 Task: Find connections with filter location Alcalá la Real with filter topic #healthy with filter profile language Spanish with filter current company Atkins with filter school Arya College of Engineering and IT with filter industry Chiropractors with filter service category Immigration Law with filter keywords title Restaurant Chain Executive
Action: Mouse moved to (527, 72)
Screenshot: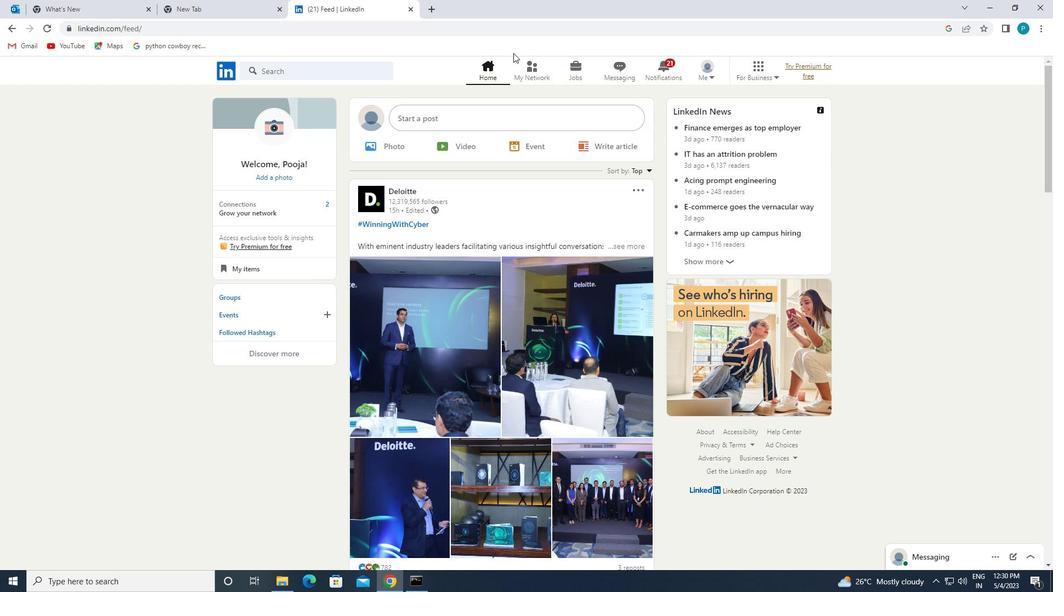 
Action: Mouse pressed left at (527, 72)
Screenshot: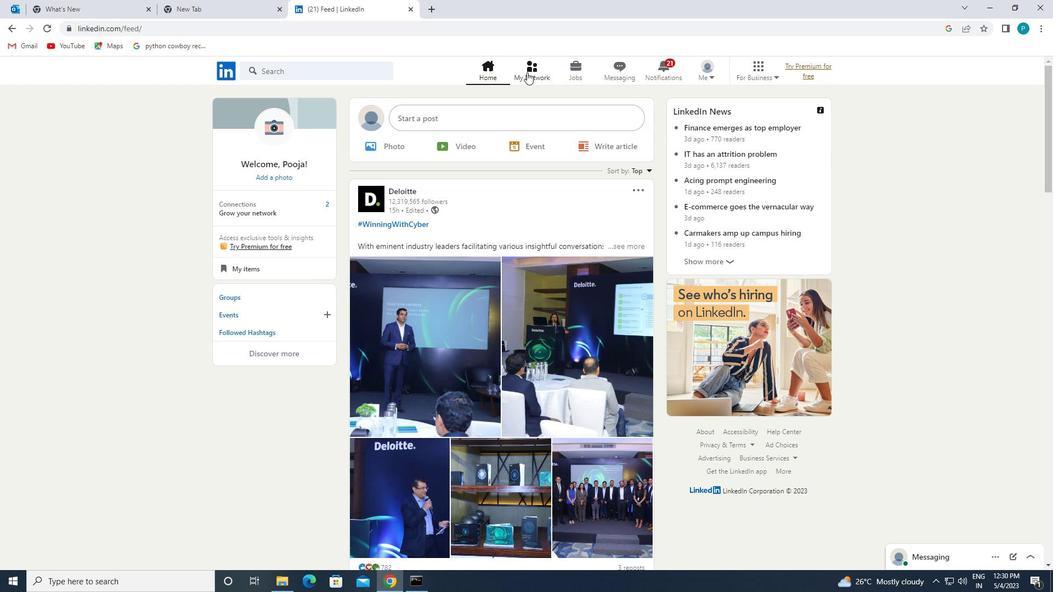 
Action: Mouse moved to (290, 125)
Screenshot: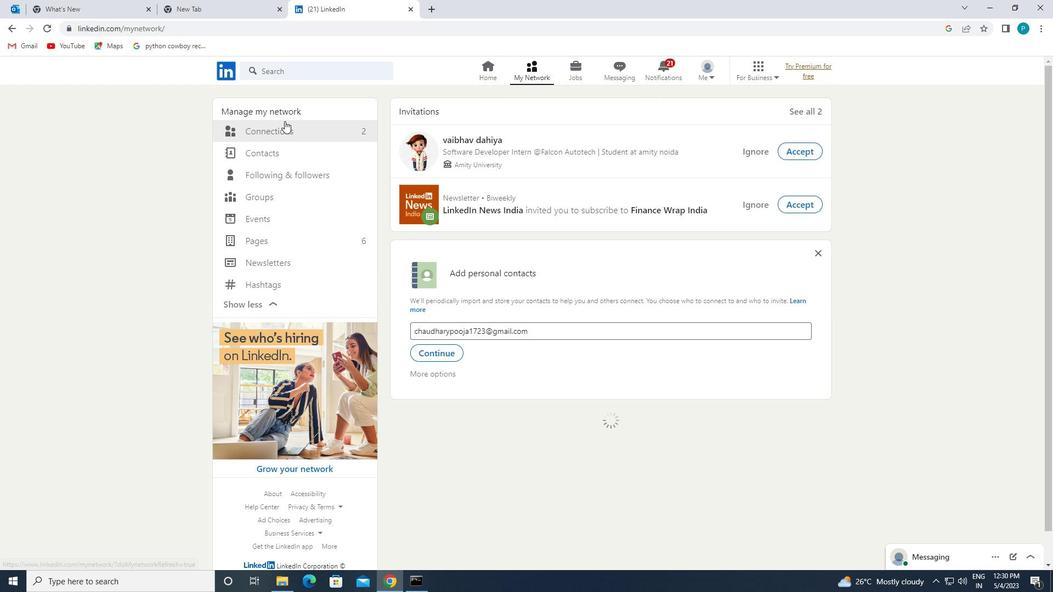 
Action: Mouse pressed left at (290, 125)
Screenshot: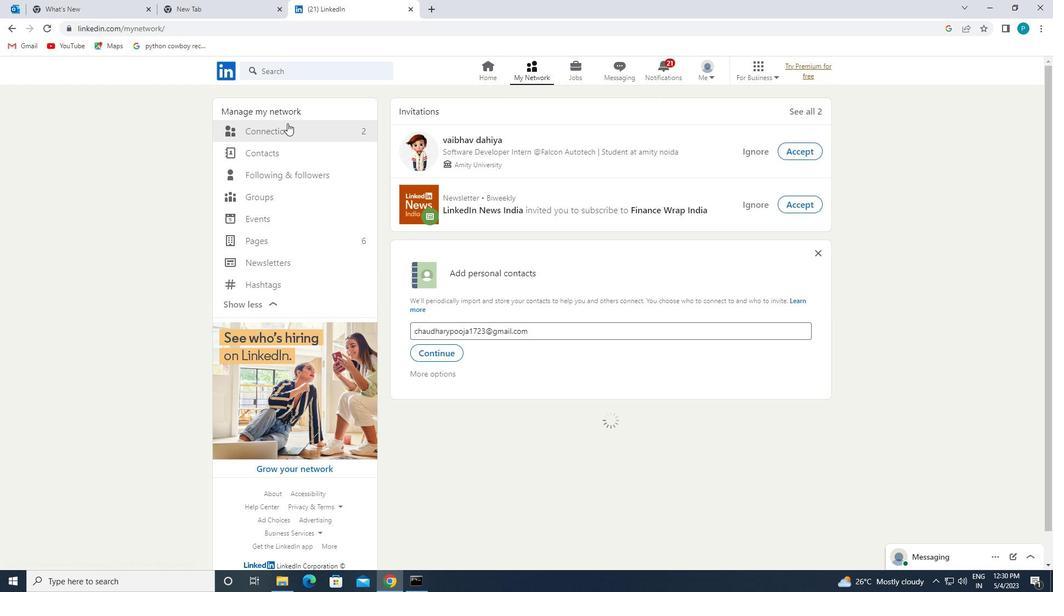 
Action: Mouse moved to (610, 130)
Screenshot: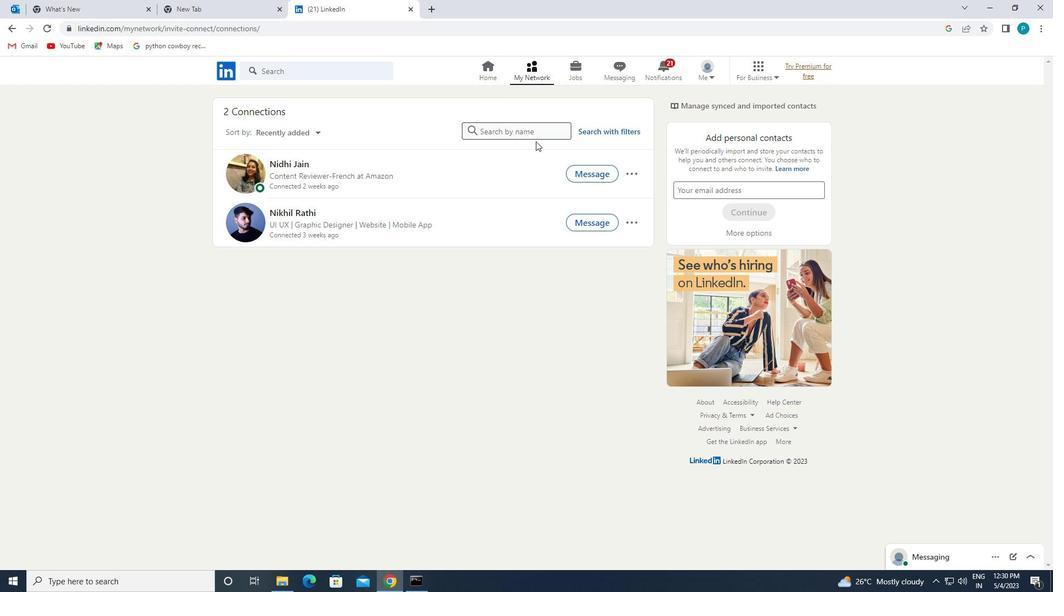 
Action: Mouse pressed left at (610, 130)
Screenshot: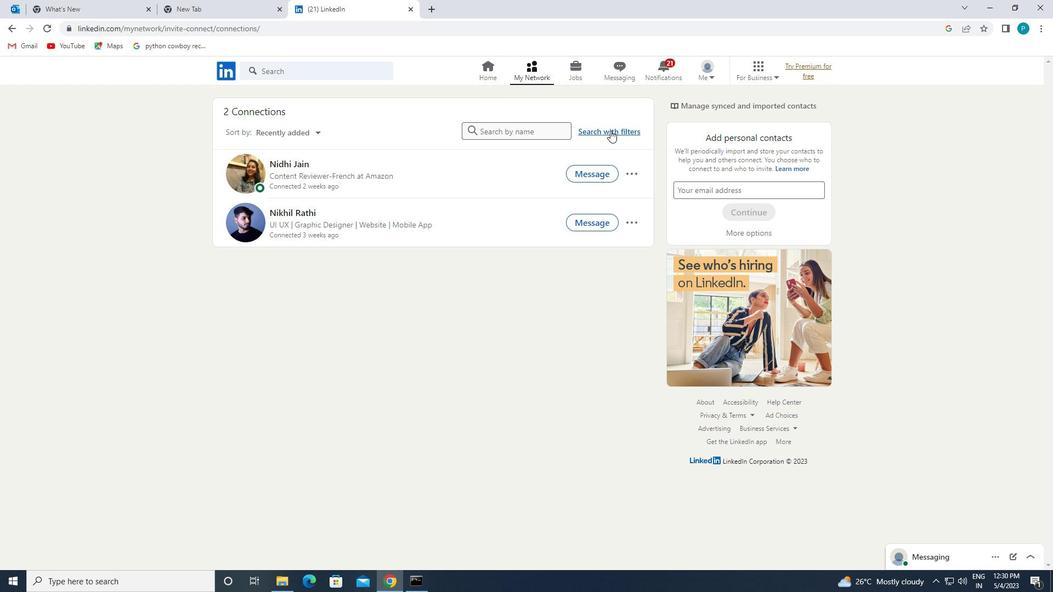 
Action: Mouse moved to (561, 93)
Screenshot: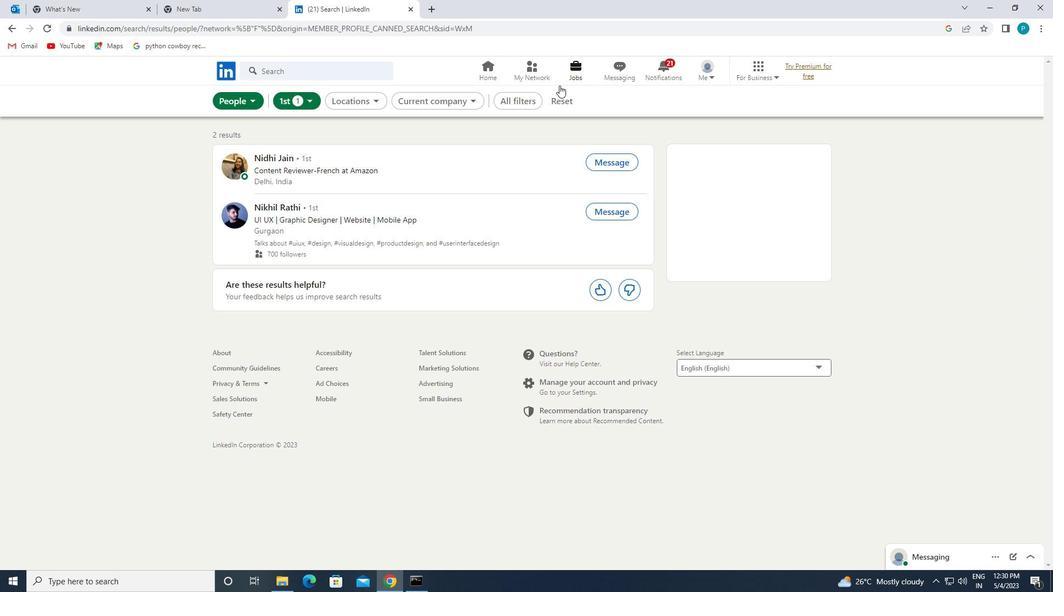 
Action: Mouse pressed left at (561, 93)
Screenshot: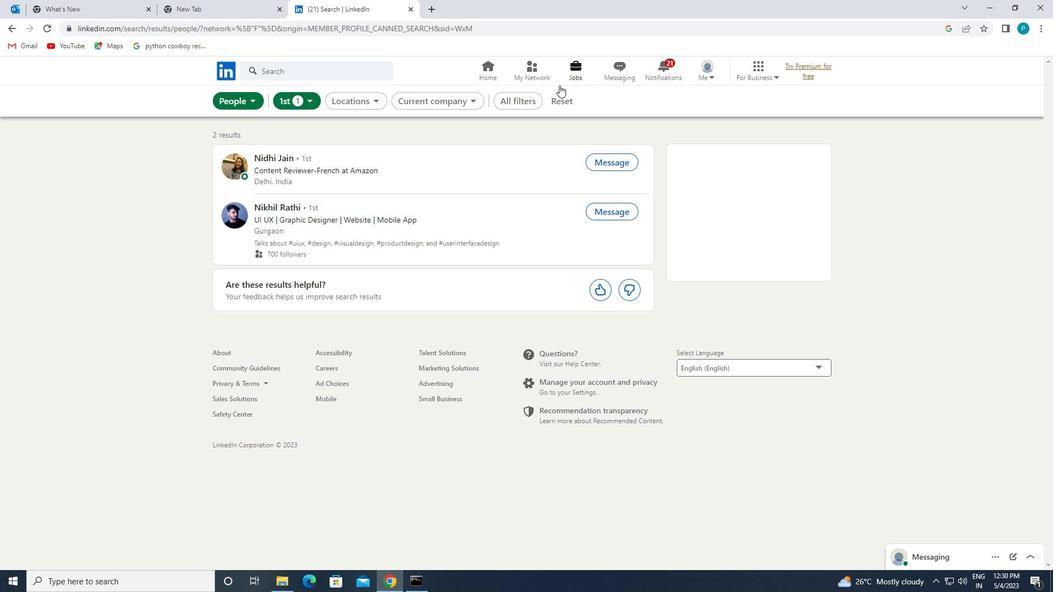 
Action: Mouse moved to (563, 98)
Screenshot: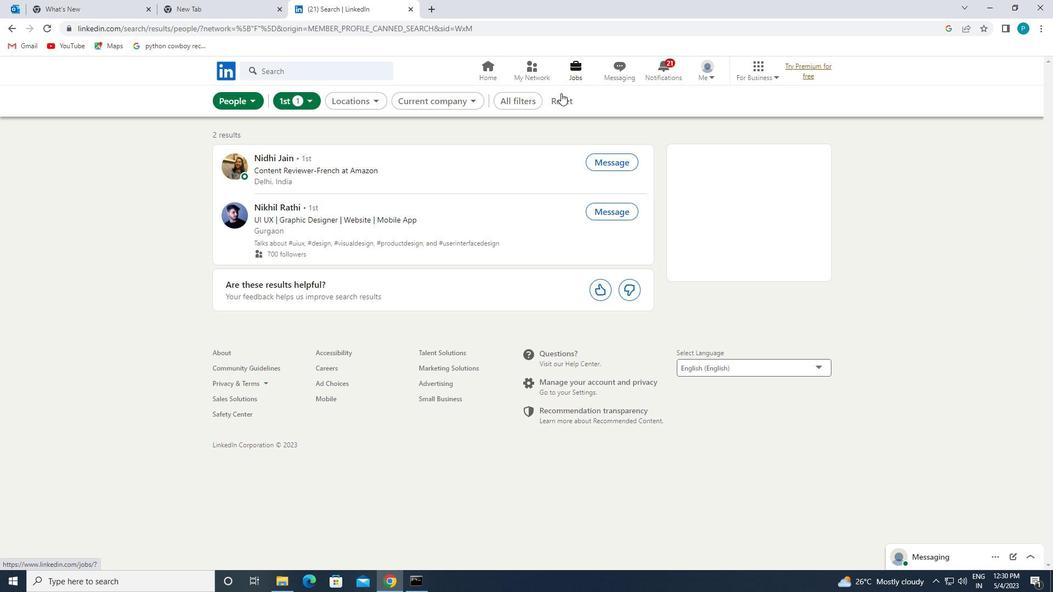 
Action: Mouse pressed left at (563, 98)
Screenshot: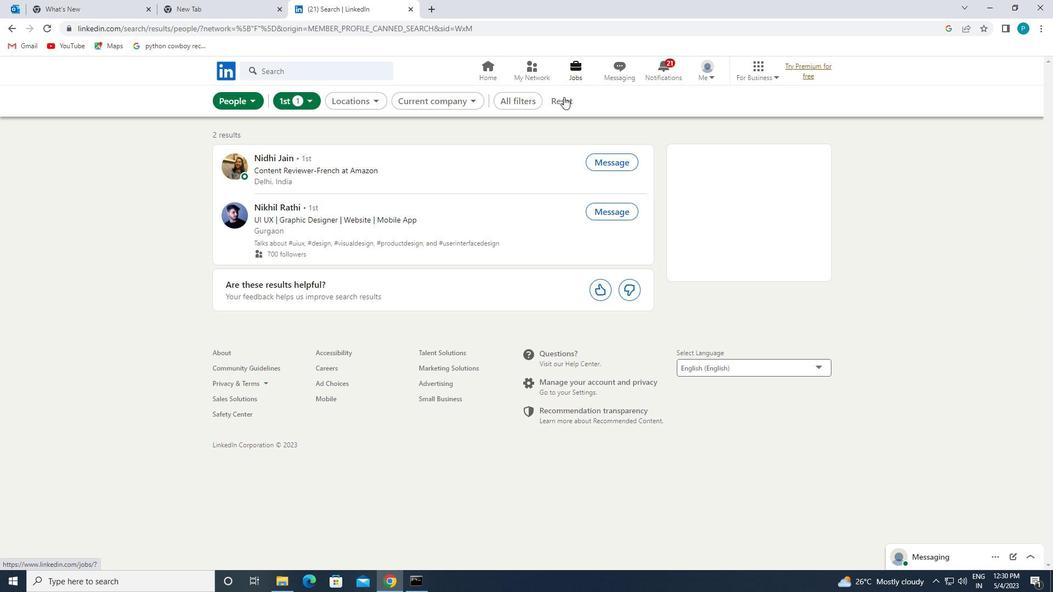
Action: Mouse moved to (552, 102)
Screenshot: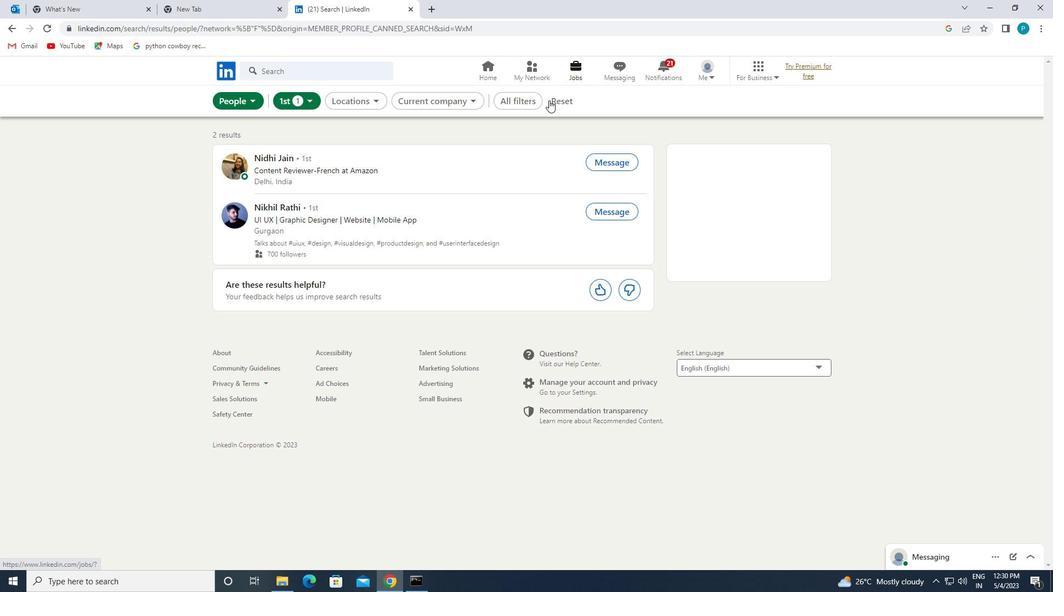 
Action: Mouse pressed left at (552, 102)
Screenshot: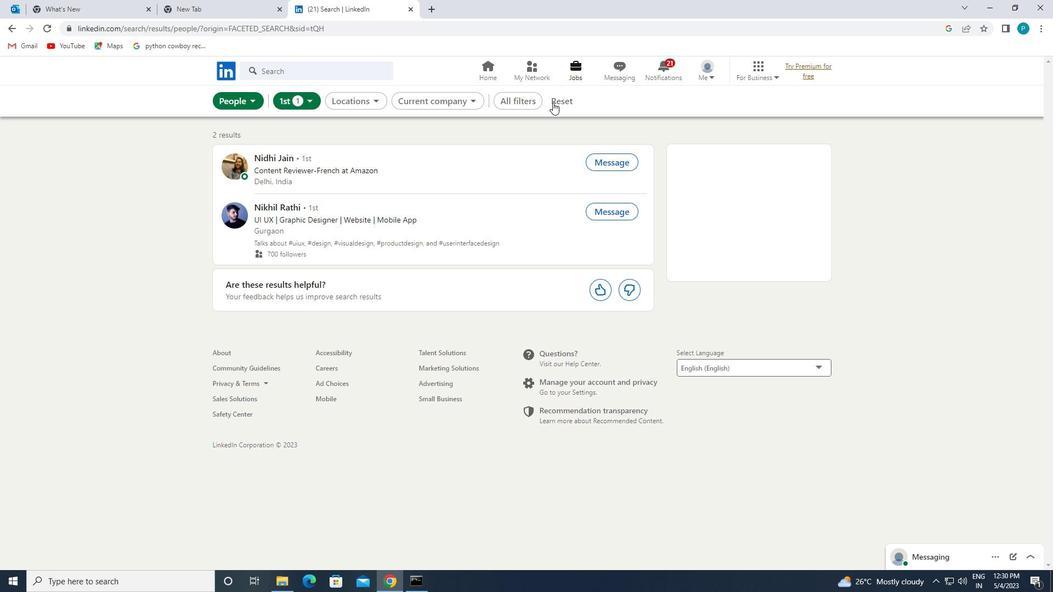 
Action: Mouse pressed left at (552, 102)
Screenshot: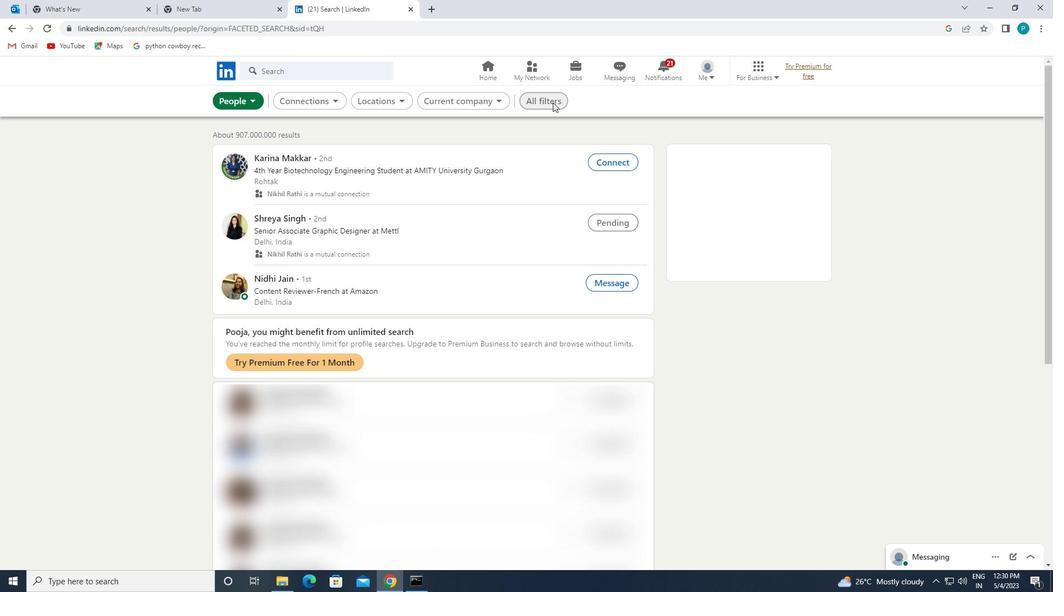 
Action: Mouse moved to (892, 238)
Screenshot: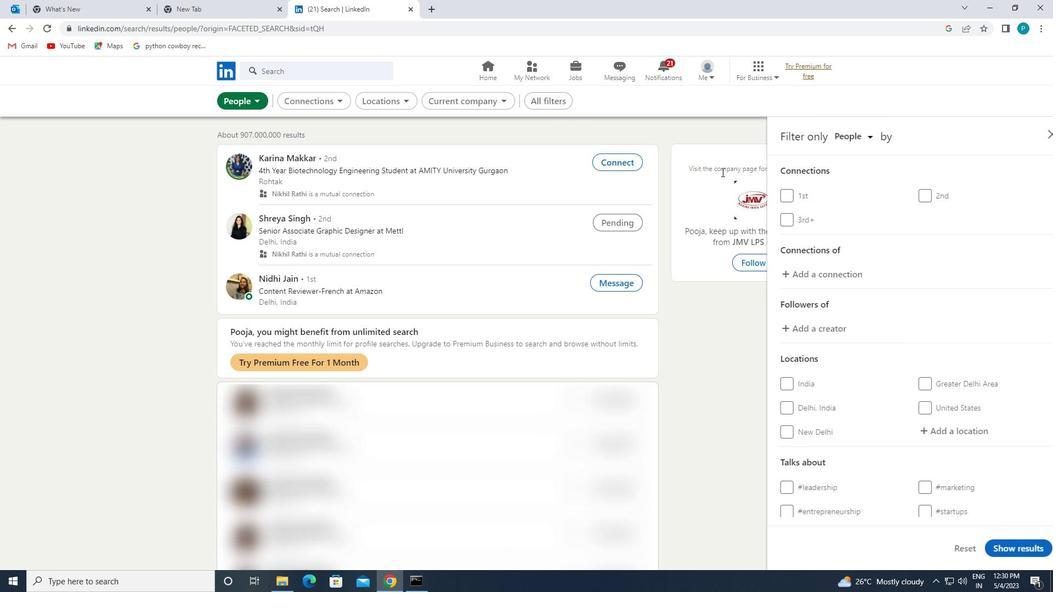 
Action: Mouse scrolled (892, 237) with delta (0, 0)
Screenshot: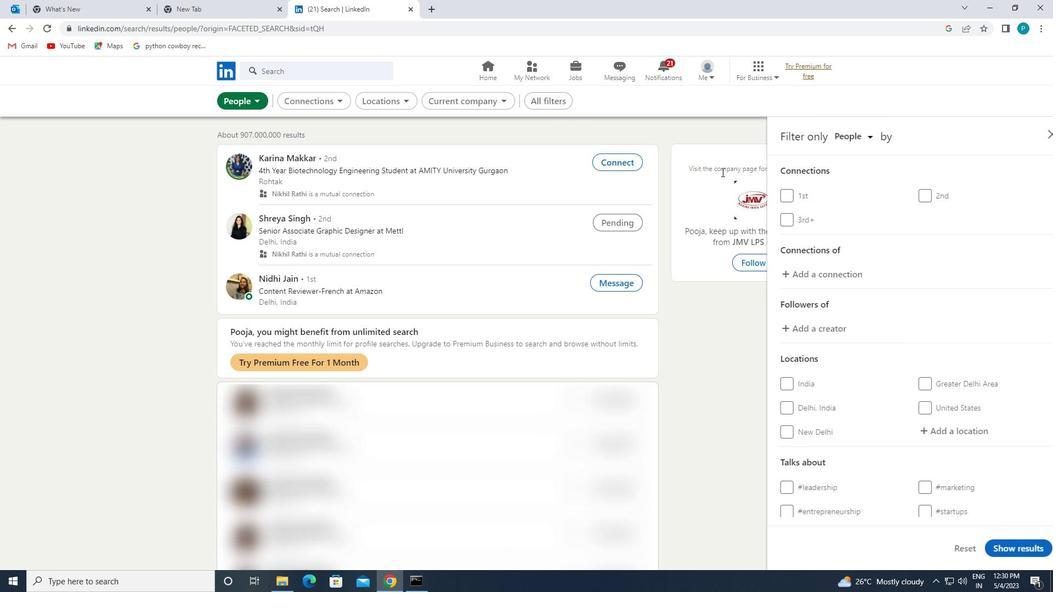 
Action: Mouse moved to (895, 240)
Screenshot: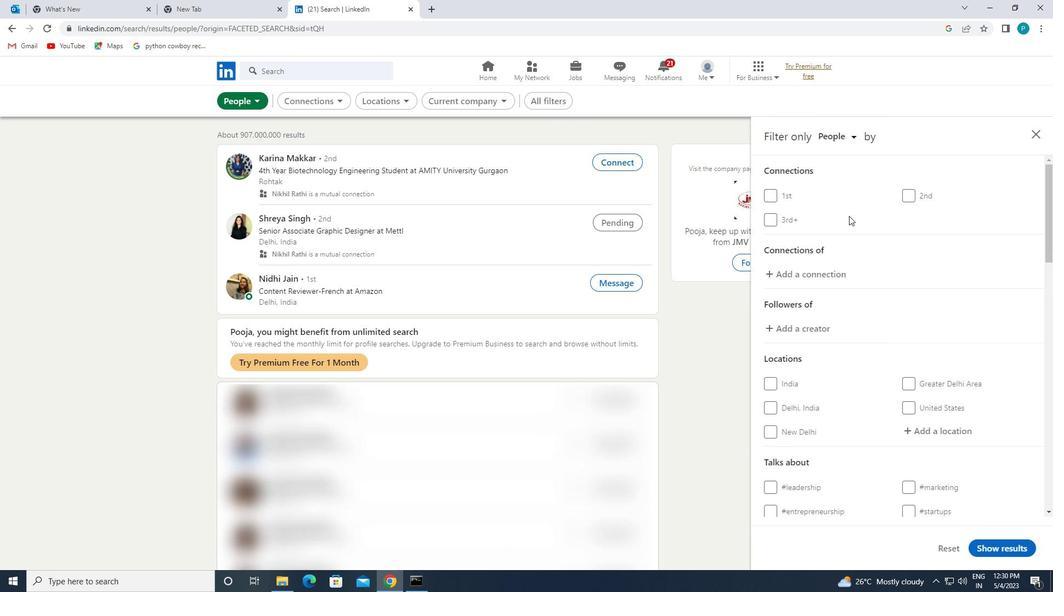 
Action: Mouse scrolled (895, 239) with delta (0, 0)
Screenshot: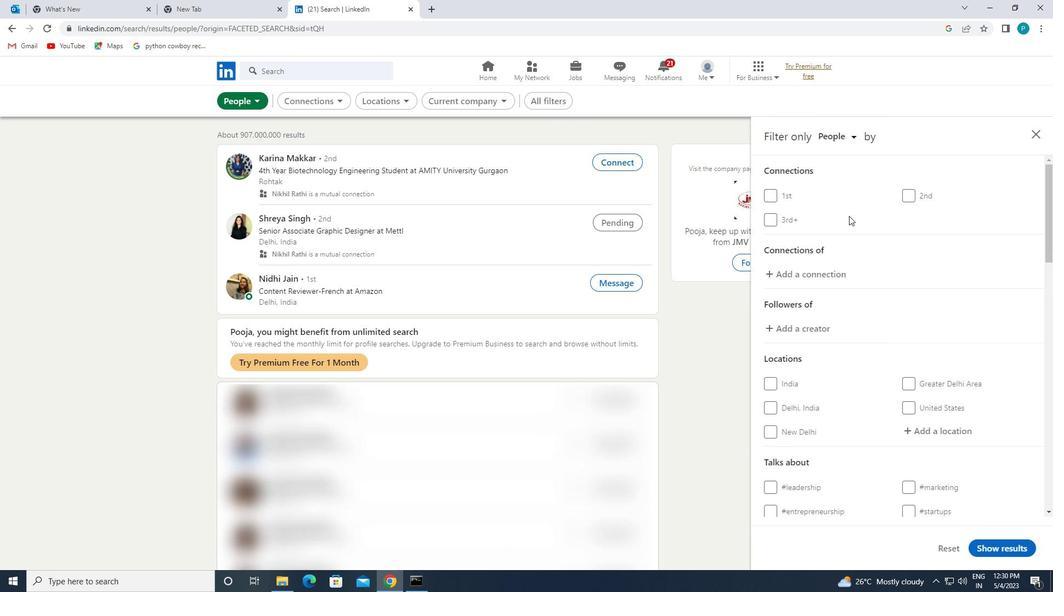 
Action: Mouse moved to (941, 325)
Screenshot: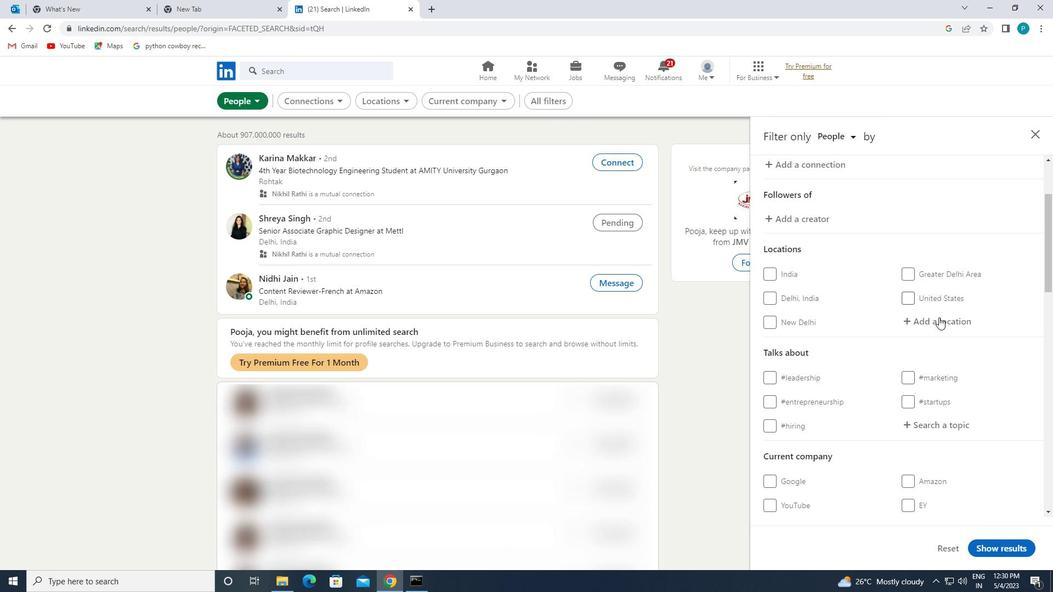 
Action: Mouse pressed left at (941, 325)
Screenshot: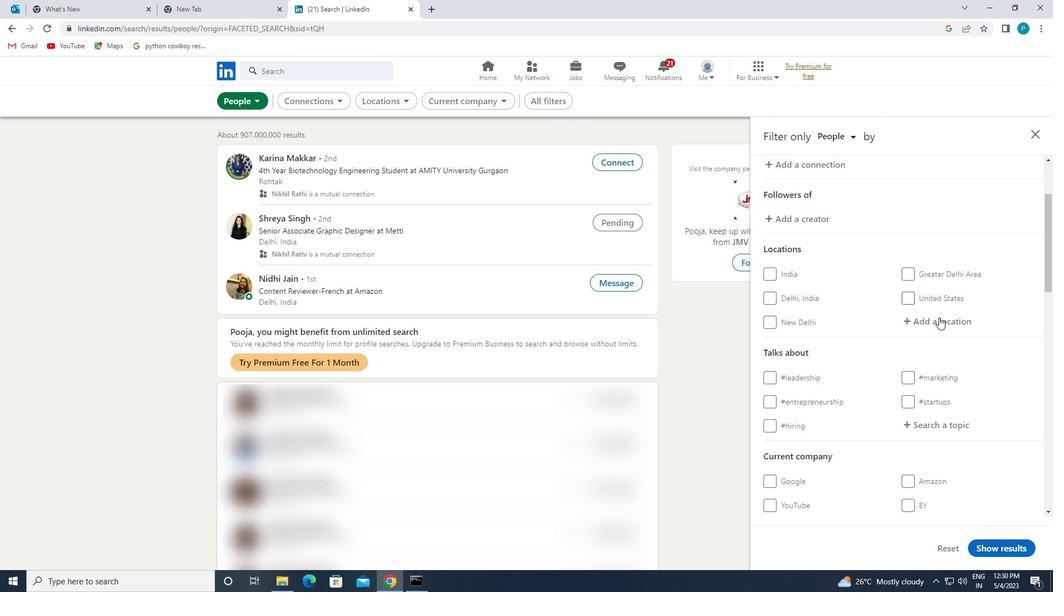 
Action: Key pressed <Key.caps_lock>a<Key.caps_lock>lcala
Screenshot: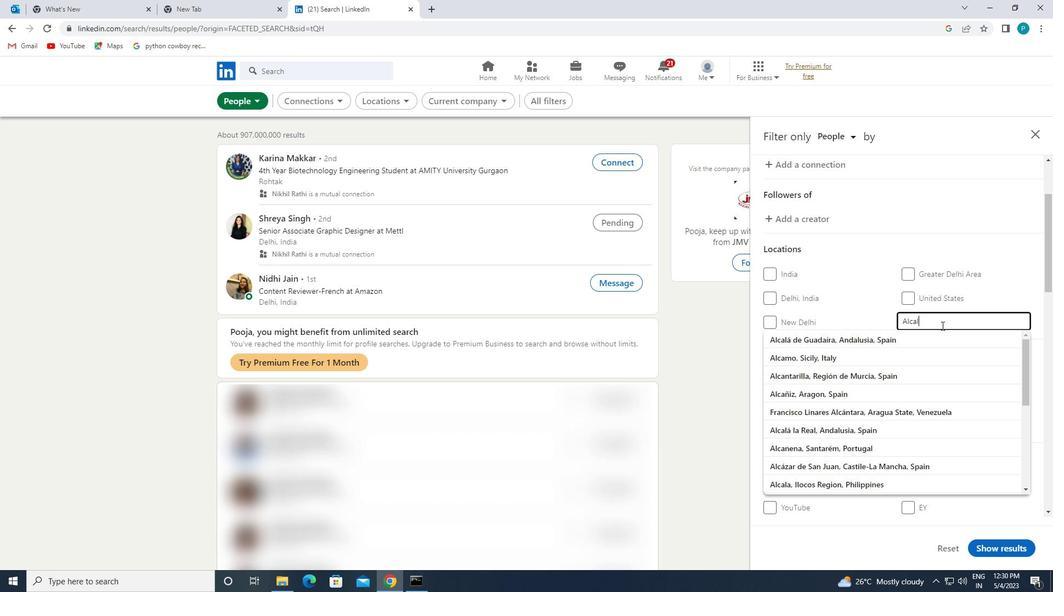 
Action: Mouse moved to (878, 392)
Screenshot: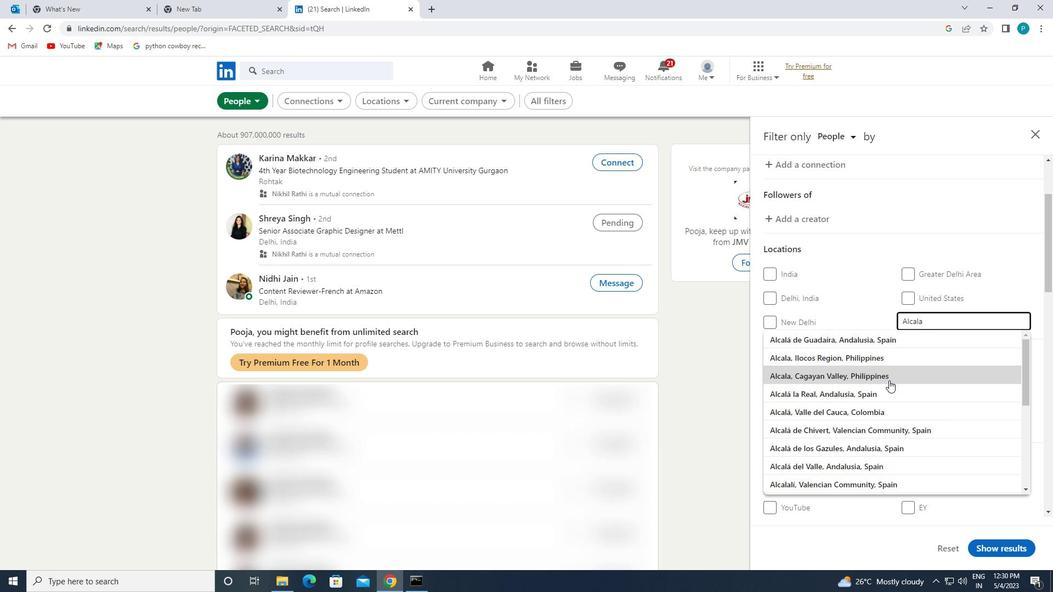 
Action: Mouse pressed left at (878, 392)
Screenshot: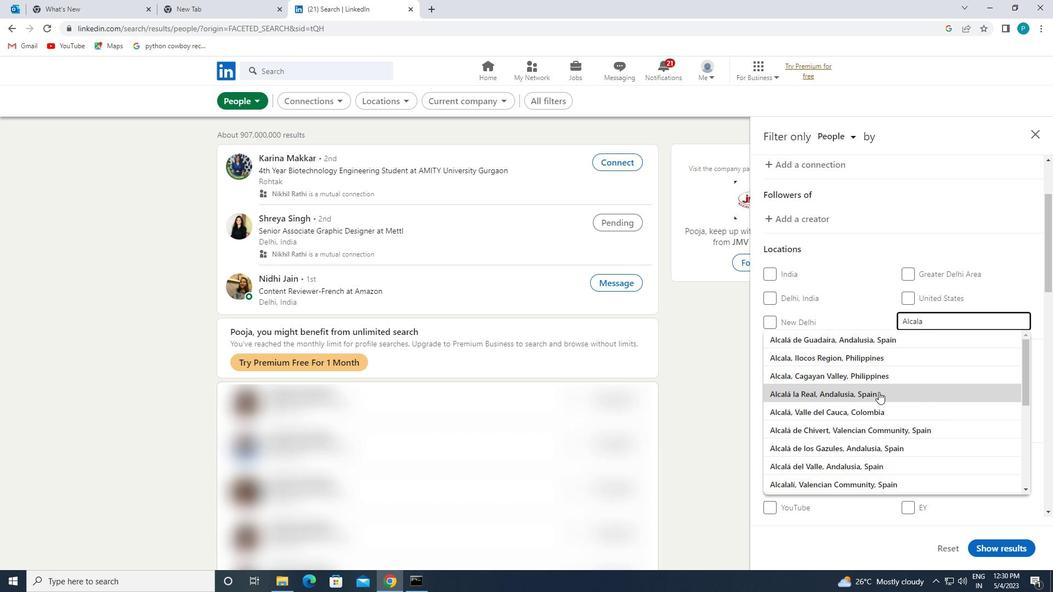 
Action: Mouse moved to (889, 388)
Screenshot: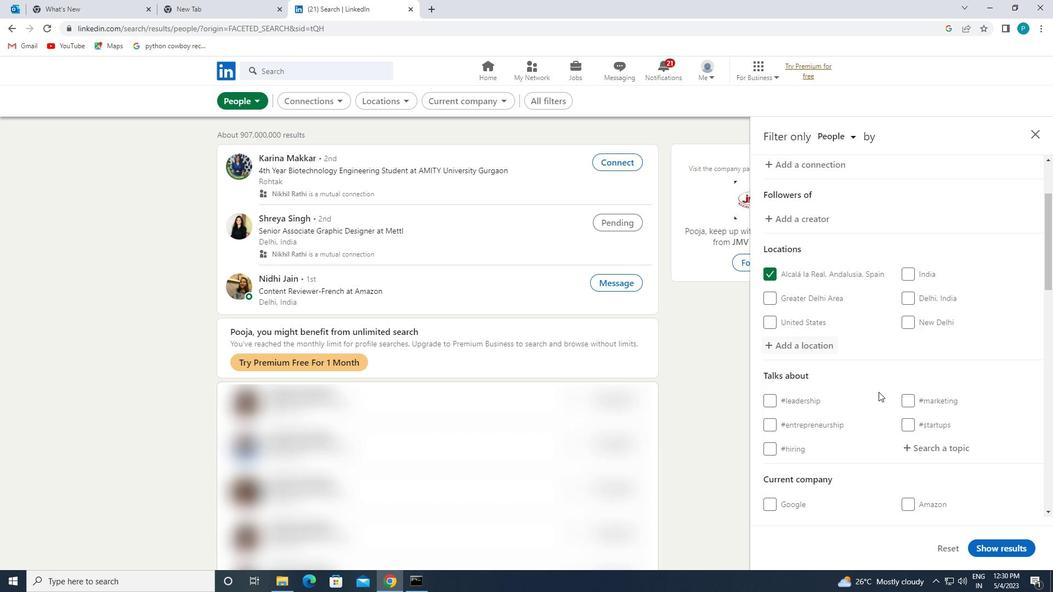 
Action: Mouse scrolled (889, 387) with delta (0, 0)
Screenshot: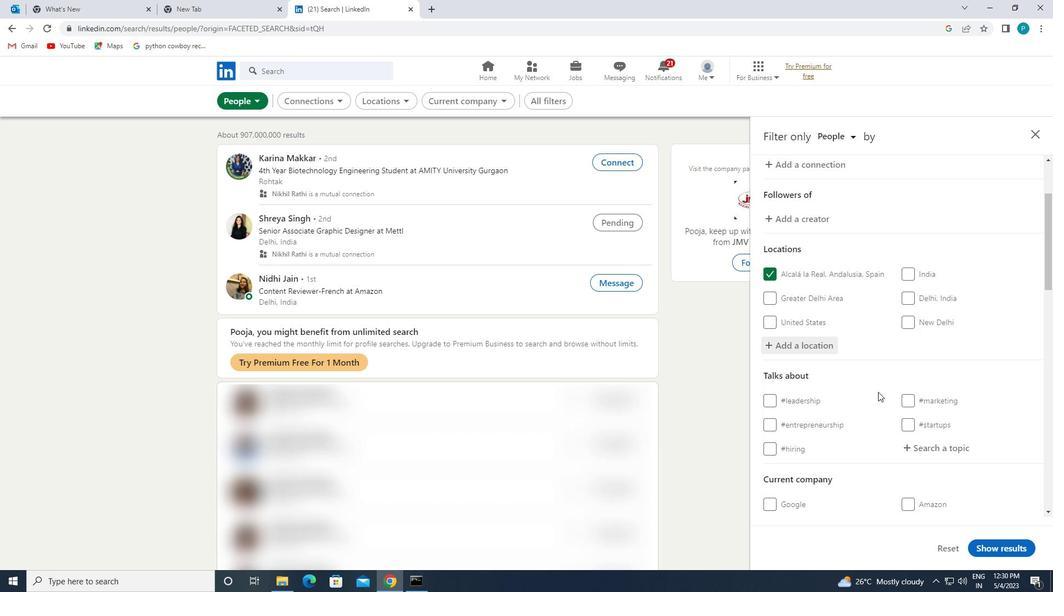 
Action: Mouse scrolled (889, 387) with delta (0, 0)
Screenshot: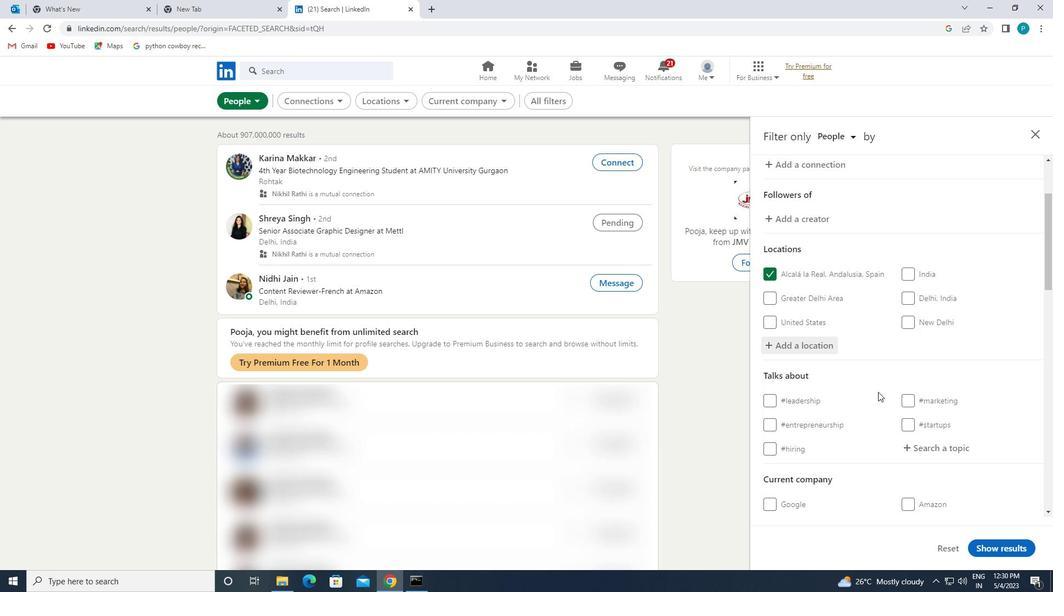 
Action: Mouse moved to (889, 388)
Screenshot: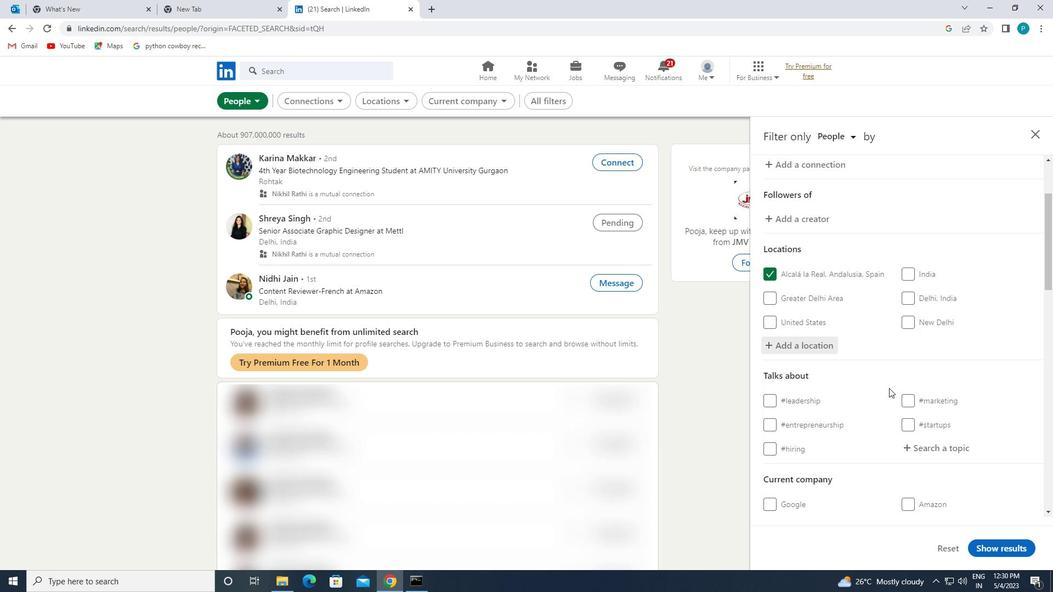 
Action: Mouse scrolled (889, 387) with delta (0, 0)
Screenshot: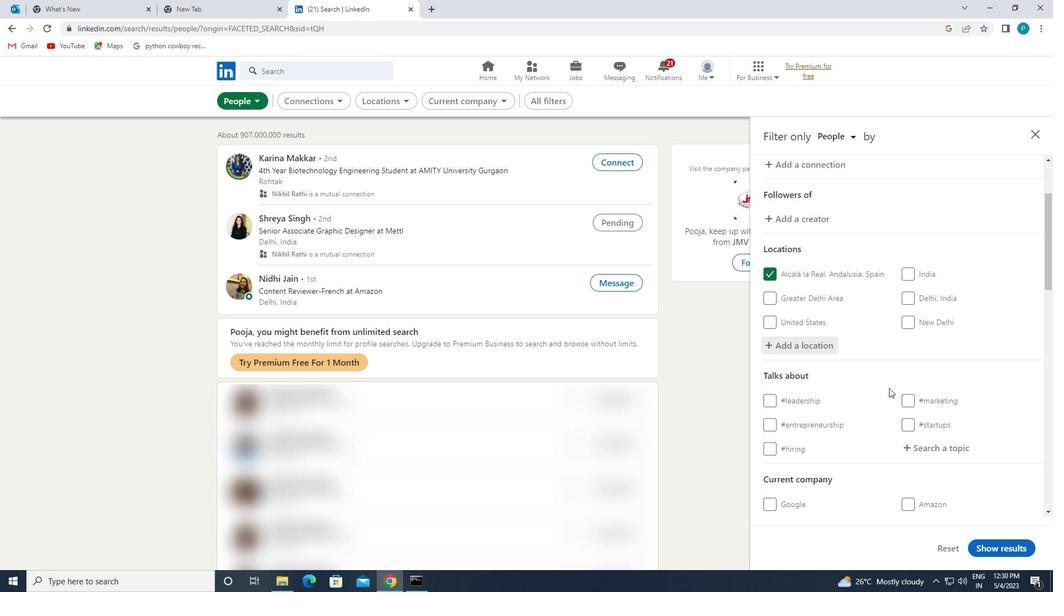 
Action: Mouse moved to (932, 274)
Screenshot: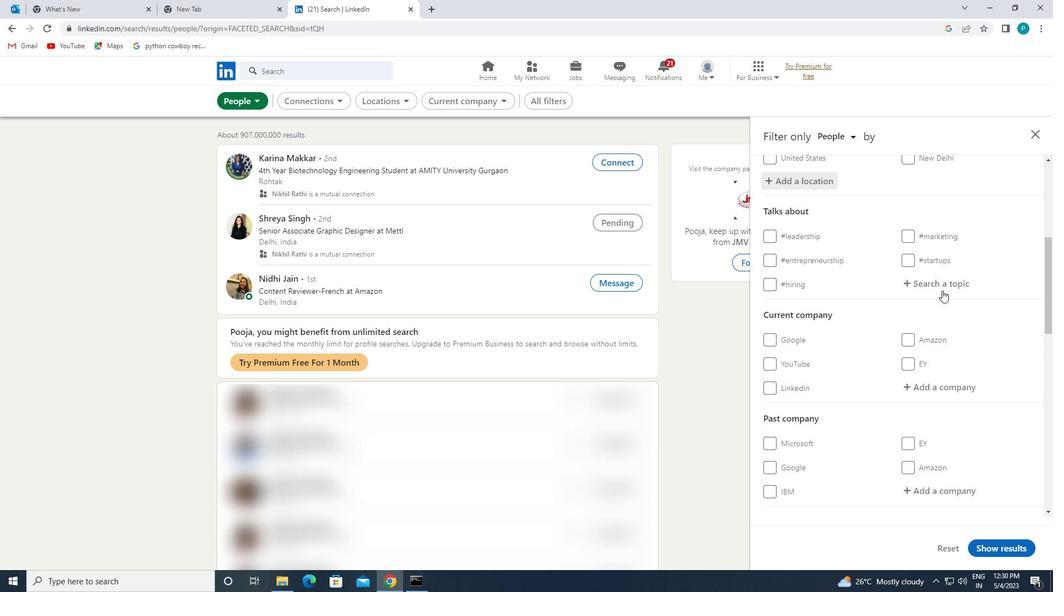 
Action: Mouse pressed left at (932, 274)
Screenshot: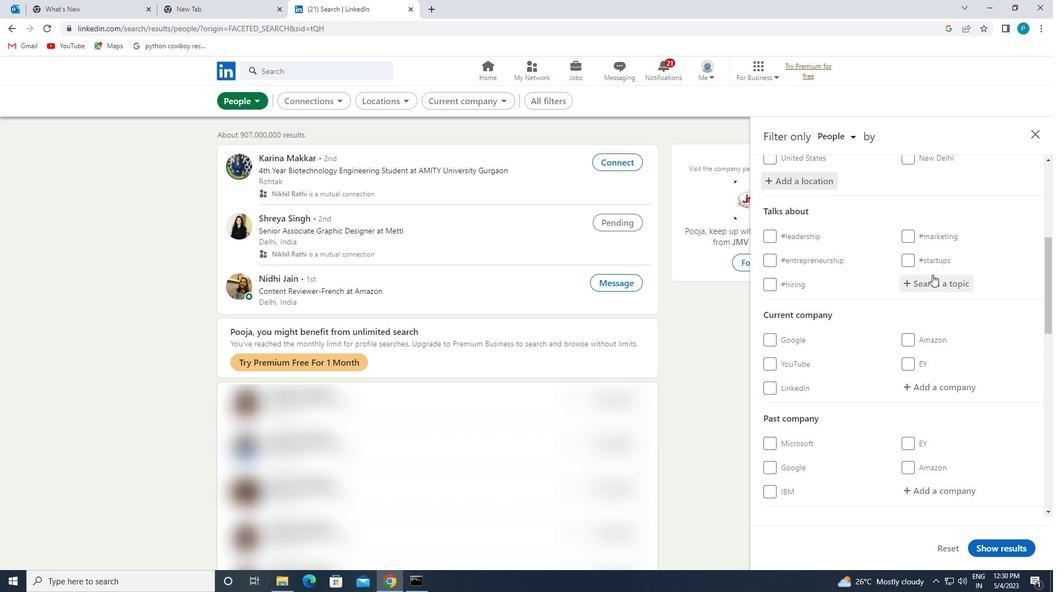 
Action: Mouse moved to (946, 290)
Screenshot: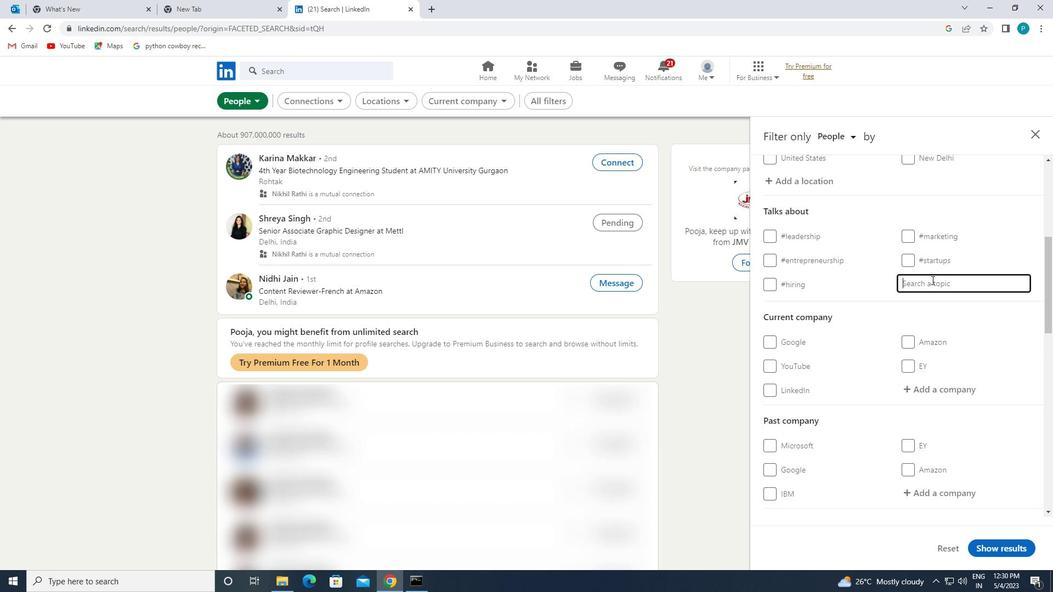 
Action: Key pressed <Key.shift>#HEALTHY
Screenshot: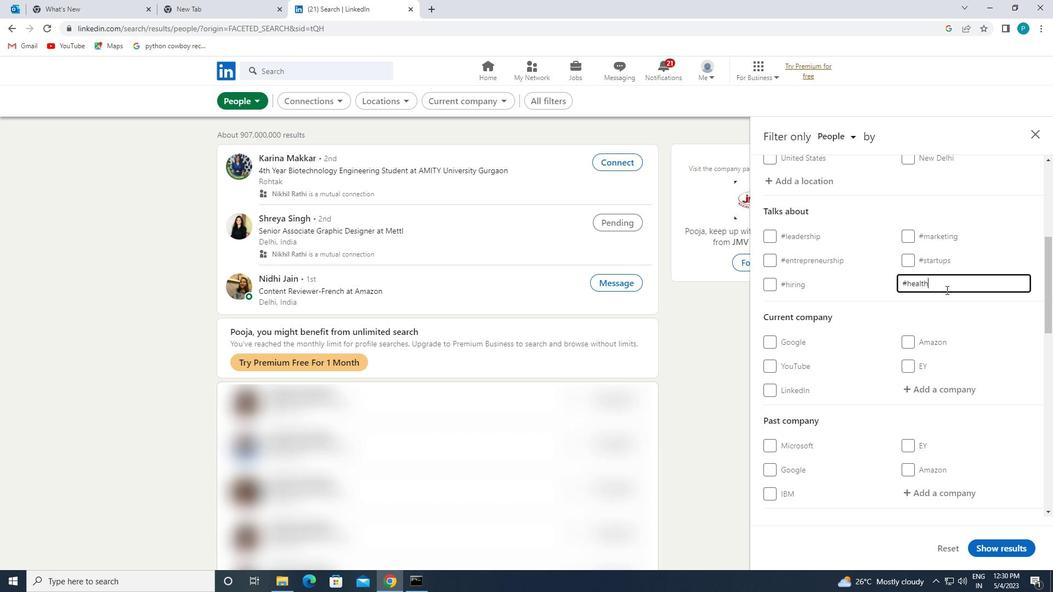 
Action: Mouse moved to (923, 303)
Screenshot: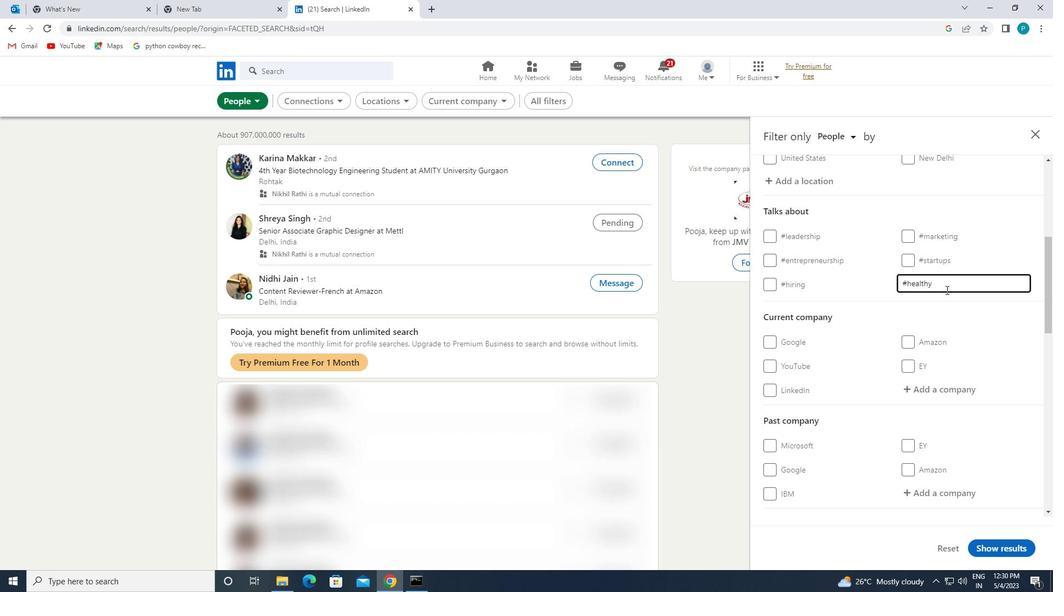 
Action: Mouse scrolled (923, 303) with delta (0, 0)
Screenshot: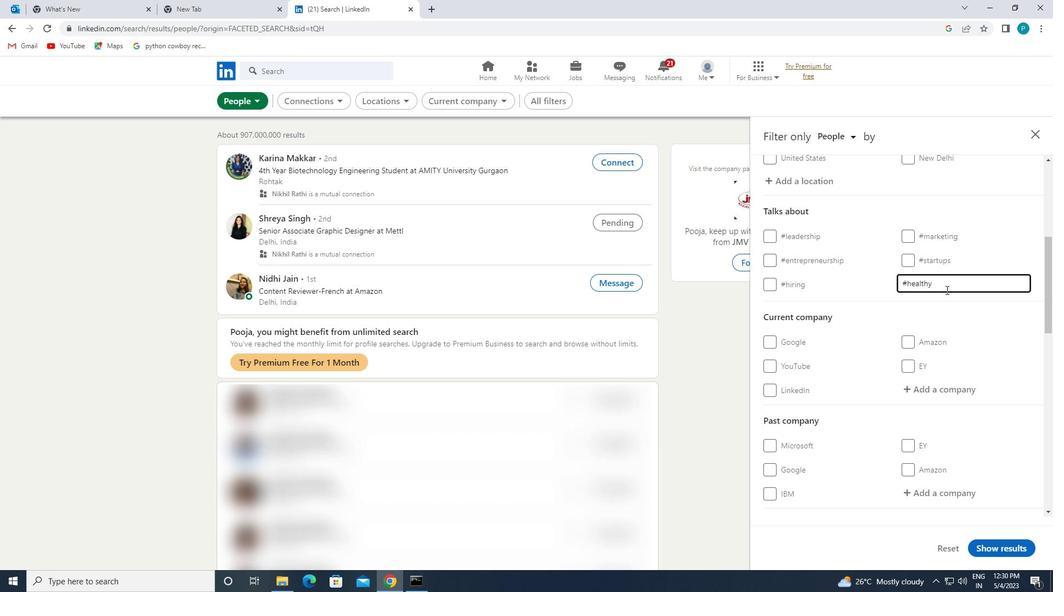 
Action: Mouse moved to (923, 306)
Screenshot: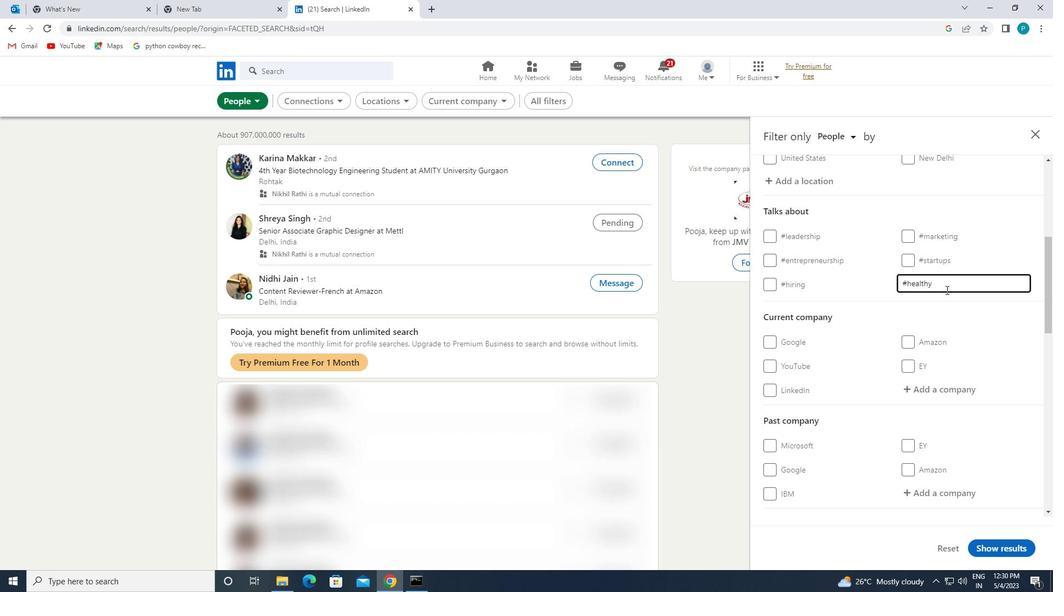 
Action: Mouse scrolled (923, 305) with delta (0, 0)
Screenshot: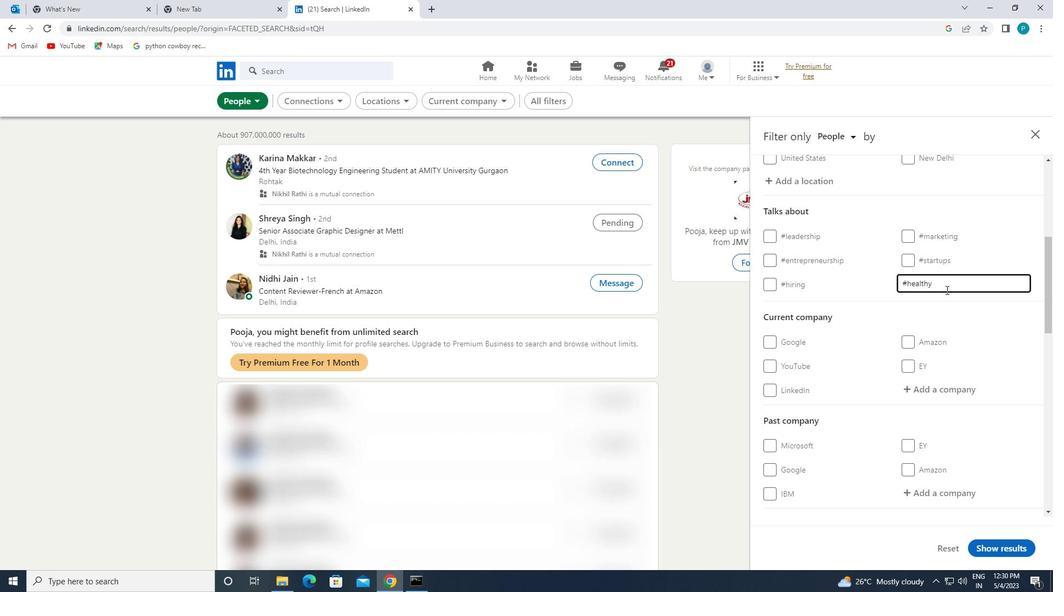
Action: Mouse moved to (923, 306)
Screenshot: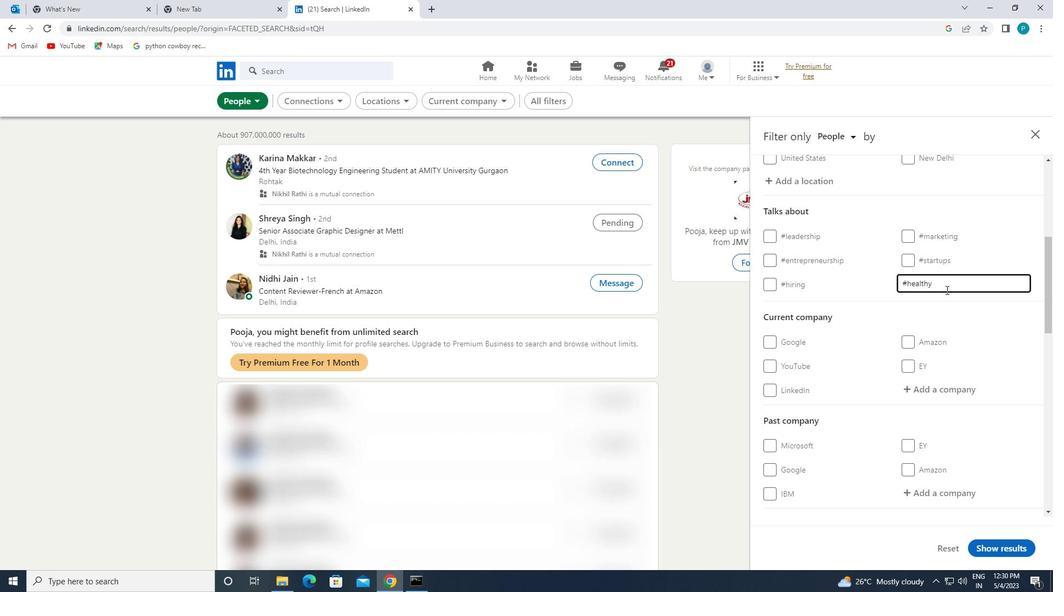 
Action: Mouse scrolled (923, 306) with delta (0, 0)
Screenshot: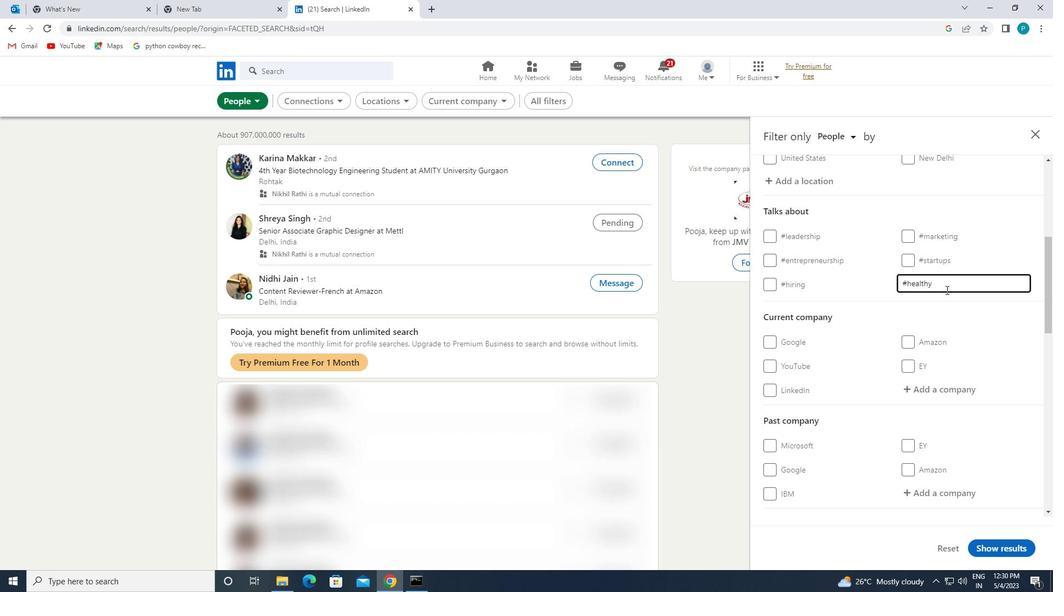 
Action: Mouse moved to (923, 307)
Screenshot: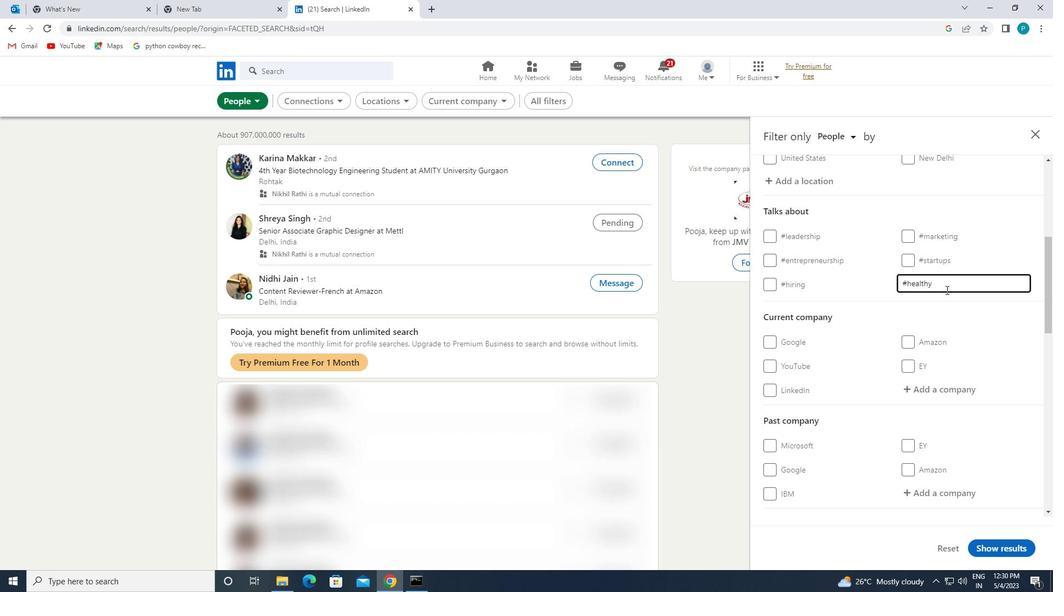 
Action: Mouse scrolled (923, 307) with delta (0, 0)
Screenshot: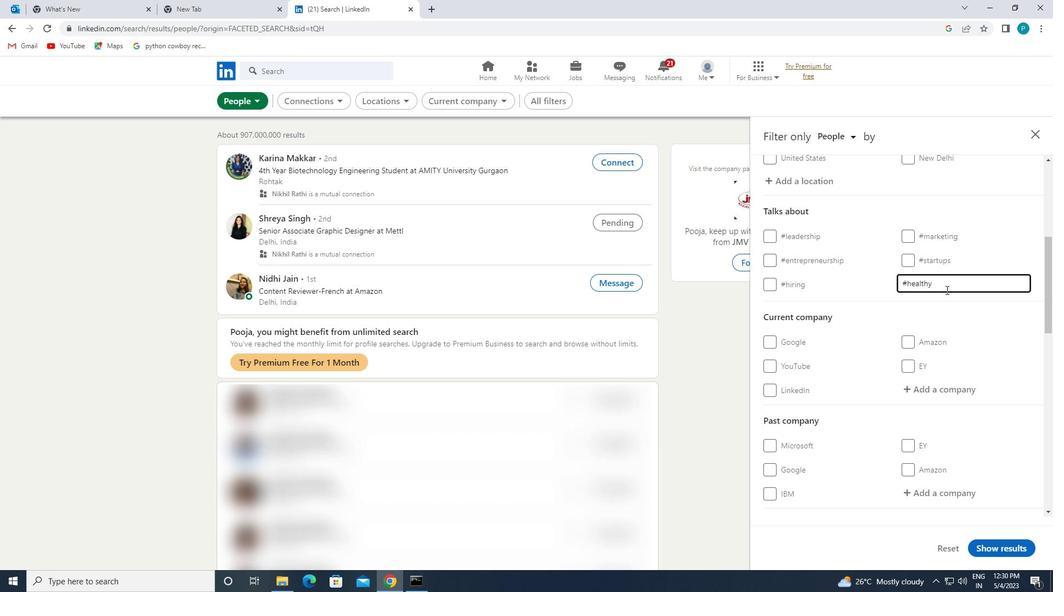 
Action: Mouse moved to (914, 309)
Screenshot: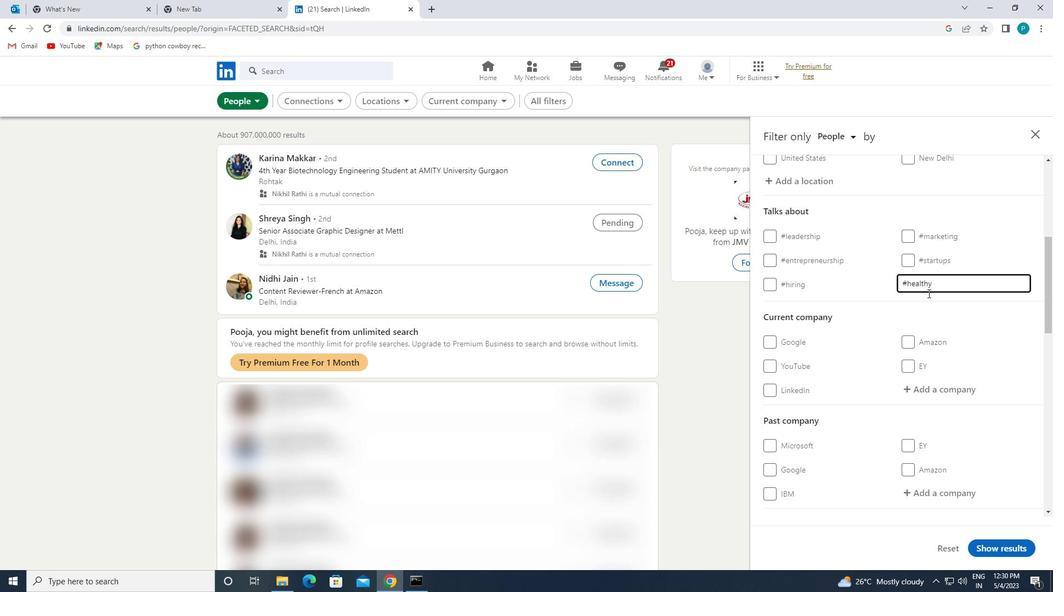 
Action: Mouse scrolled (914, 308) with delta (0, 0)
Screenshot: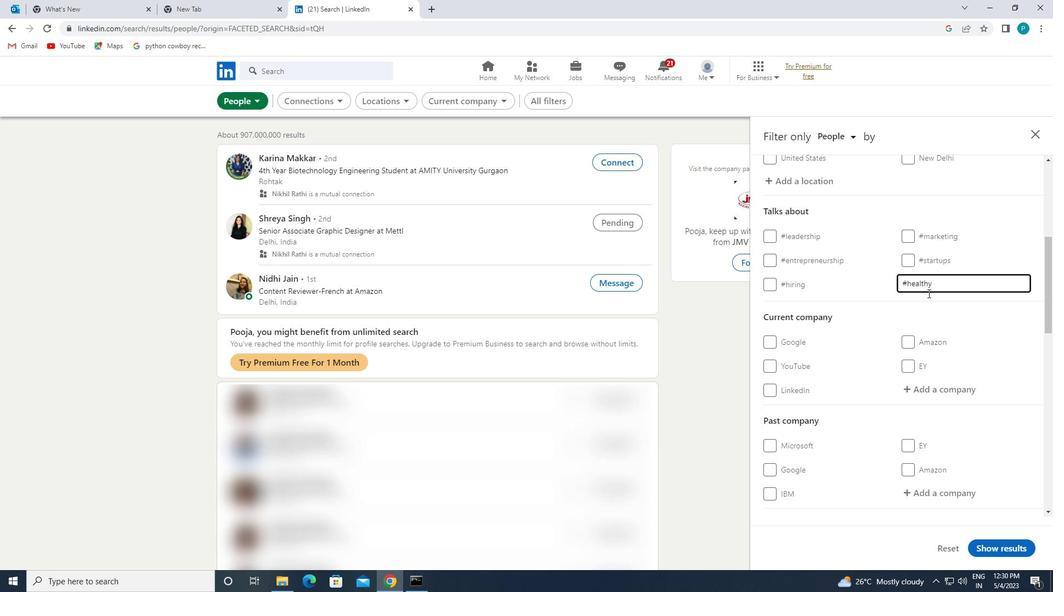 
Action: Mouse moved to (851, 320)
Screenshot: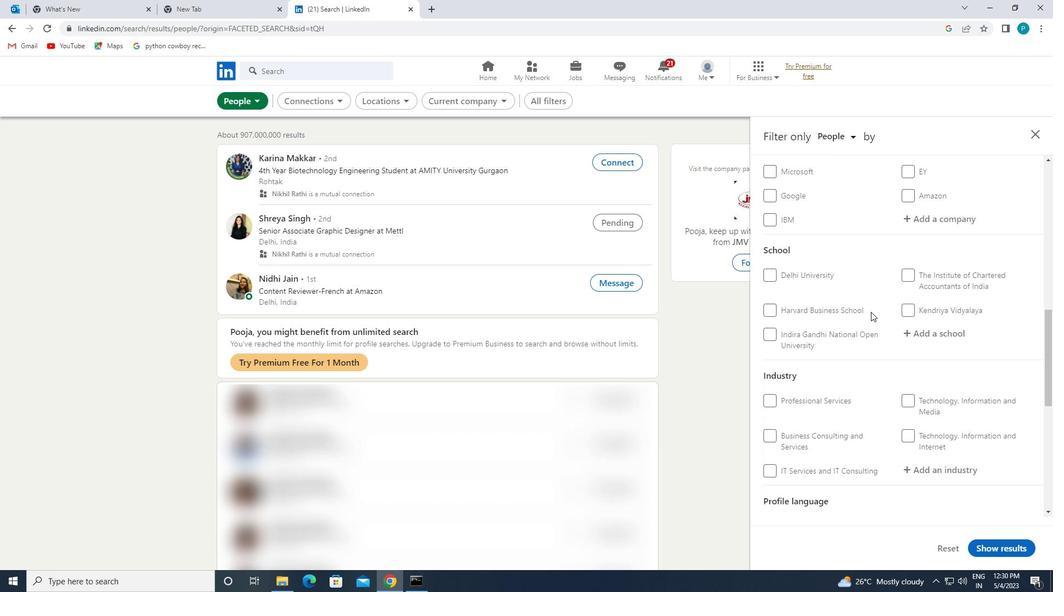 
Action: Mouse scrolled (851, 319) with delta (0, 0)
Screenshot: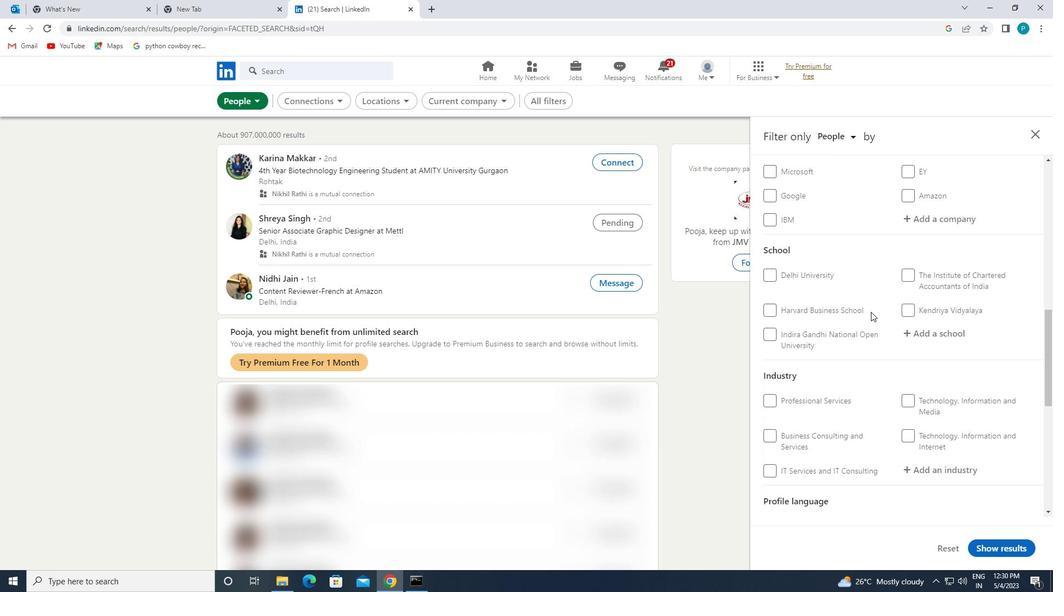 
Action: Mouse moved to (830, 333)
Screenshot: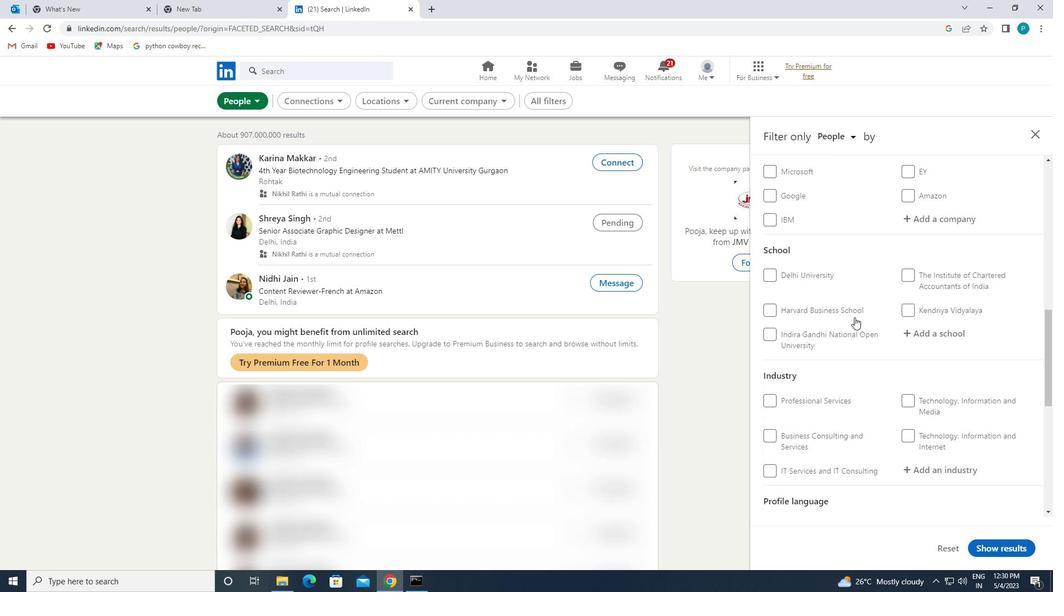 
Action: Mouse scrolled (830, 332) with delta (0, 0)
Screenshot: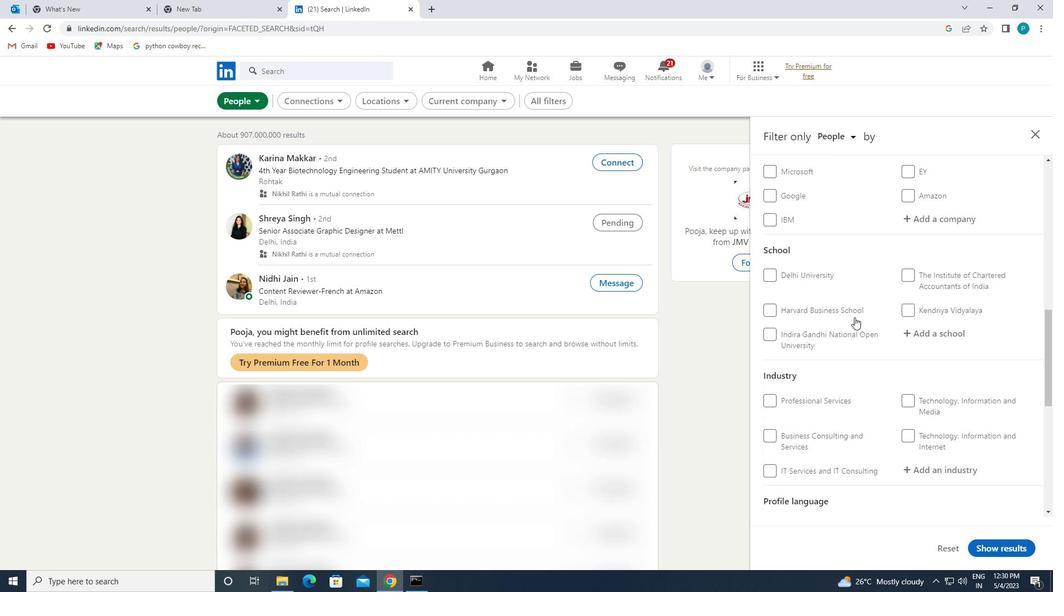 
Action: Mouse moved to (820, 368)
Screenshot: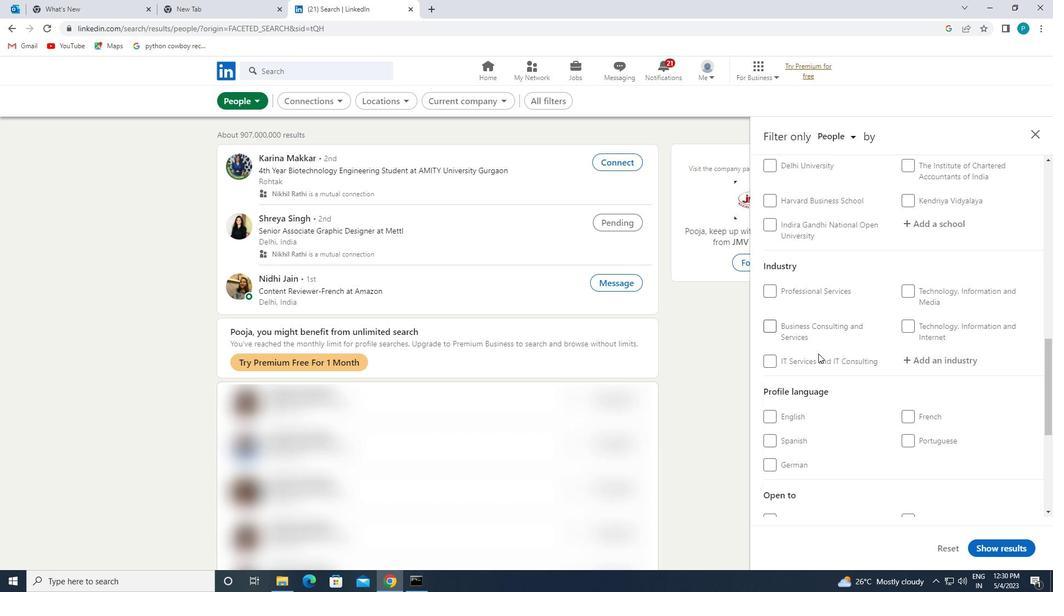 
Action: Mouse scrolled (820, 368) with delta (0, 0)
Screenshot: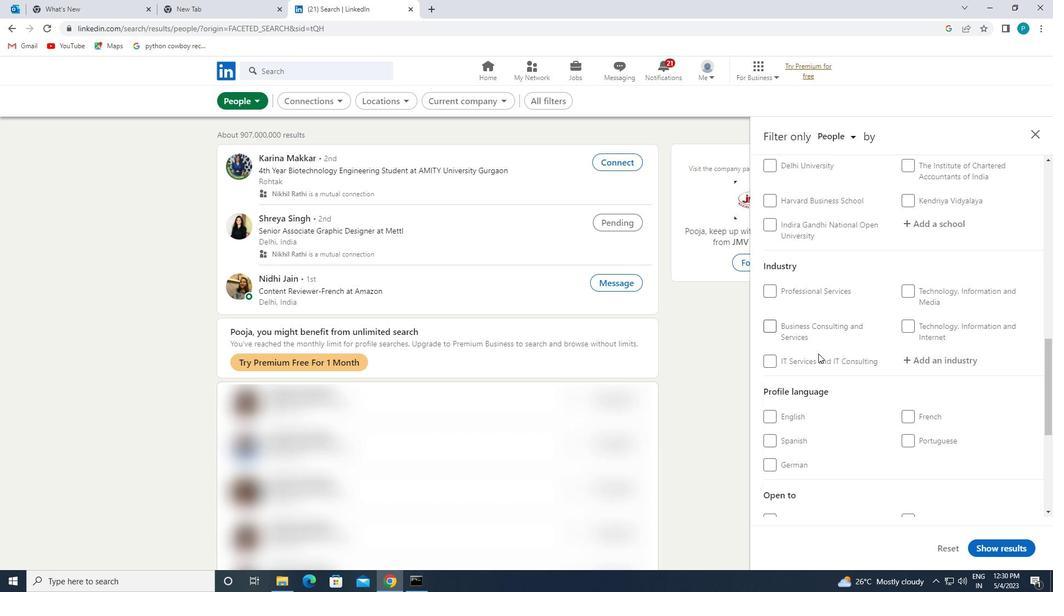
Action: Mouse moved to (777, 391)
Screenshot: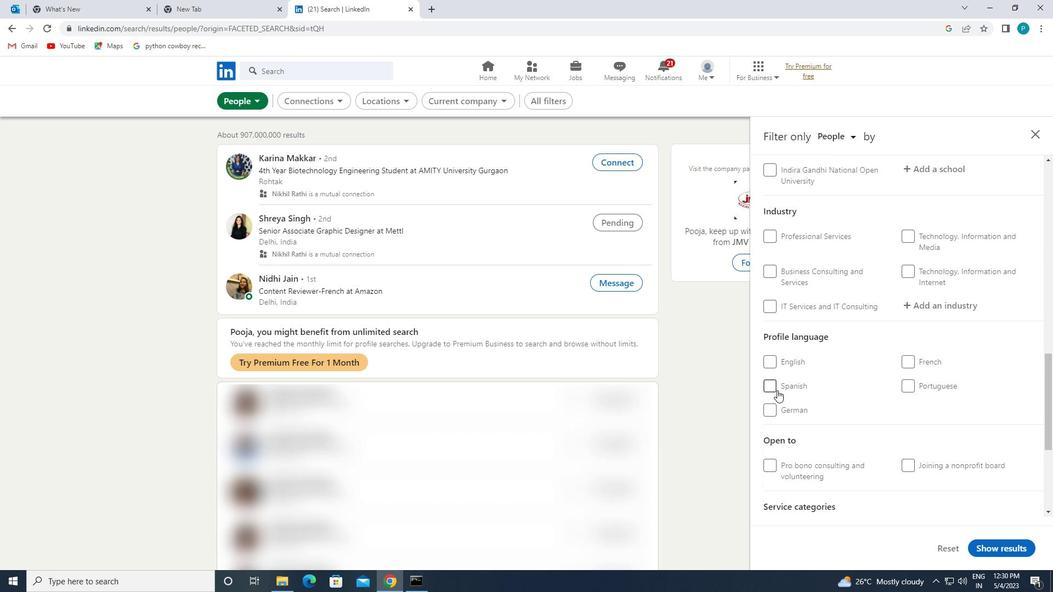 
Action: Mouse pressed left at (777, 391)
Screenshot: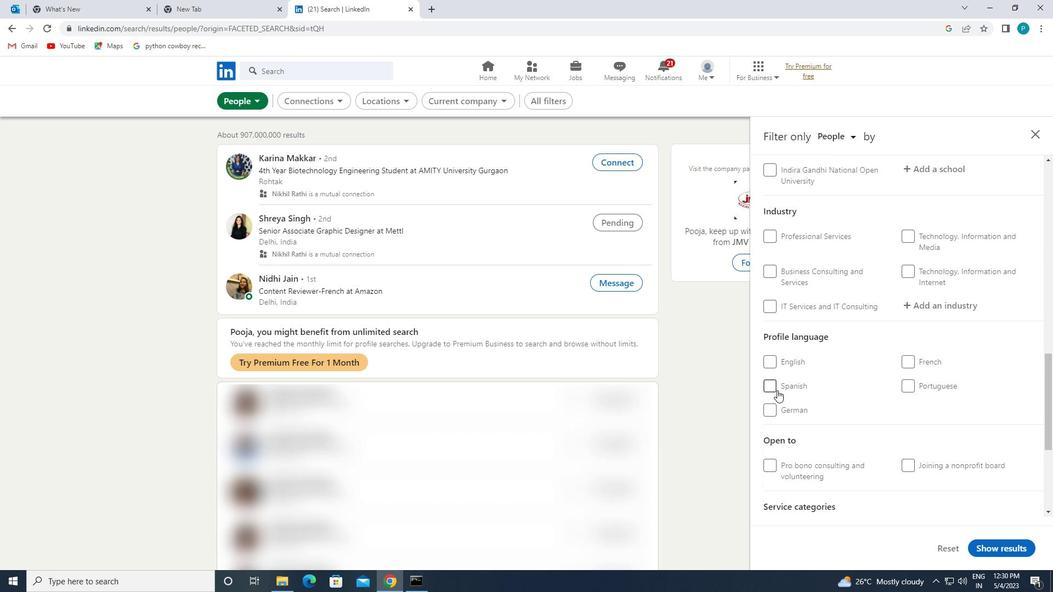 
Action: Mouse moved to (847, 368)
Screenshot: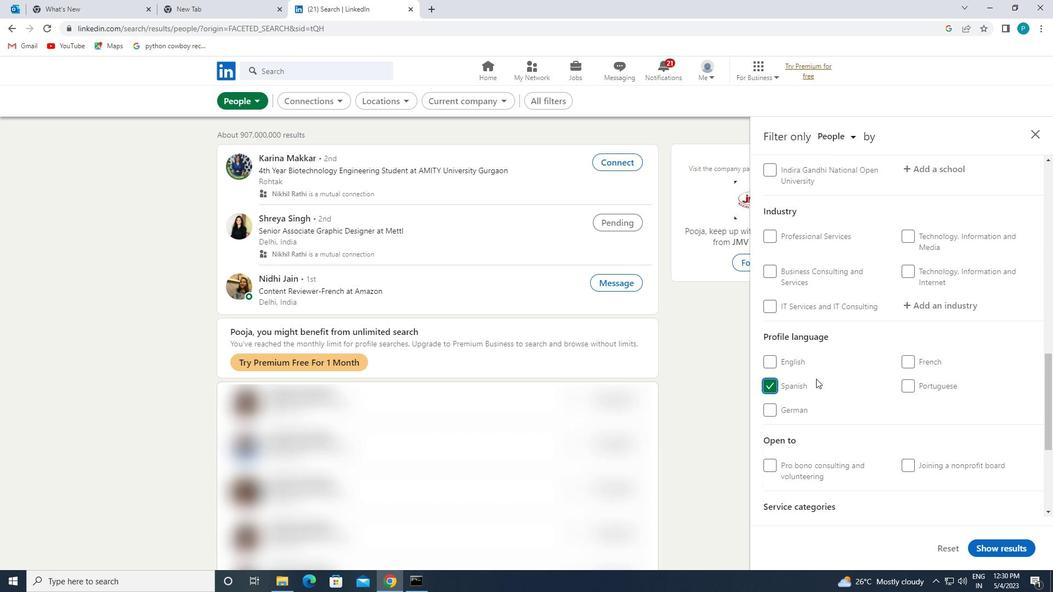 
Action: Mouse scrolled (847, 368) with delta (0, 0)
Screenshot: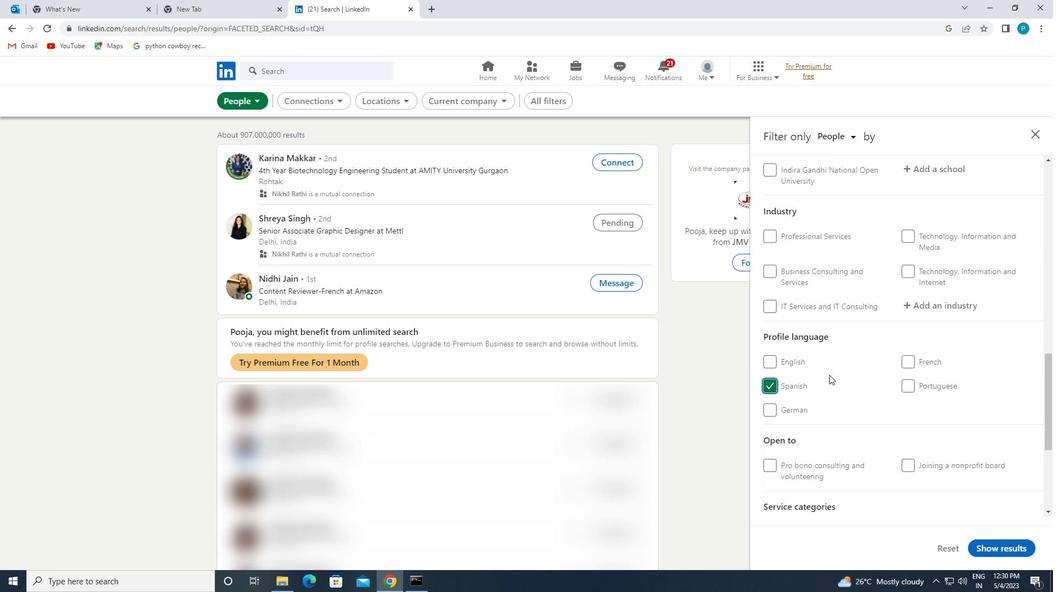 
Action: Mouse scrolled (847, 368) with delta (0, 0)
Screenshot: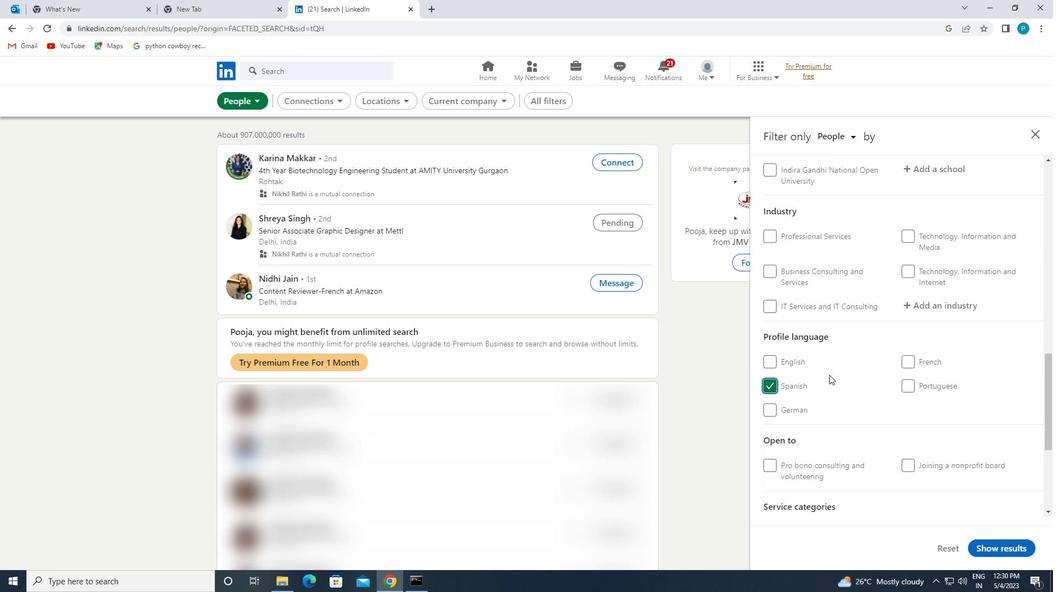 
Action: Mouse scrolled (847, 368) with delta (0, 0)
Screenshot: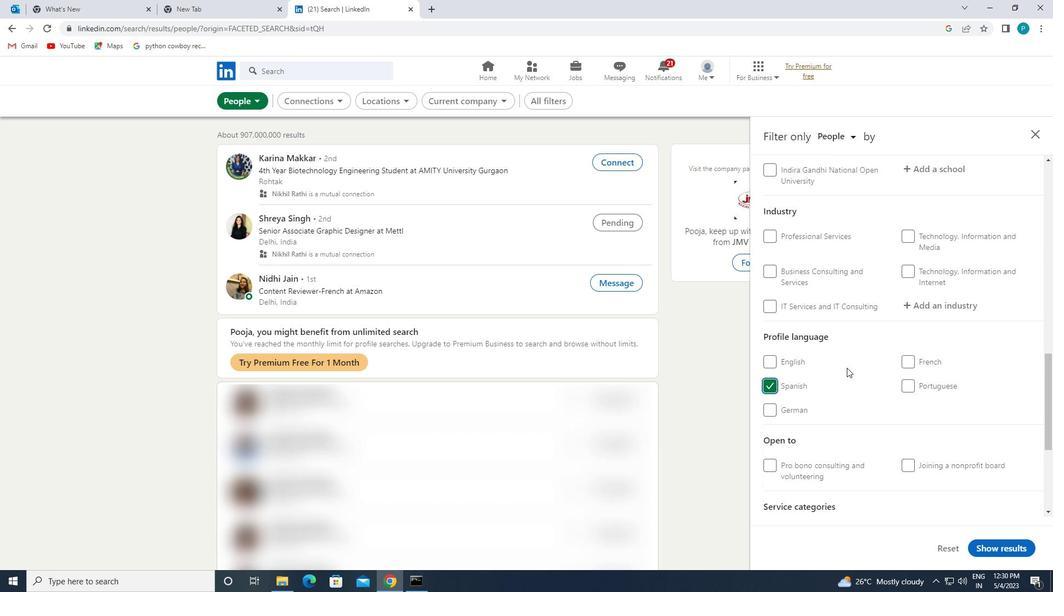 
Action: Mouse scrolled (847, 368) with delta (0, 0)
Screenshot: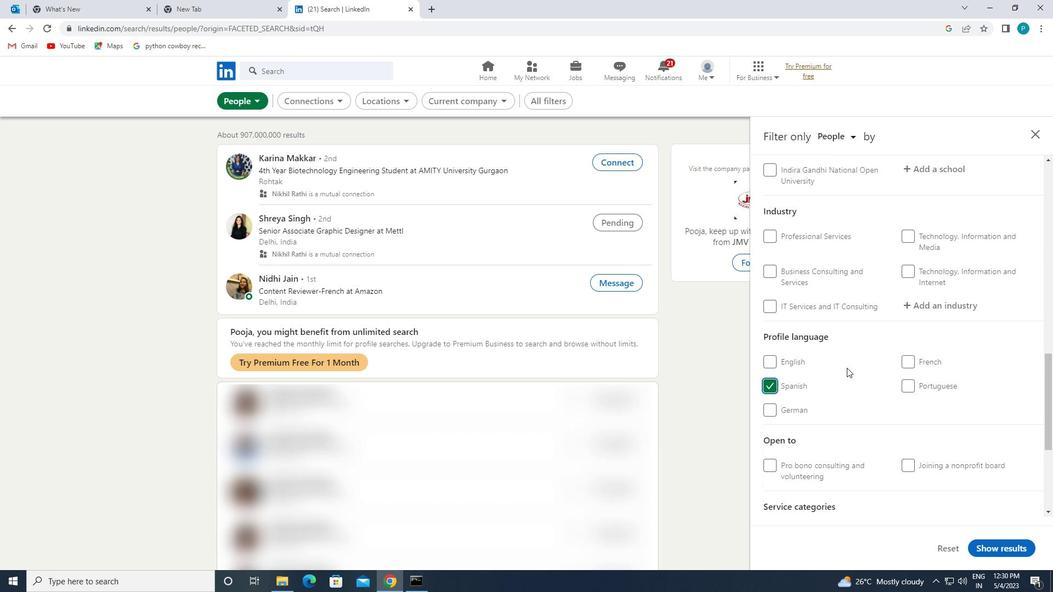 
Action: Mouse moved to (897, 337)
Screenshot: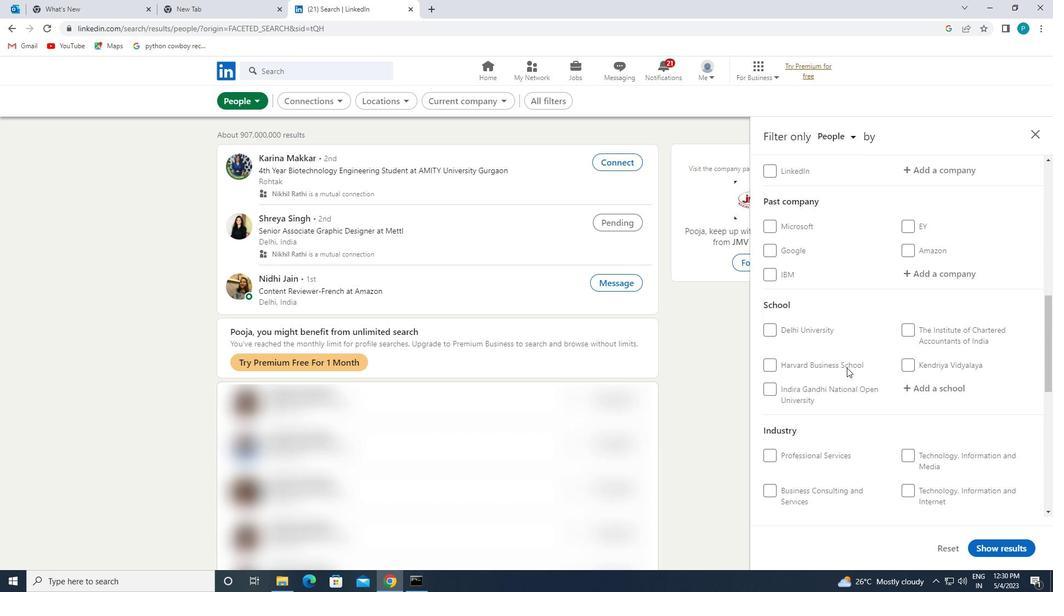 
Action: Mouse scrolled (897, 337) with delta (0, 0)
Screenshot: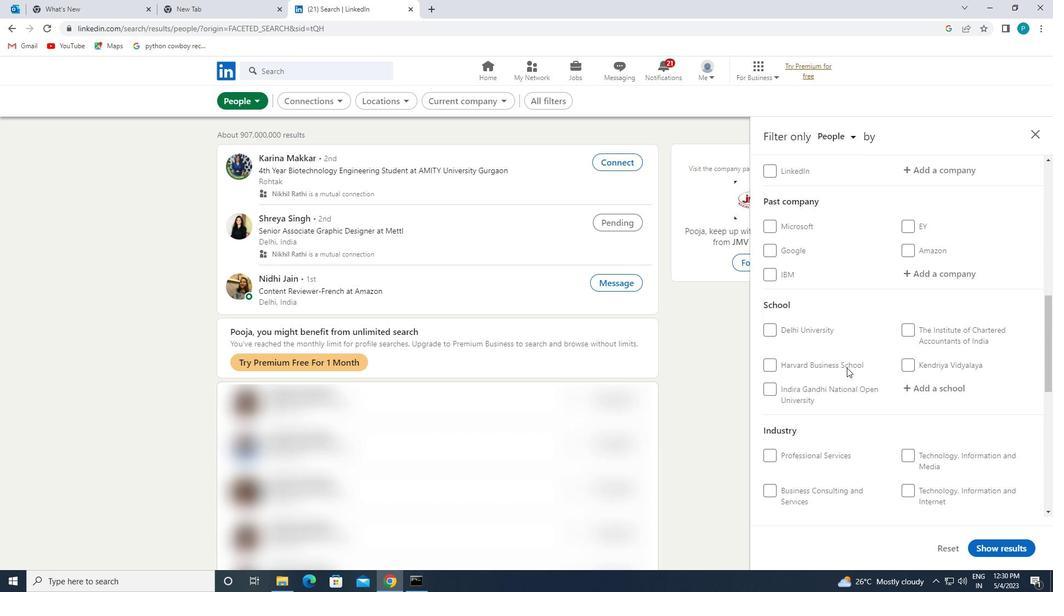 
Action: Mouse scrolled (897, 337) with delta (0, 0)
Screenshot: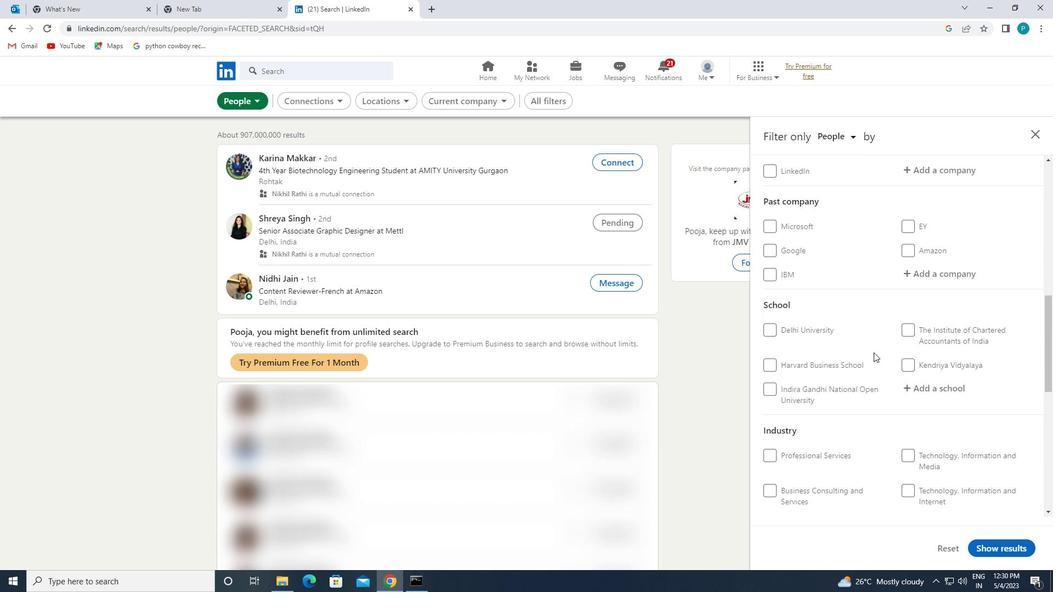 
Action: Mouse moved to (933, 307)
Screenshot: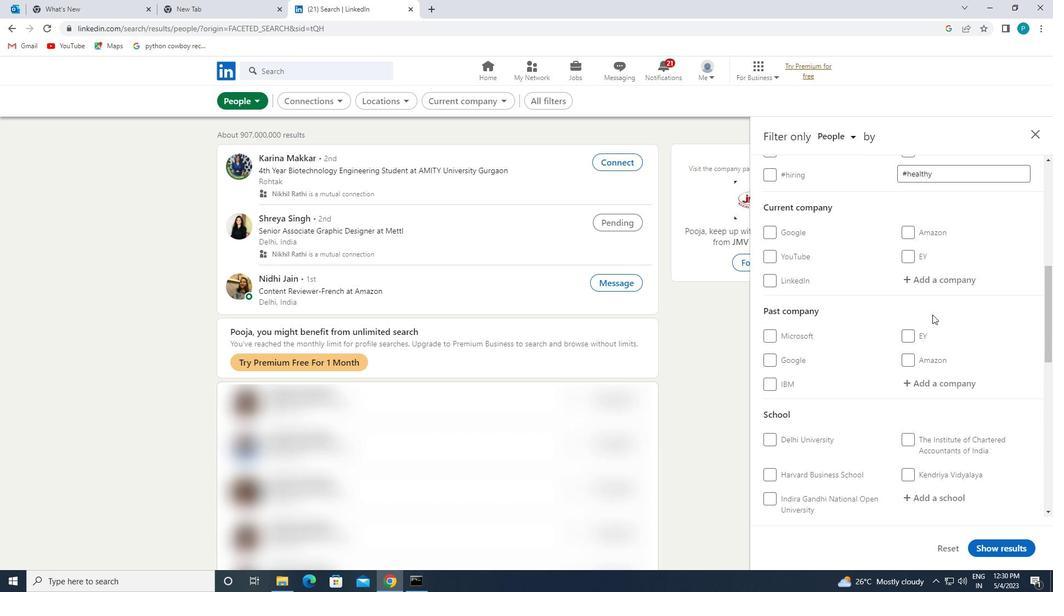 
Action: Mouse scrolled (933, 307) with delta (0, 0)
Screenshot: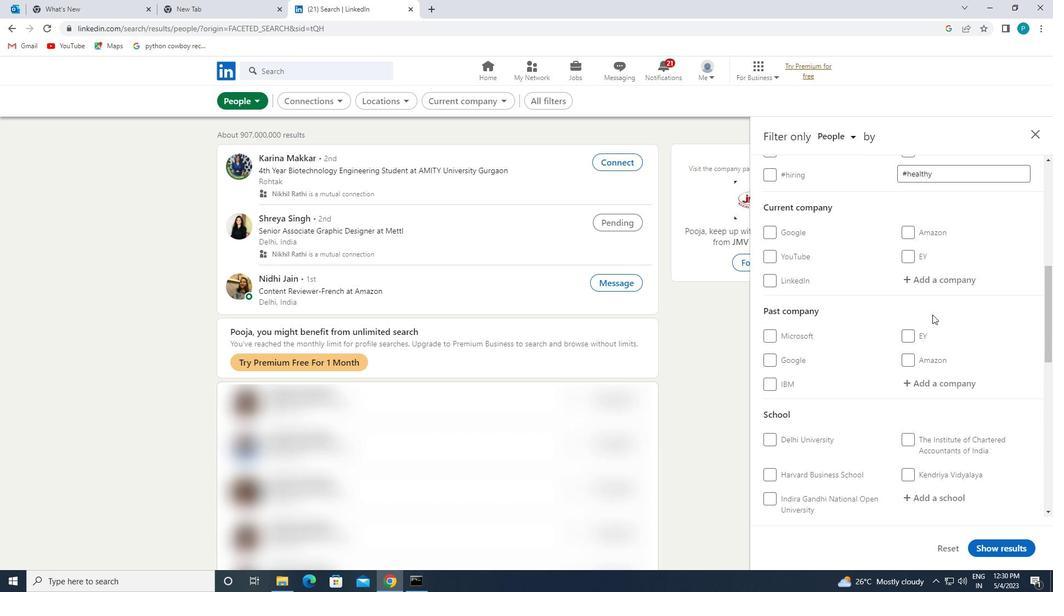 
Action: Mouse moved to (933, 326)
Screenshot: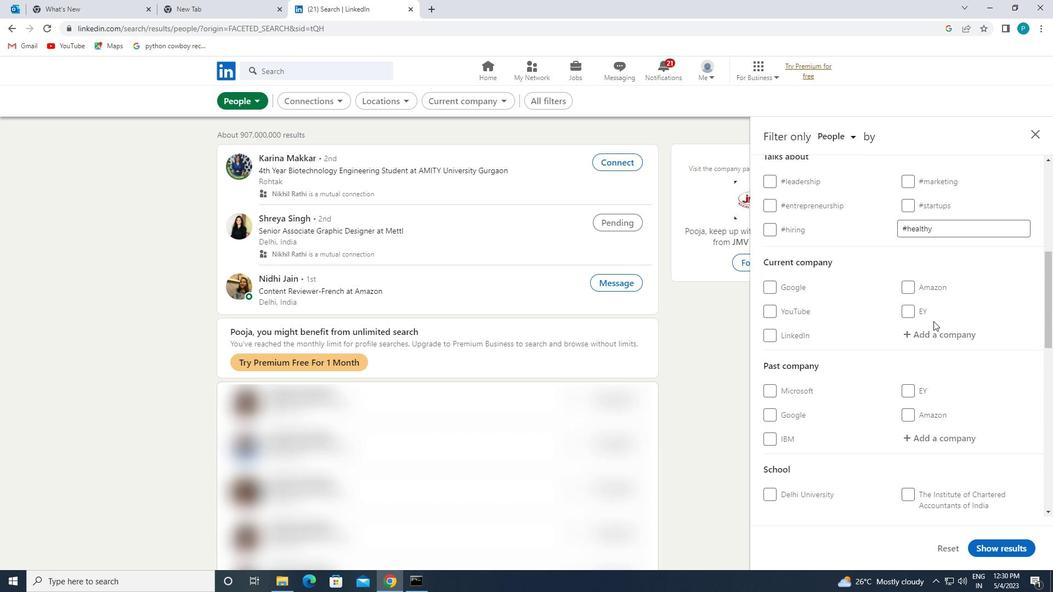 
Action: Mouse pressed left at (933, 326)
Screenshot: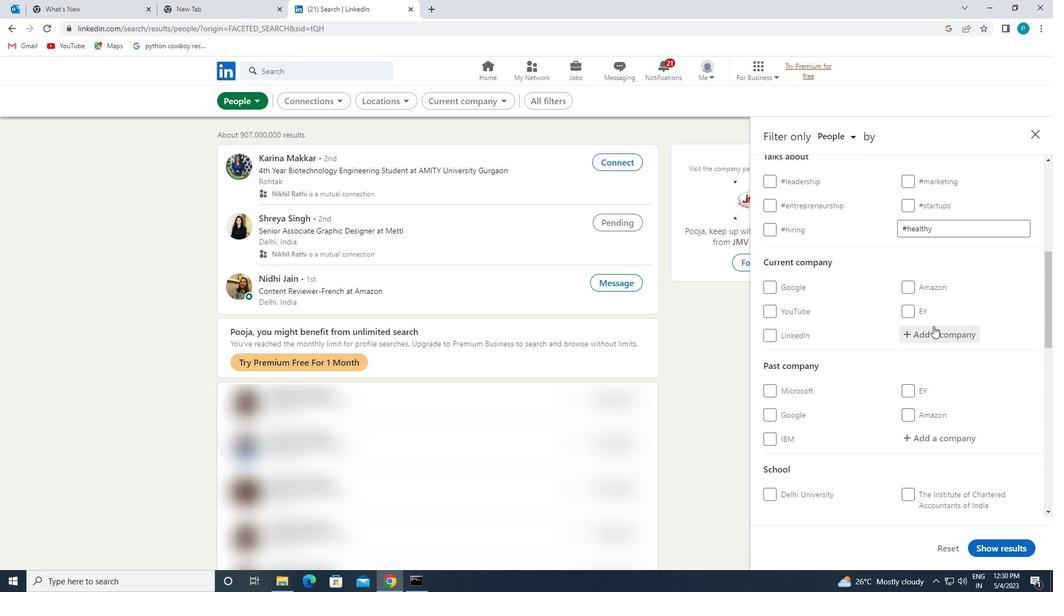 
Action: Key pressed <Key.caps_lock>A<Key.caps_lock>TKINS
Screenshot: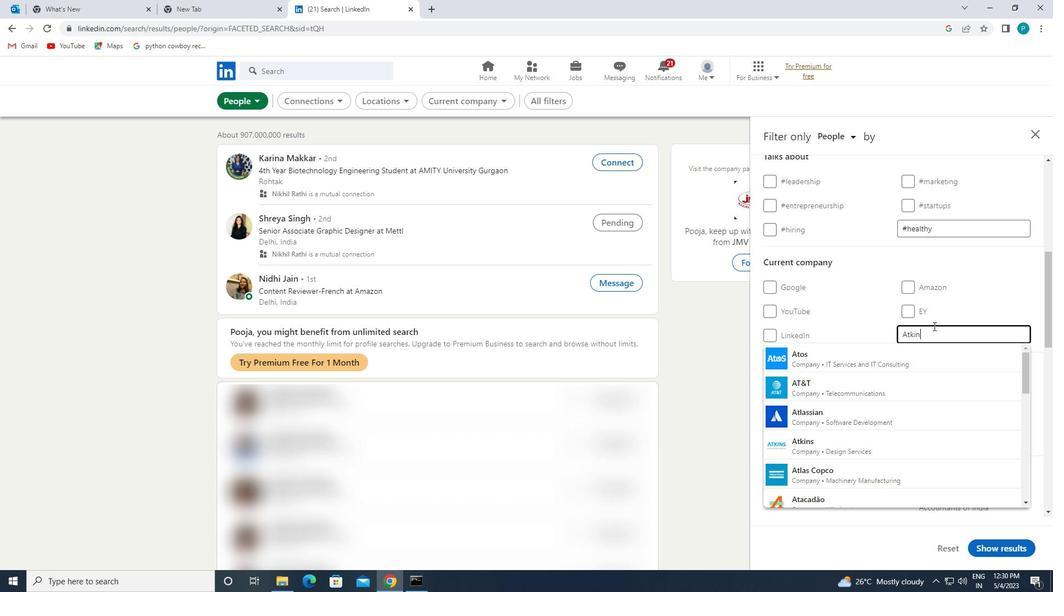 
Action: Mouse moved to (880, 353)
Screenshot: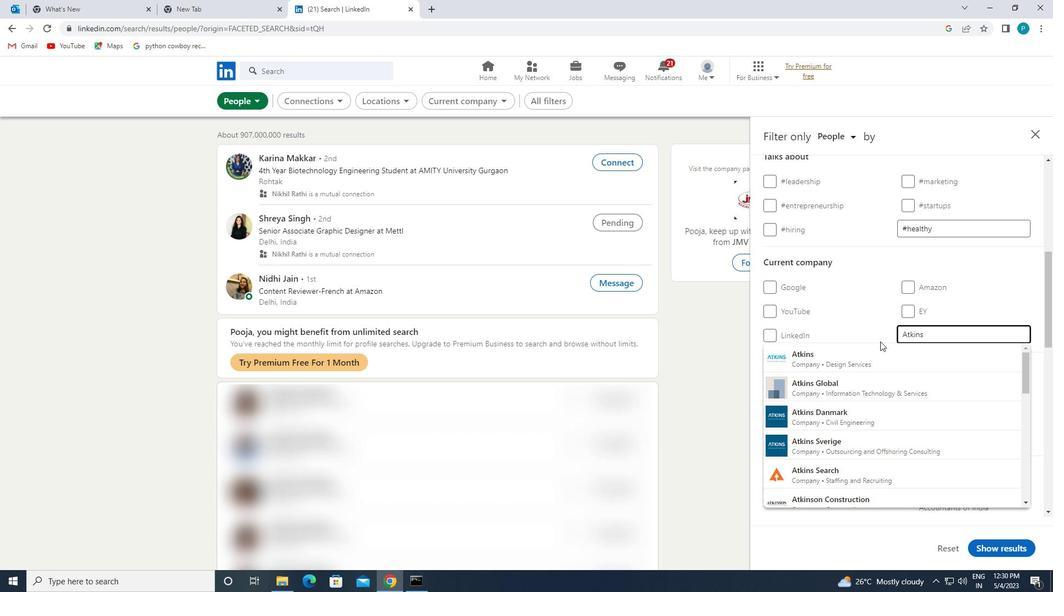
Action: Mouse pressed left at (880, 353)
Screenshot: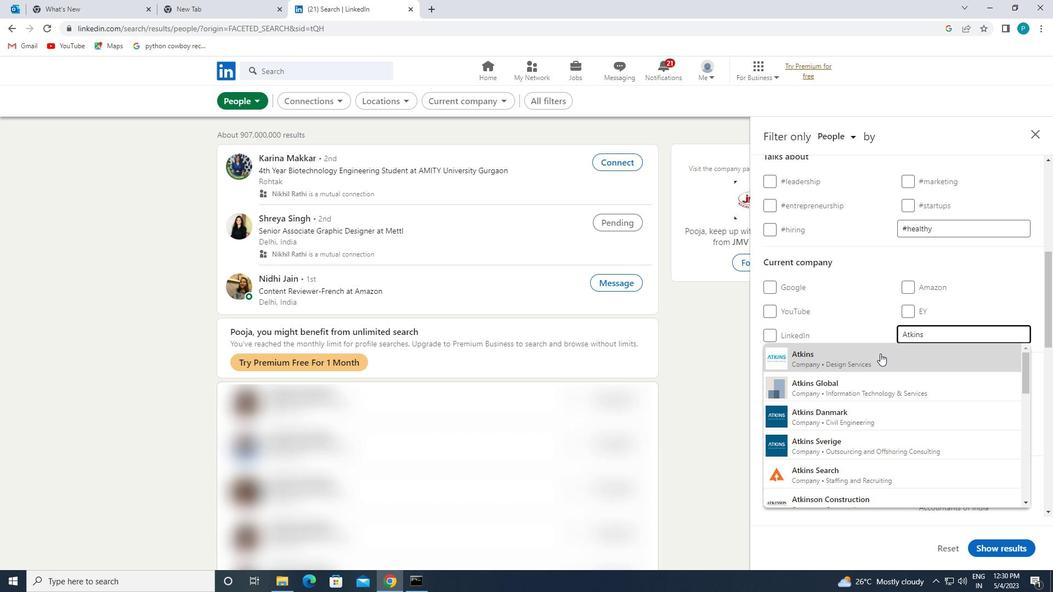 
Action: Mouse moved to (918, 373)
Screenshot: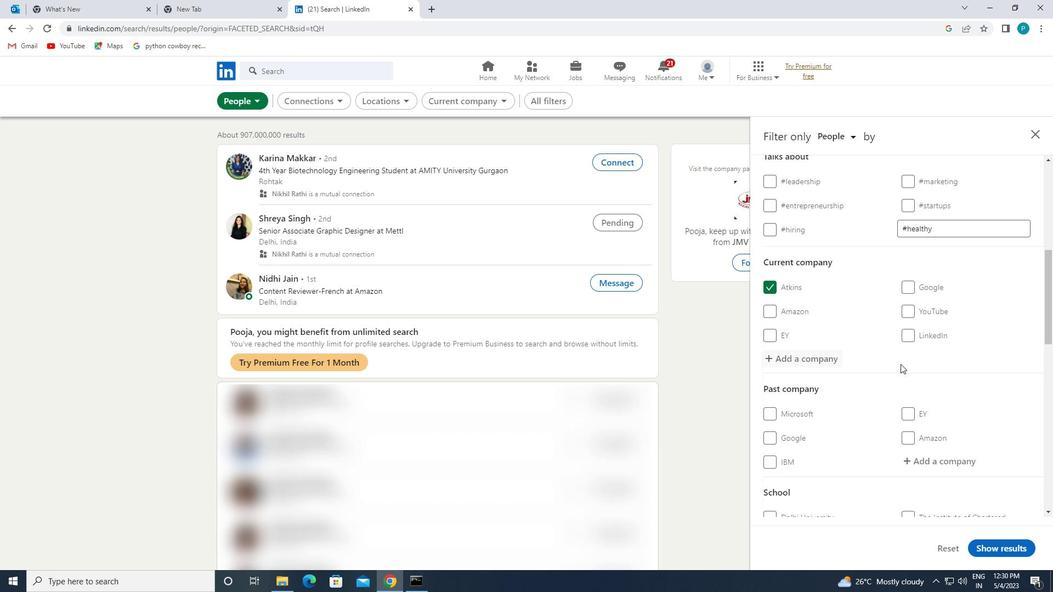 
Action: Mouse scrolled (918, 373) with delta (0, 0)
Screenshot: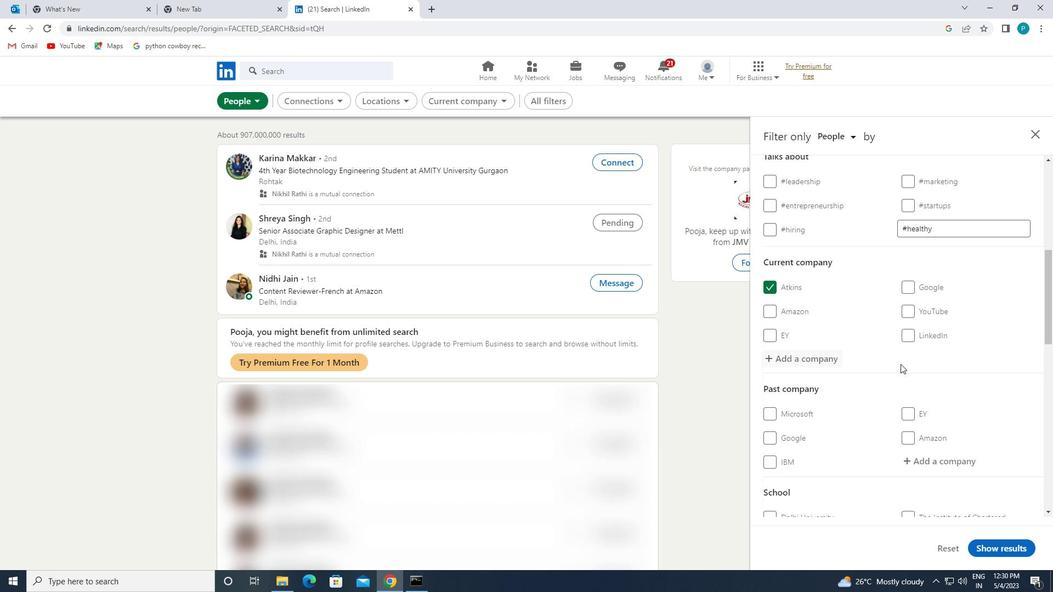 
Action: Mouse scrolled (918, 373) with delta (0, 0)
Screenshot: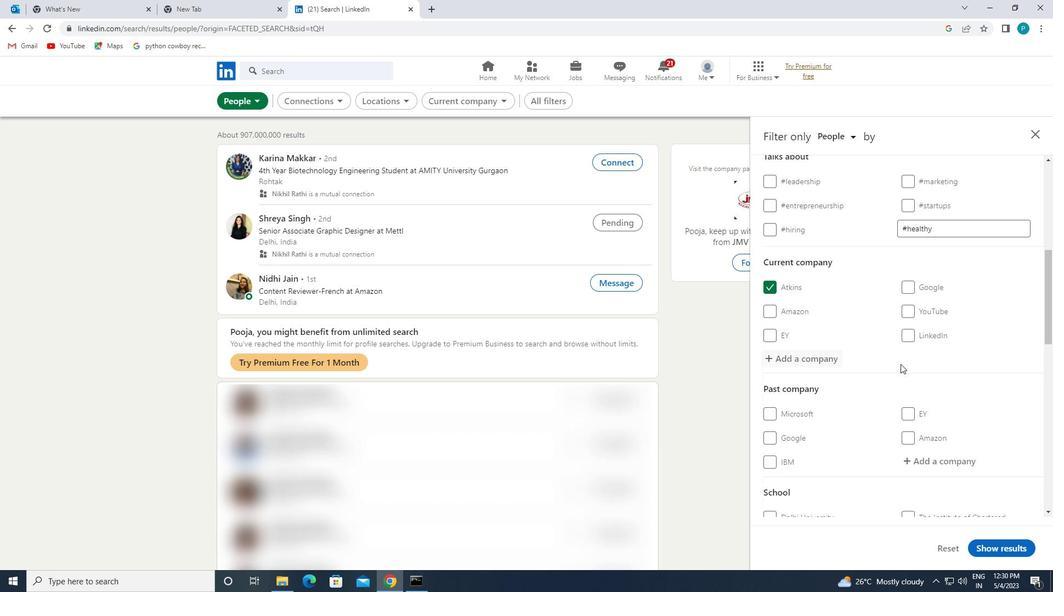 
Action: Mouse scrolled (918, 373) with delta (0, 0)
Screenshot: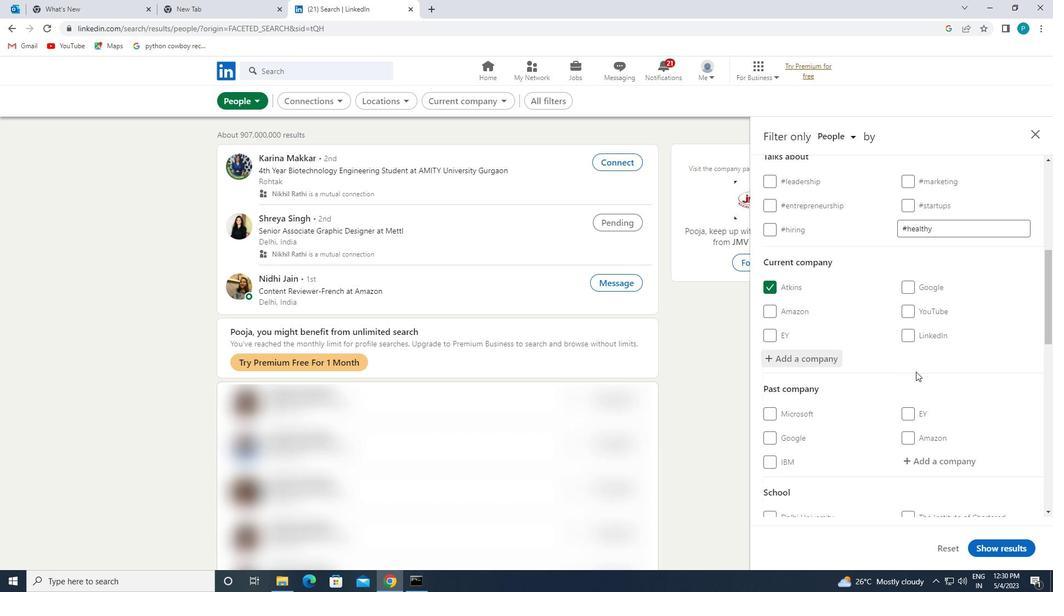
Action: Mouse moved to (930, 411)
Screenshot: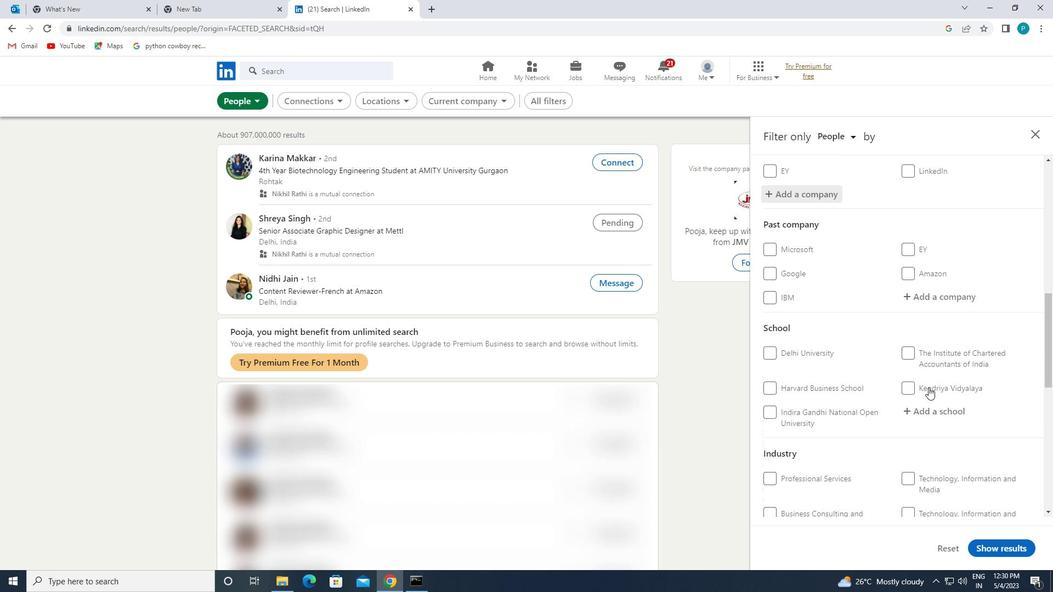
Action: Mouse pressed left at (930, 411)
Screenshot: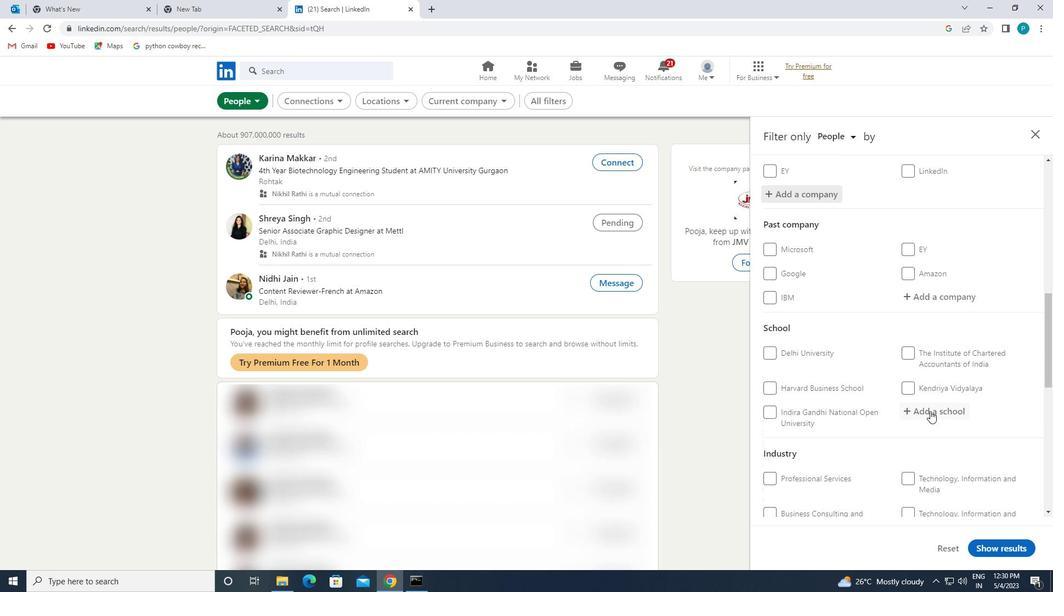 
Action: Key pressed <Key.caps_lock>A<Key.caps_lock>RYA<Key.space><Key.caps_lock>C<Key.caps_lock>OLLEGW<Key.backspace>E
Screenshot: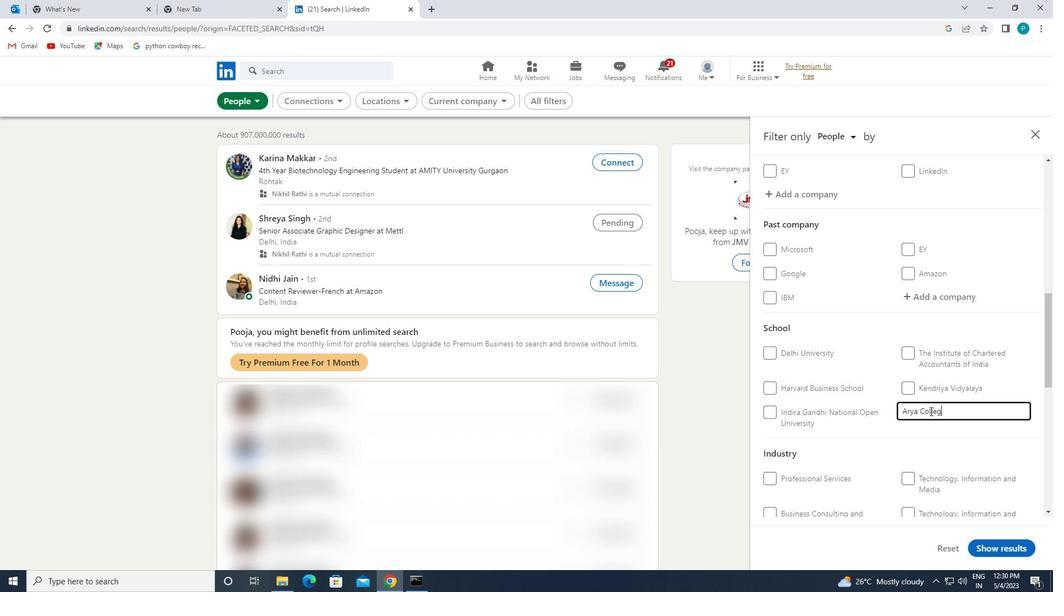
Action: Mouse moved to (917, 438)
Screenshot: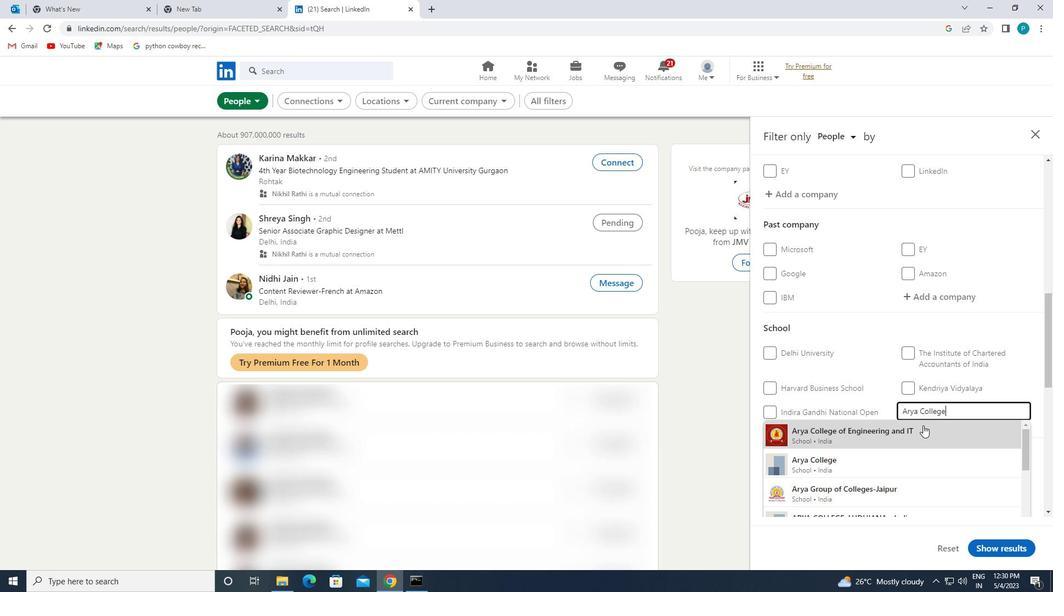 
Action: Mouse pressed left at (917, 438)
Screenshot: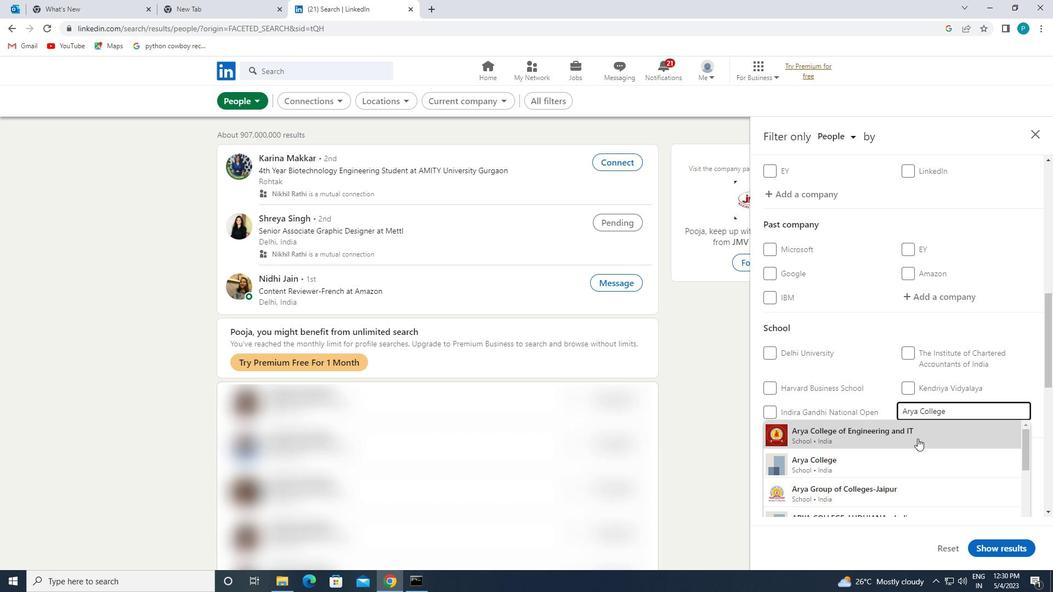 
Action: Mouse moved to (921, 442)
Screenshot: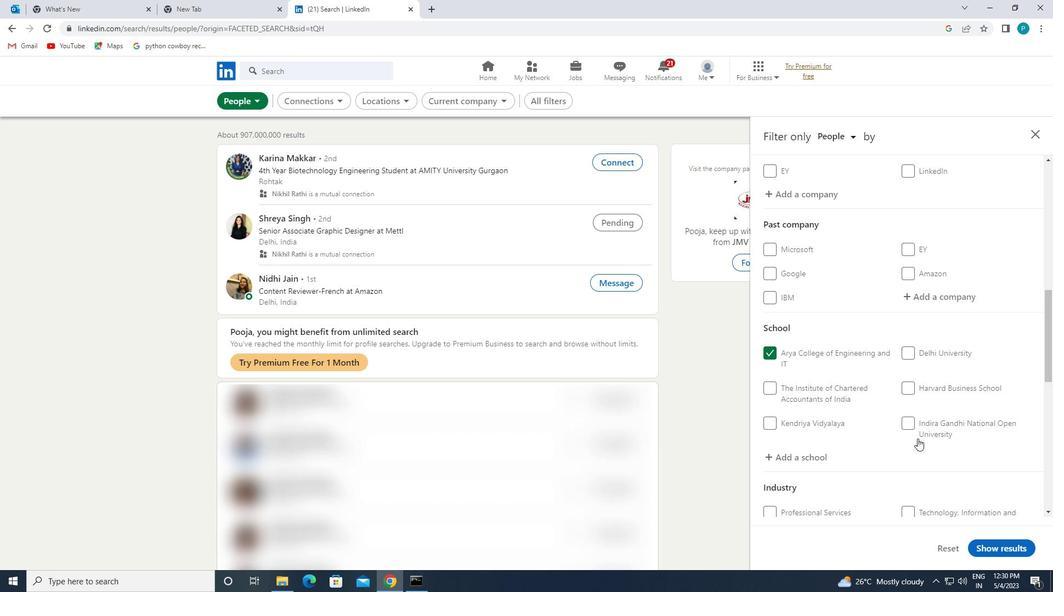 
Action: Mouse scrolled (921, 441) with delta (0, 0)
Screenshot: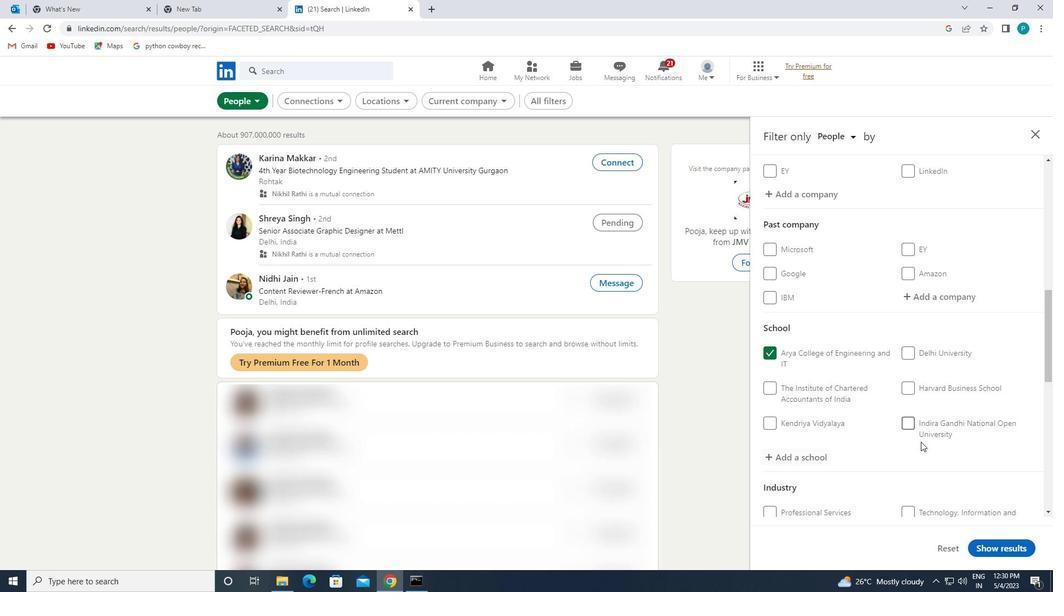 
Action: Mouse scrolled (921, 441) with delta (0, 0)
Screenshot: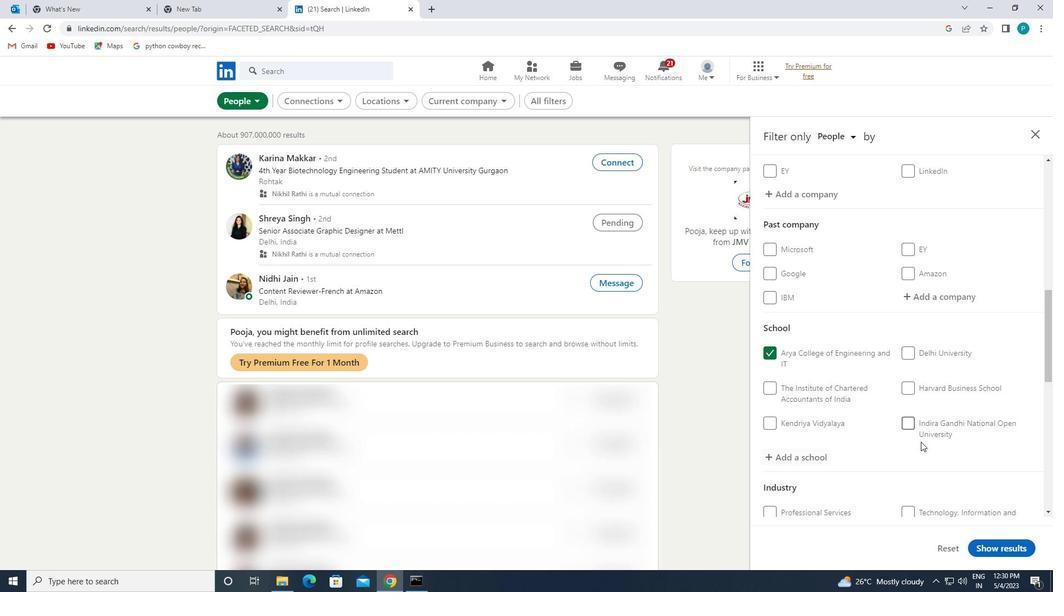 
Action: Mouse scrolled (921, 441) with delta (0, 0)
Screenshot: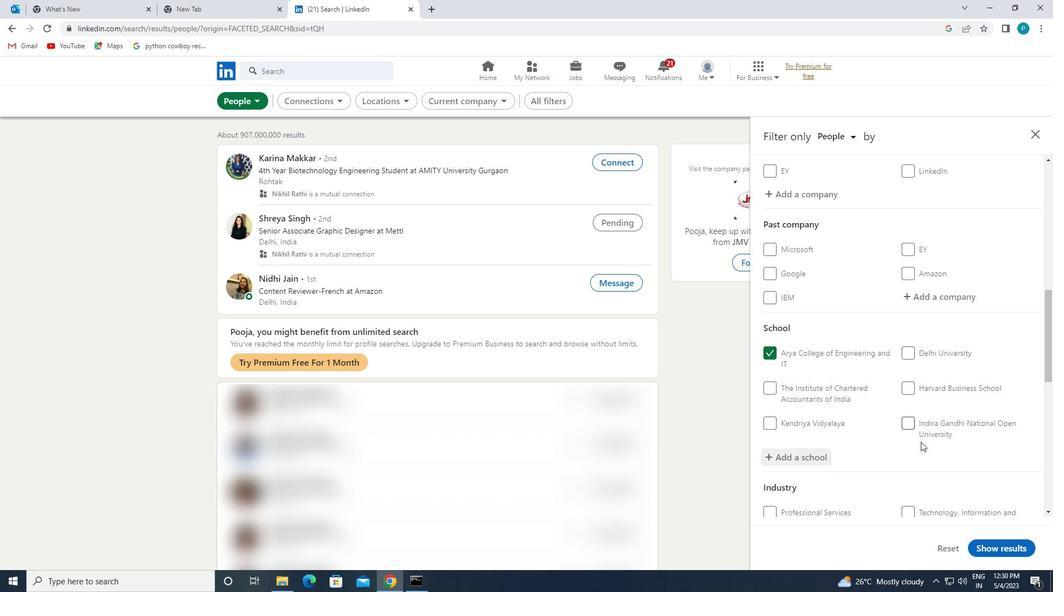 
Action: Mouse scrolled (921, 441) with delta (0, 0)
Screenshot: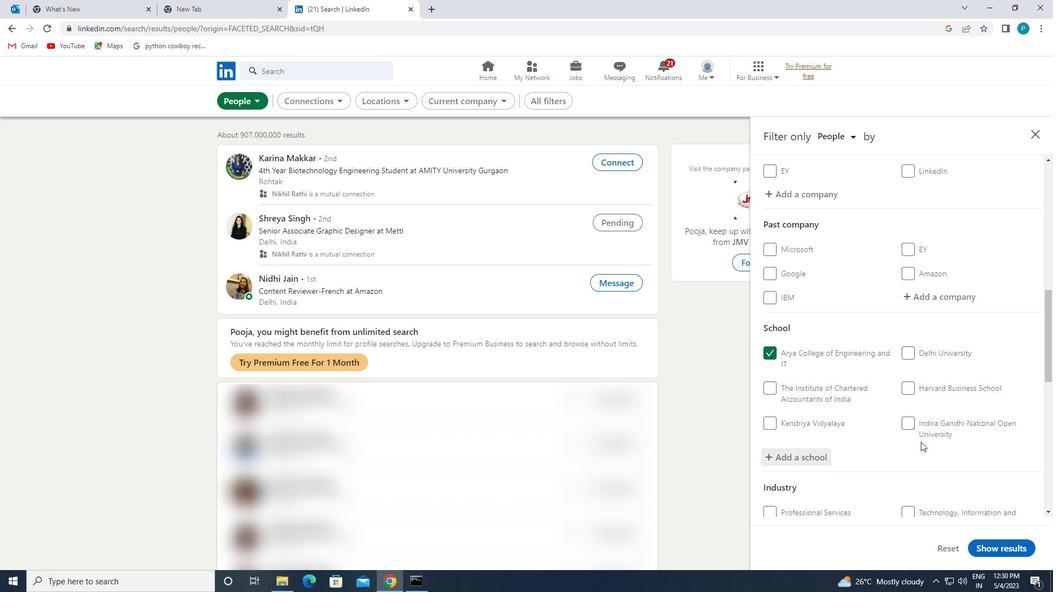 
Action: Mouse moved to (904, 369)
Screenshot: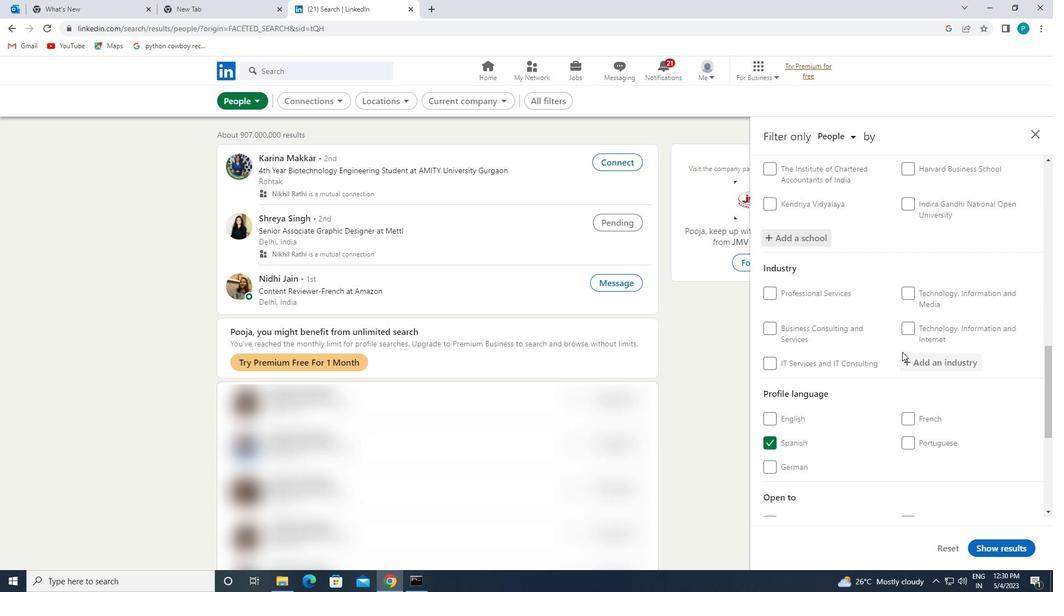 
Action: Mouse pressed left at (904, 369)
Screenshot: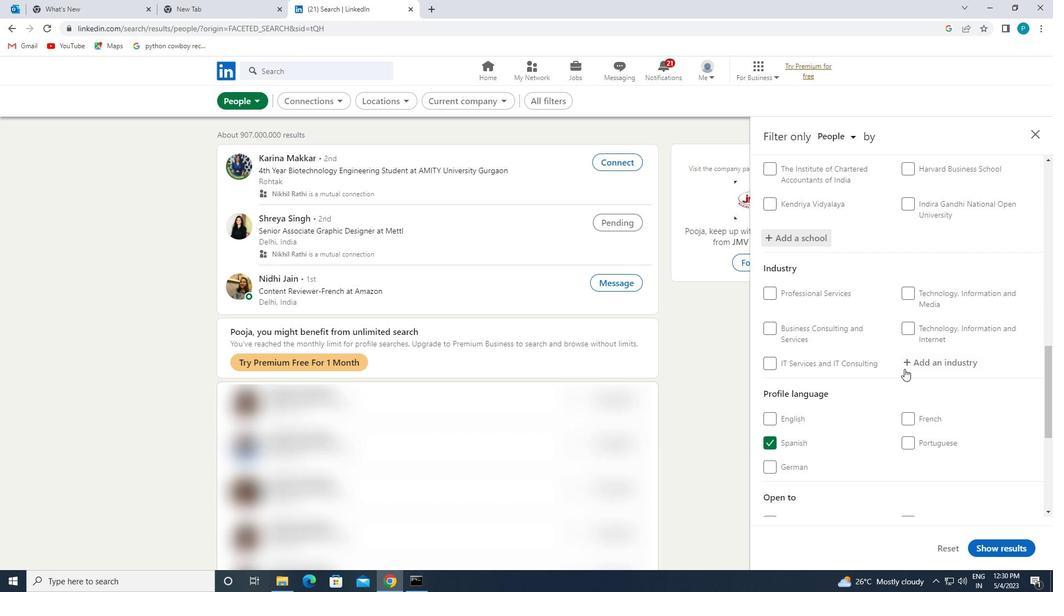 
Action: Mouse moved to (918, 380)
Screenshot: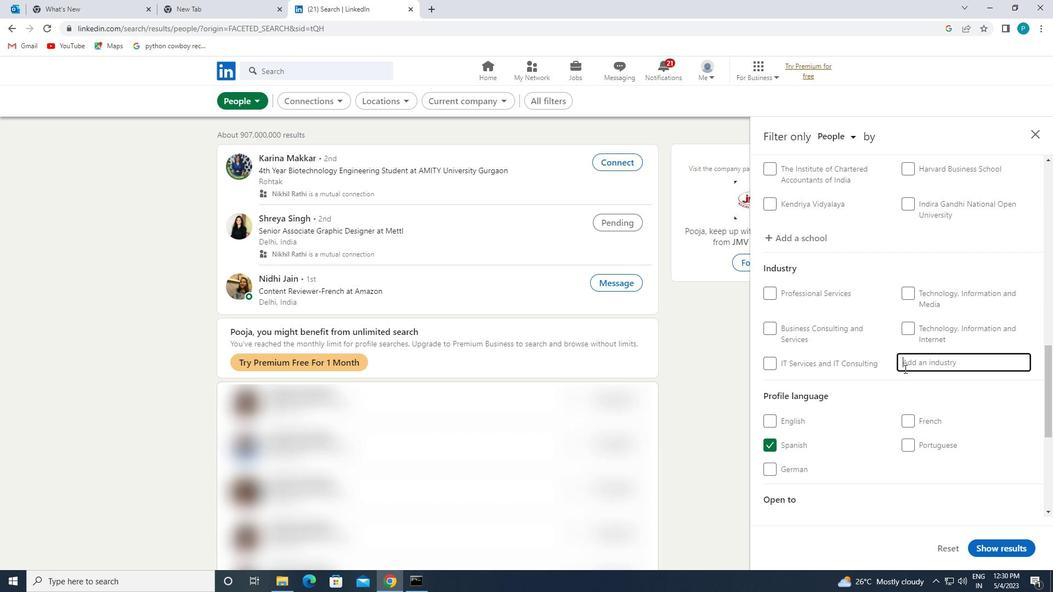 
Action: Key pressed <Key.caps_lock>C<Key.caps_lock>HIROPRAV<Key.backspace>CTORS
Screenshot: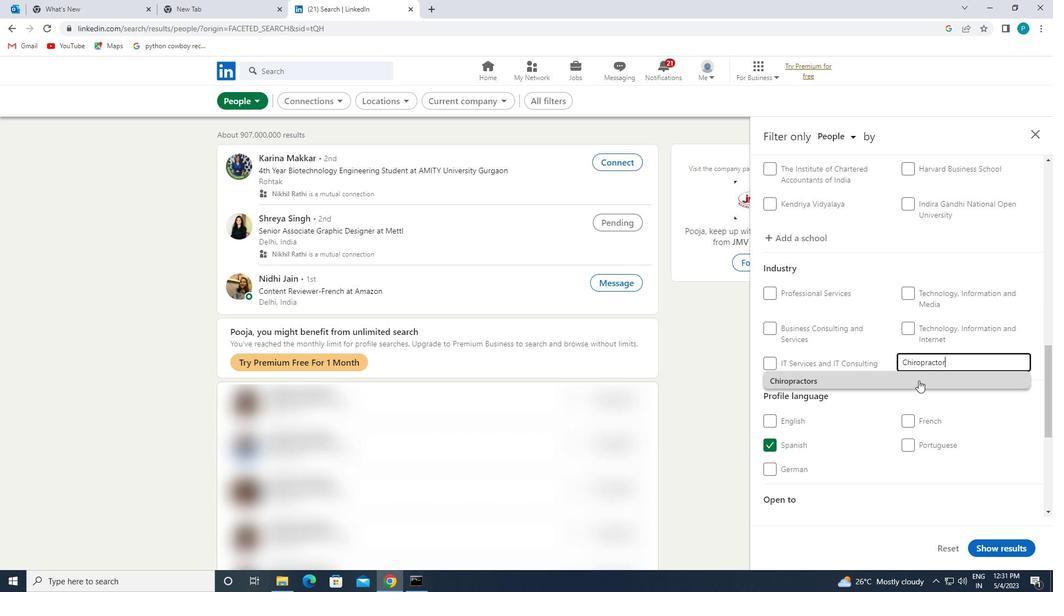 
Action: Mouse pressed left at (918, 380)
Screenshot: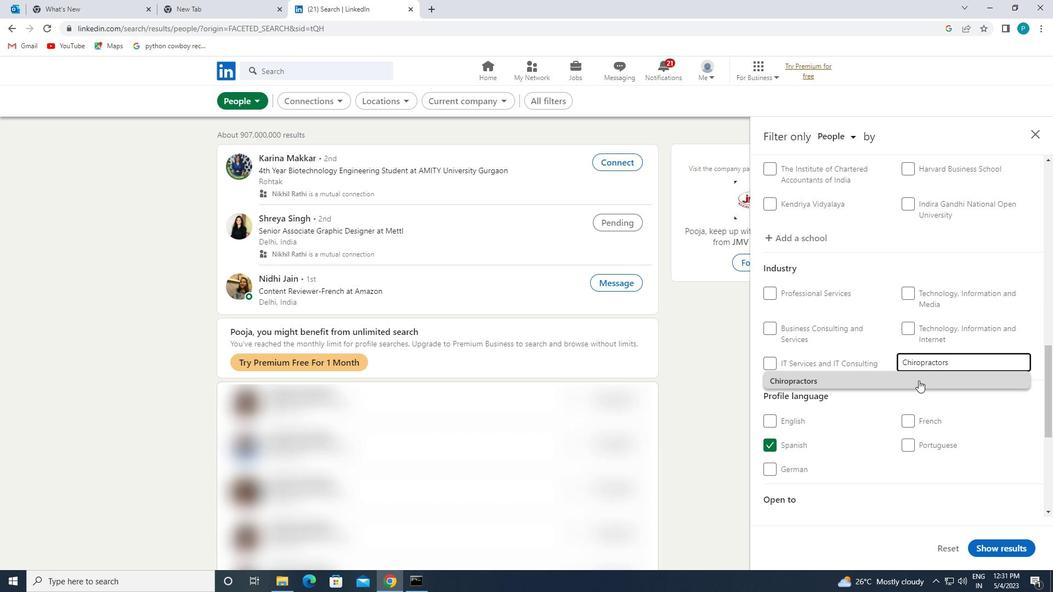 
Action: Mouse scrolled (918, 380) with delta (0, 0)
Screenshot: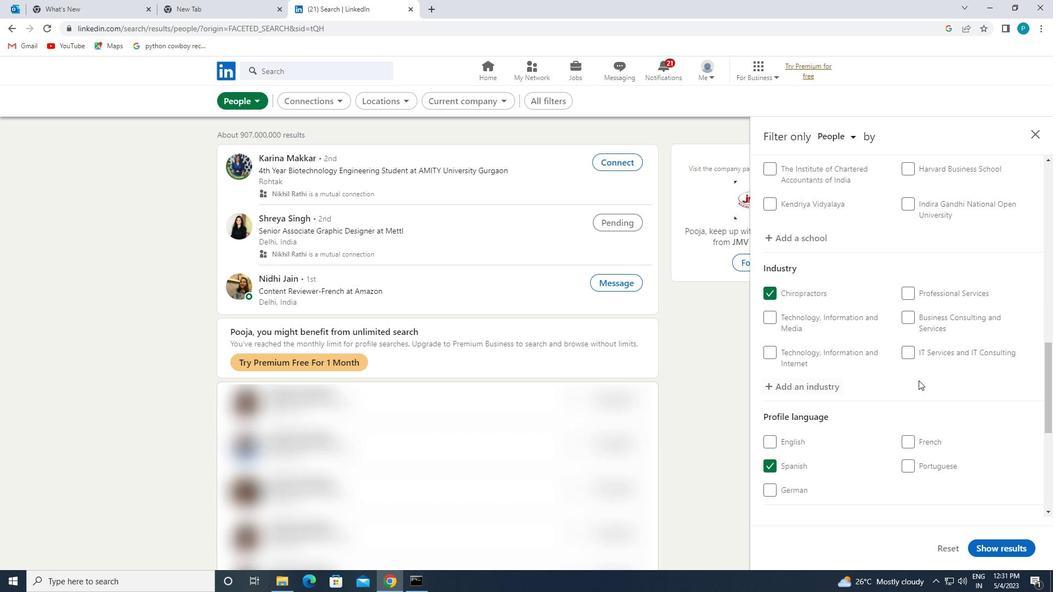 
Action: Mouse scrolled (918, 380) with delta (0, 0)
Screenshot: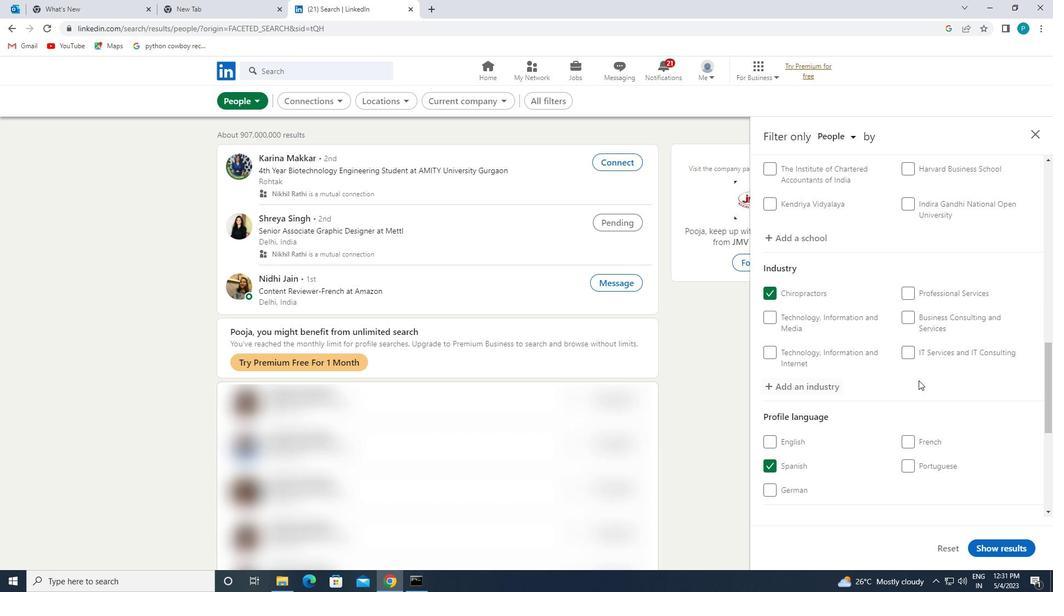 
Action: Mouse scrolled (918, 380) with delta (0, 0)
Screenshot: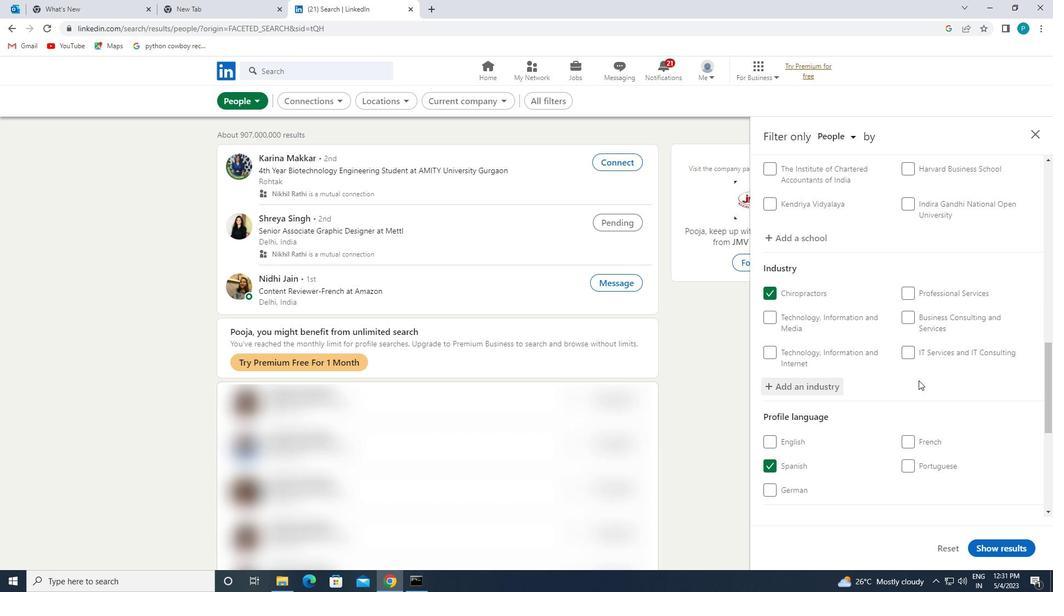 
Action: Mouse pressed left at (918, 380)
Screenshot: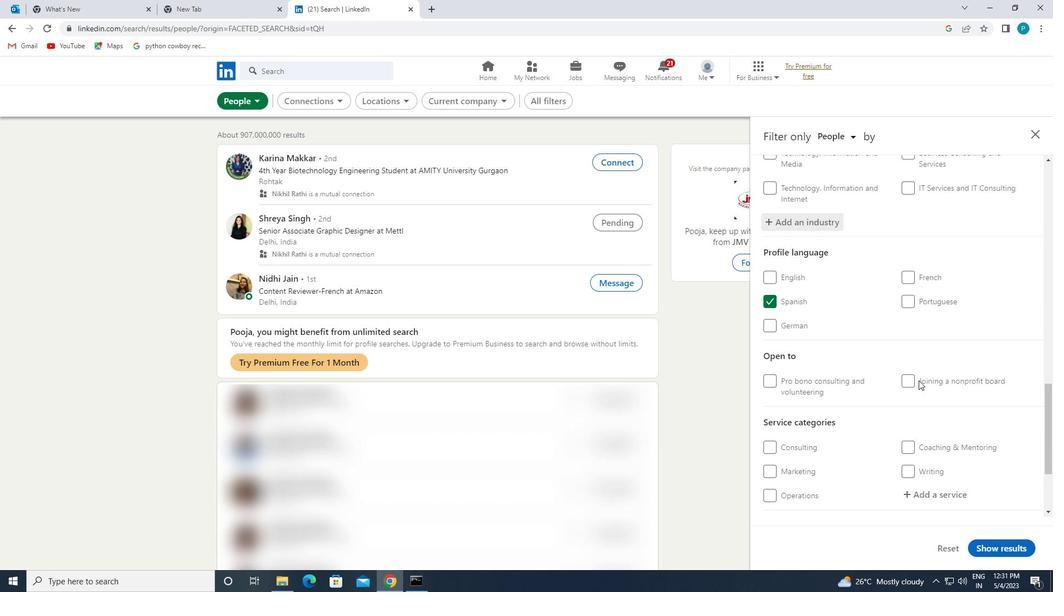 
Action: Mouse pressed left at (918, 380)
Screenshot: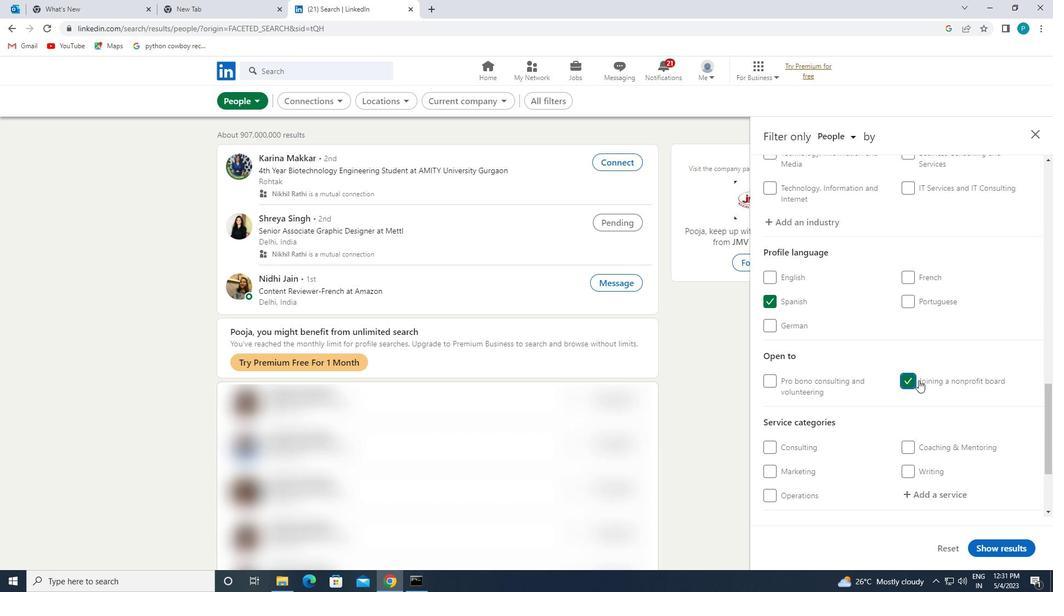 
Action: Mouse moved to (932, 410)
Screenshot: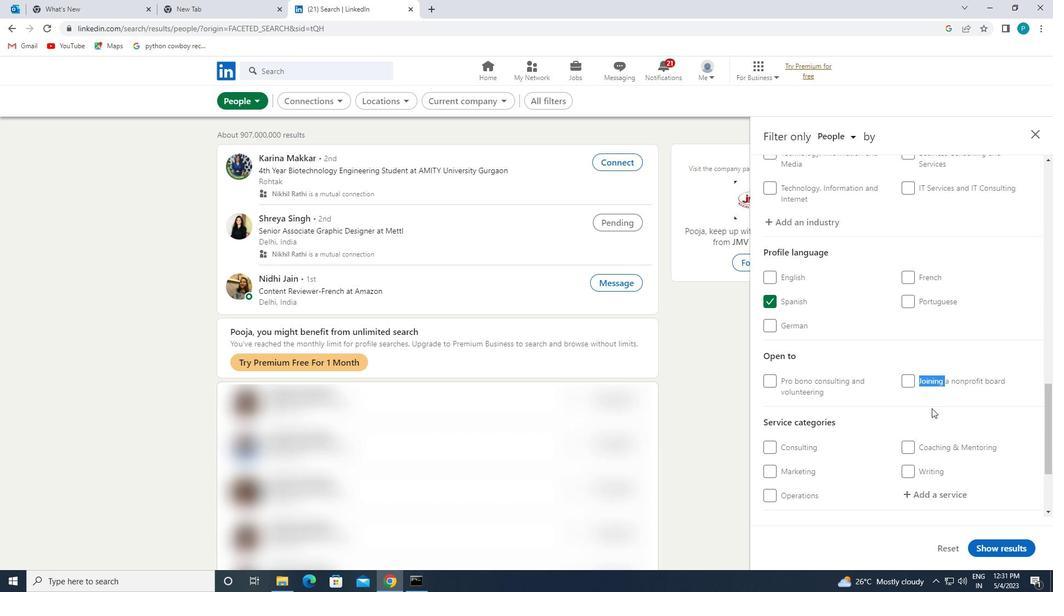 
Action: Mouse scrolled (932, 410) with delta (0, 0)
Screenshot: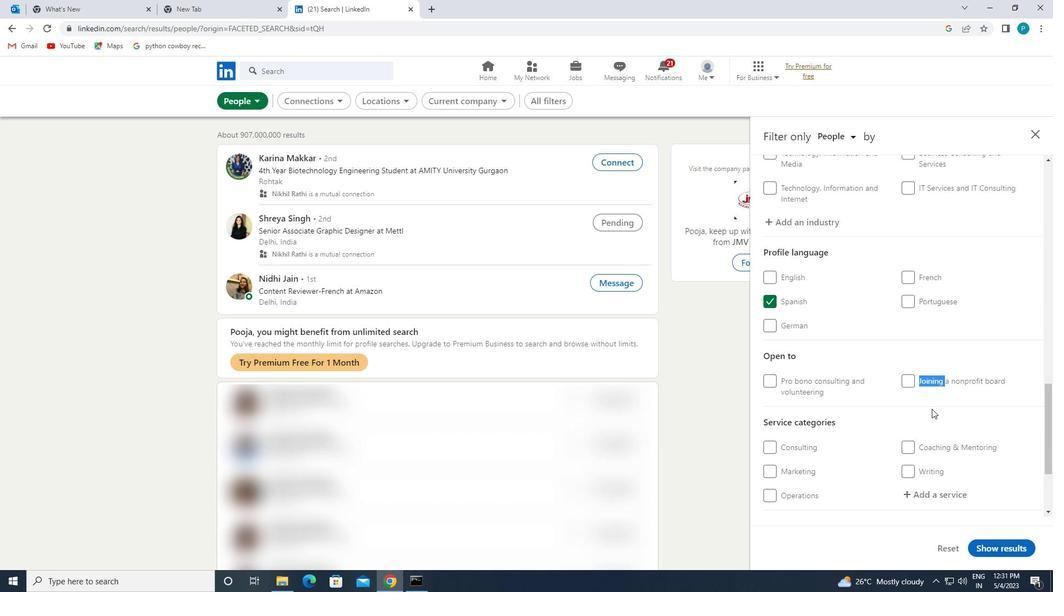 
Action: Mouse moved to (932, 393)
Screenshot: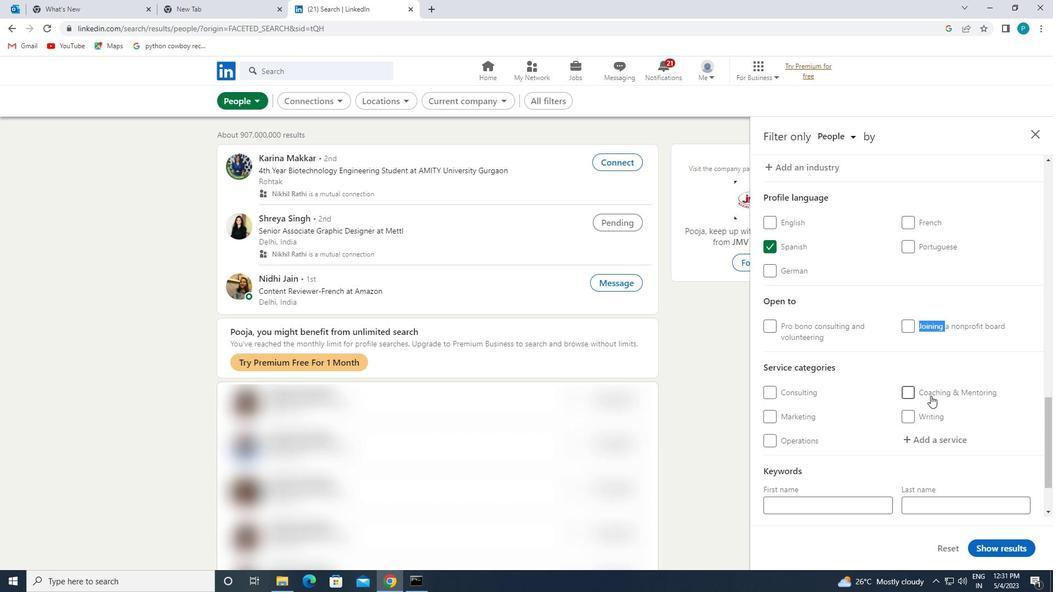 
Action: Mouse scrolled (932, 394) with delta (0, 0)
Screenshot: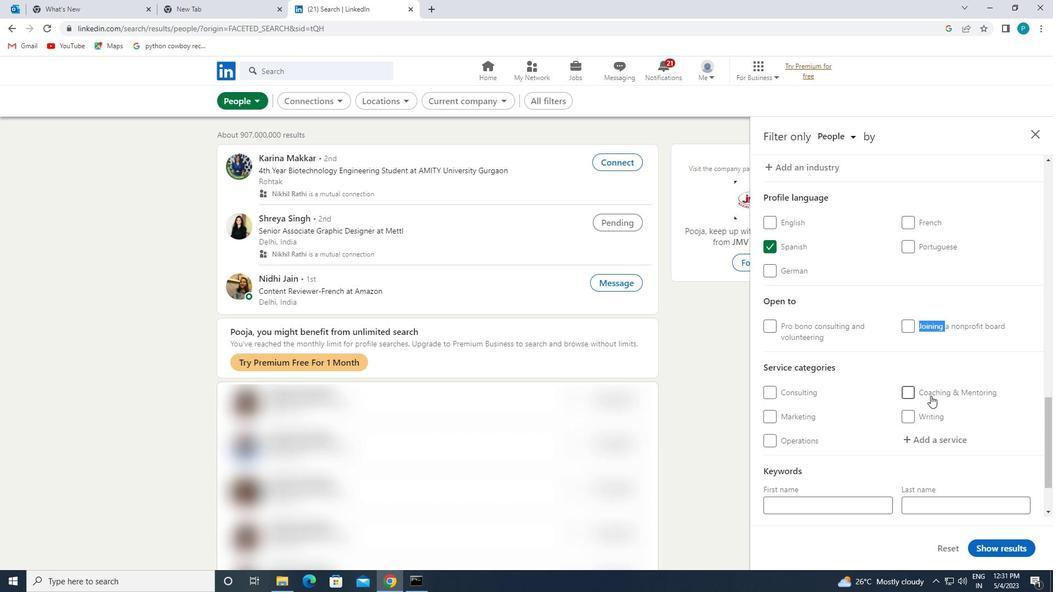 
Action: Mouse scrolled (932, 394) with delta (0, 0)
Screenshot: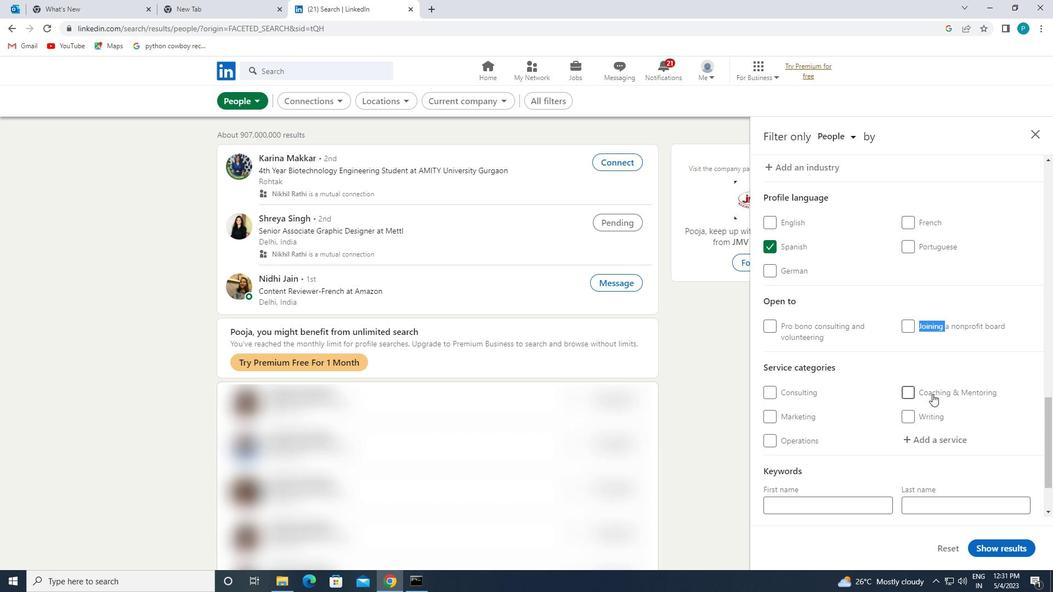 
Action: Mouse scrolled (932, 393) with delta (0, 0)
Screenshot: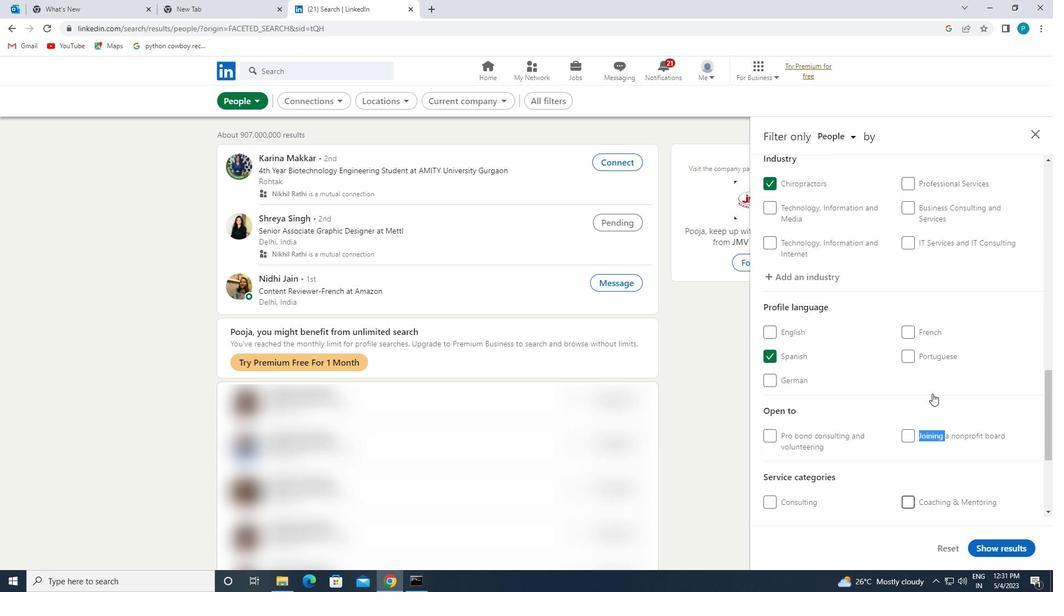 
Action: Mouse scrolled (932, 393) with delta (0, 0)
Screenshot: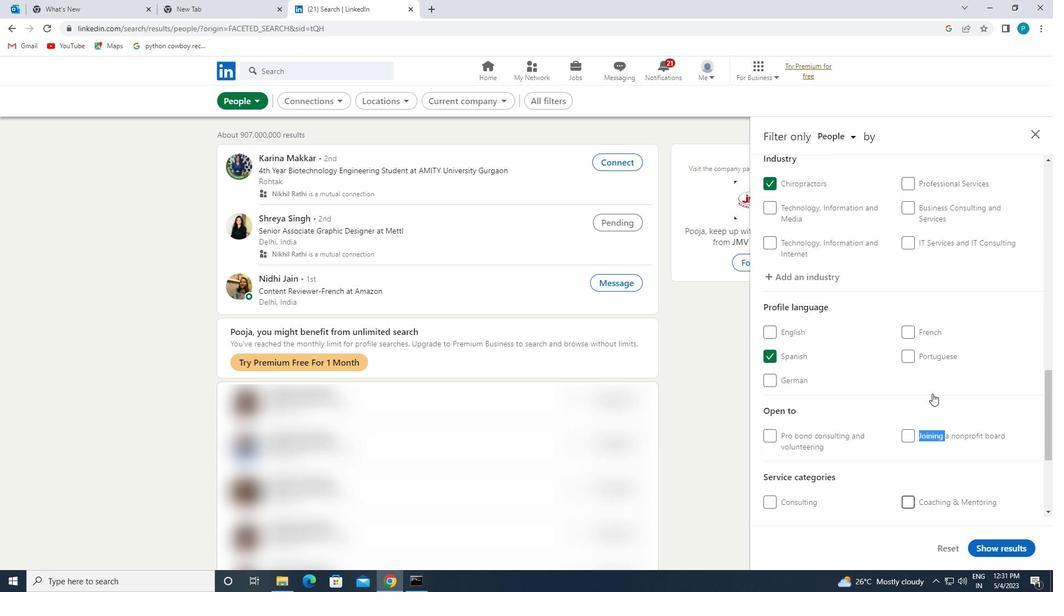
Action: Mouse moved to (927, 432)
Screenshot: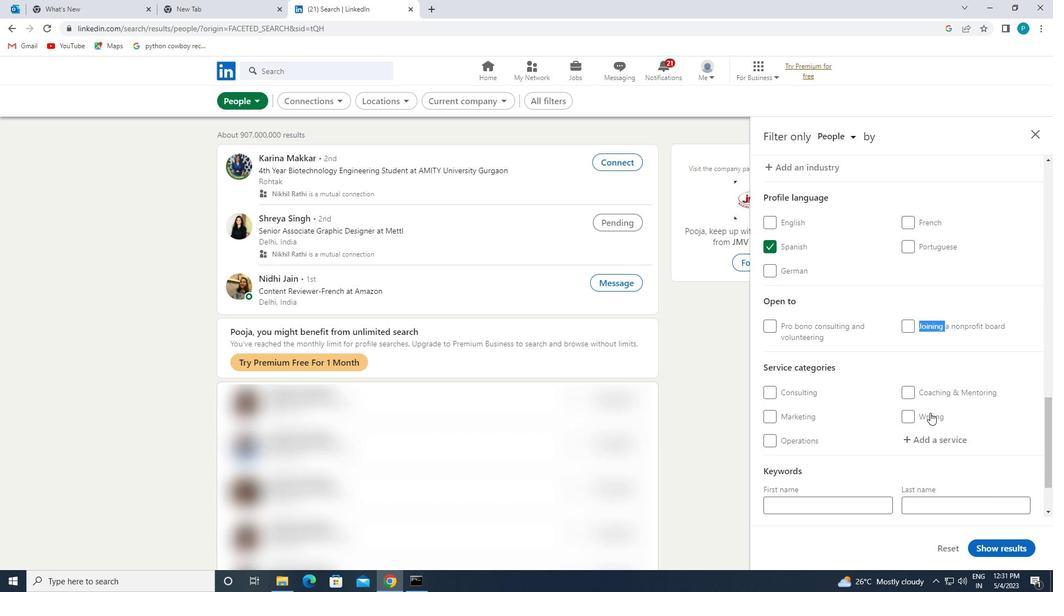 
Action: Mouse pressed left at (927, 432)
Screenshot: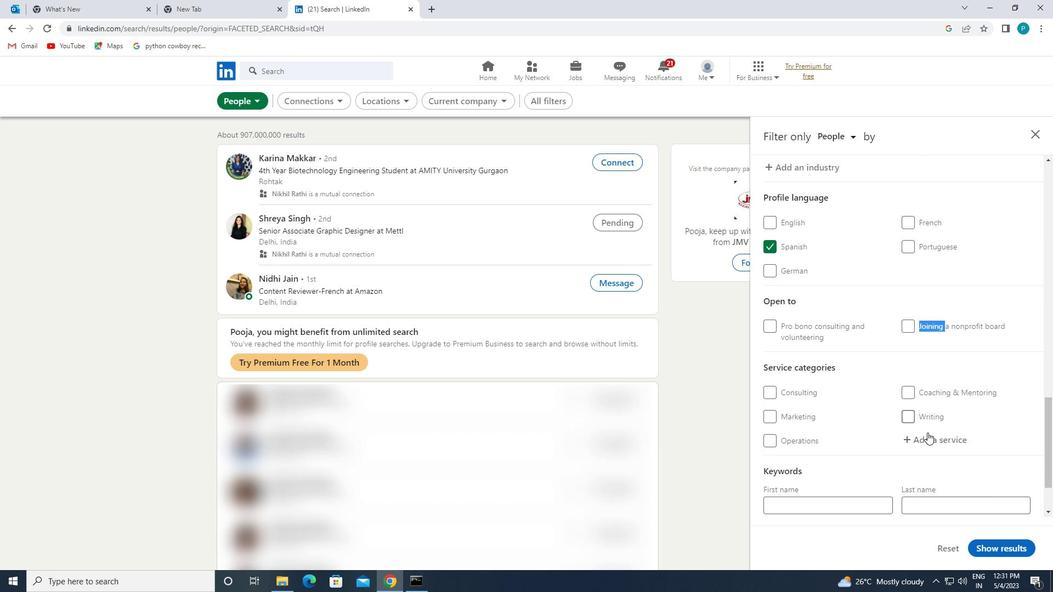 
Action: Key pressed <Key.caps_lock>I<Key.caps_lock>MMIGRATION
Screenshot: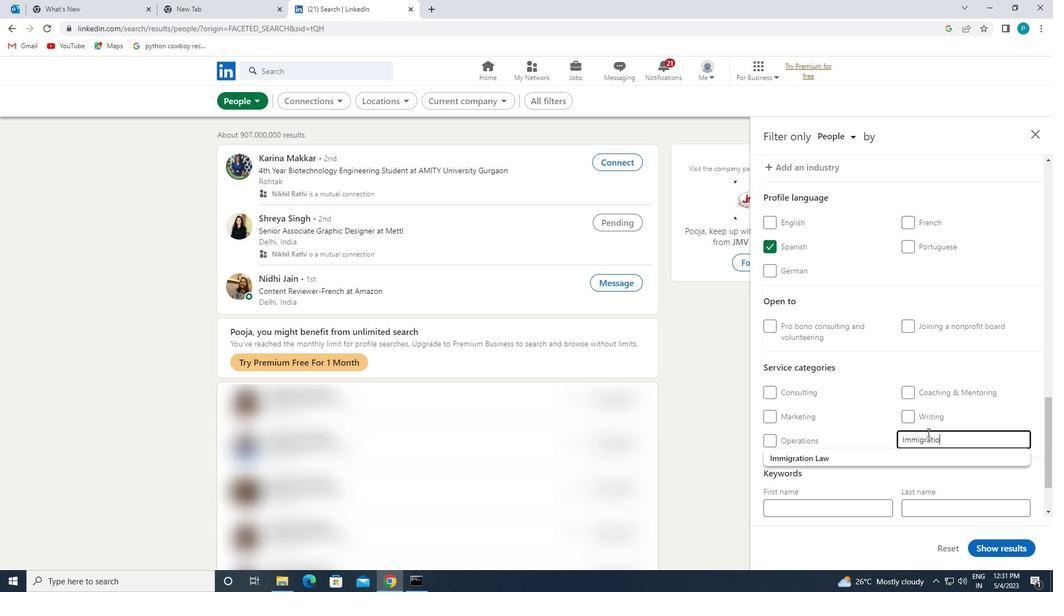 
Action: Mouse moved to (903, 453)
Screenshot: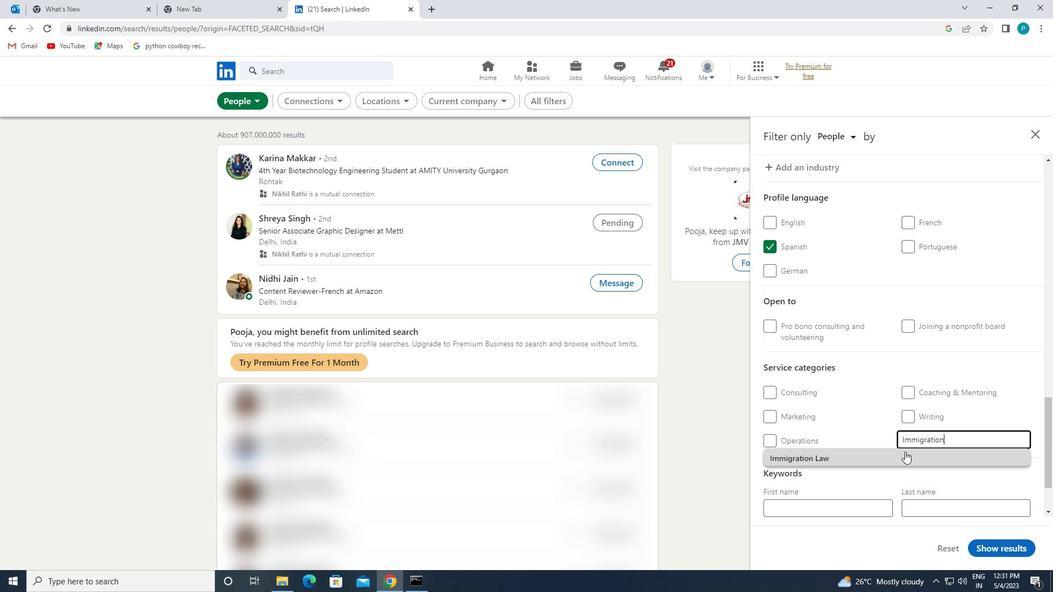 
Action: Mouse pressed left at (903, 453)
Screenshot: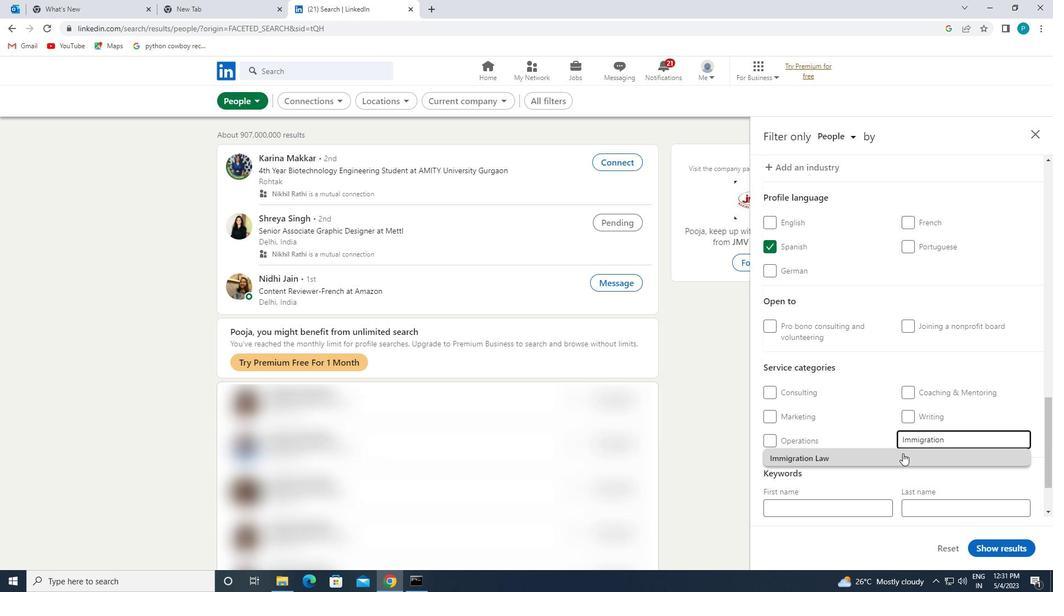 
Action: Mouse scrolled (903, 453) with delta (0, 0)
Screenshot: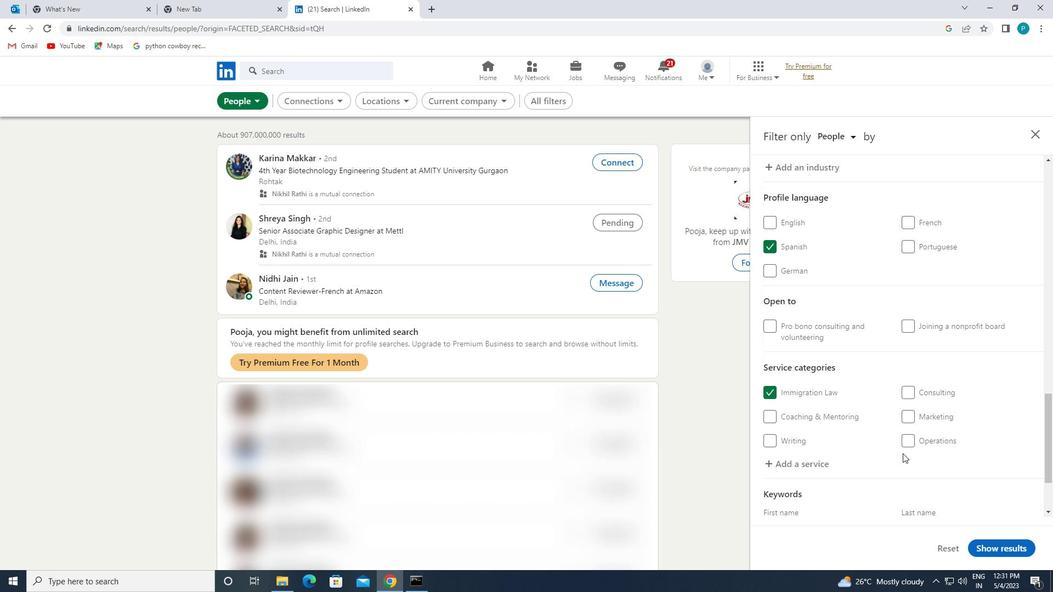 
Action: Mouse scrolled (903, 453) with delta (0, 0)
Screenshot: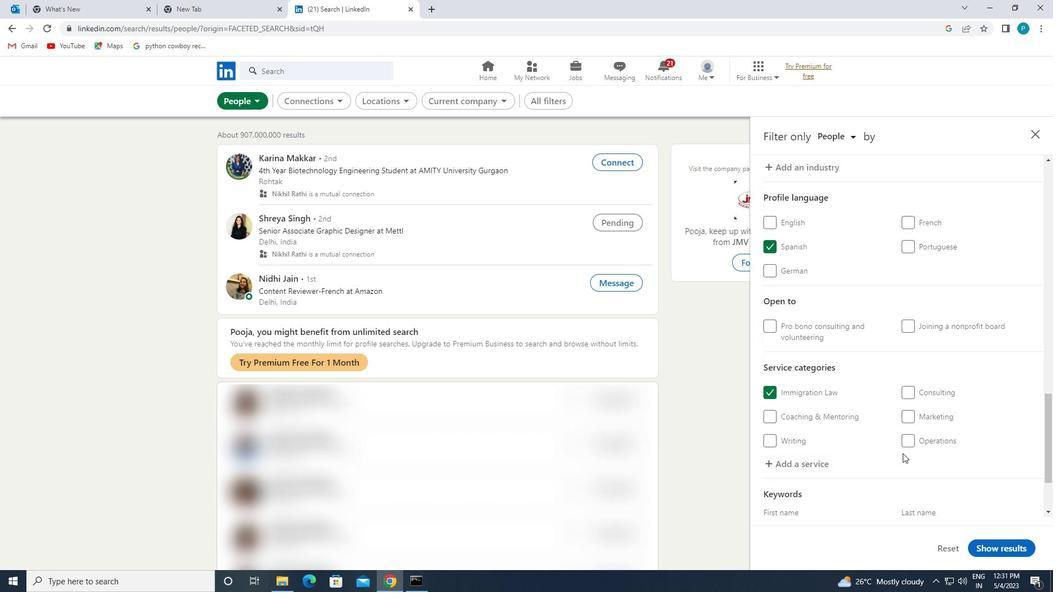 
Action: Mouse moved to (896, 453)
Screenshot: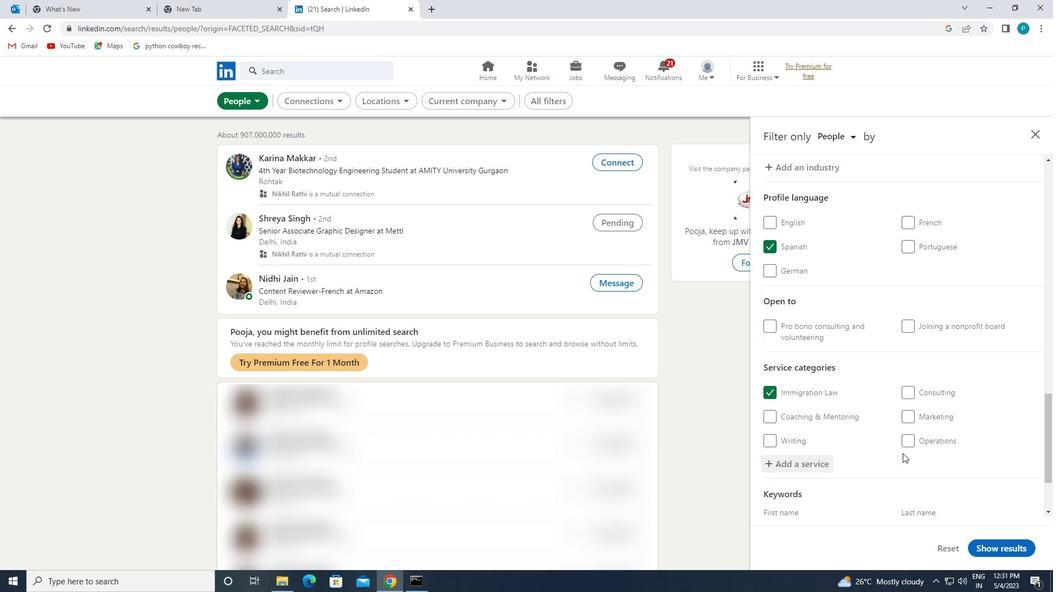 
Action: Mouse scrolled (896, 453) with delta (0, 0)
Screenshot: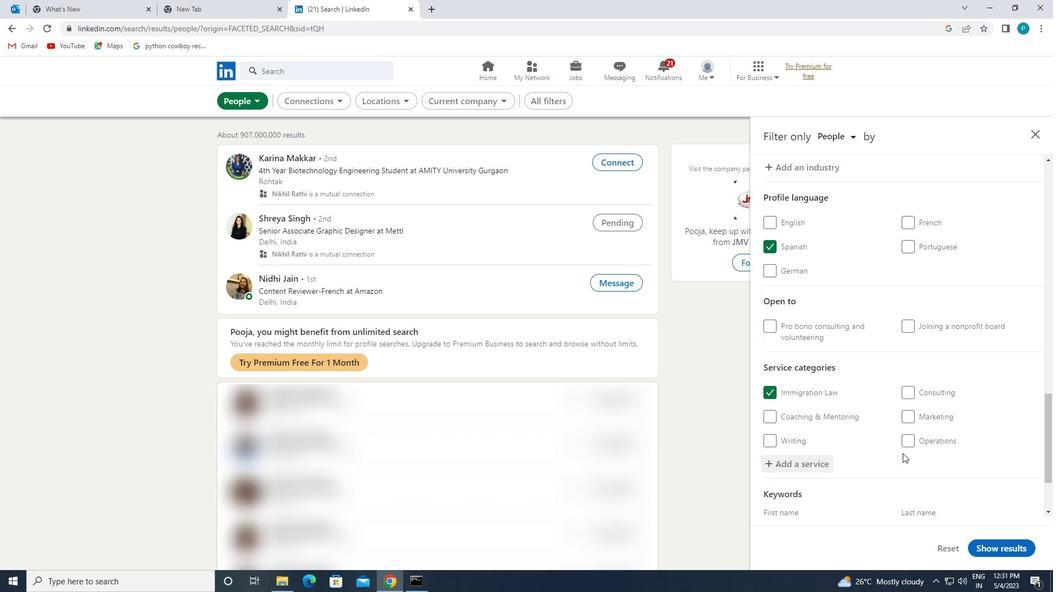 
Action: Mouse moved to (841, 463)
Screenshot: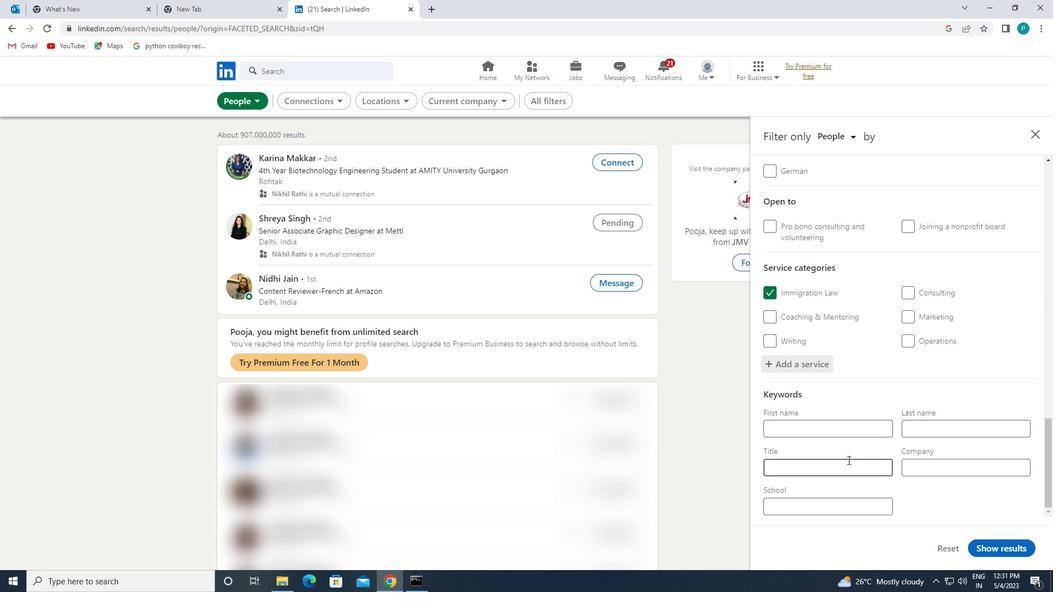 
Action: Mouse pressed left at (841, 463)
Screenshot: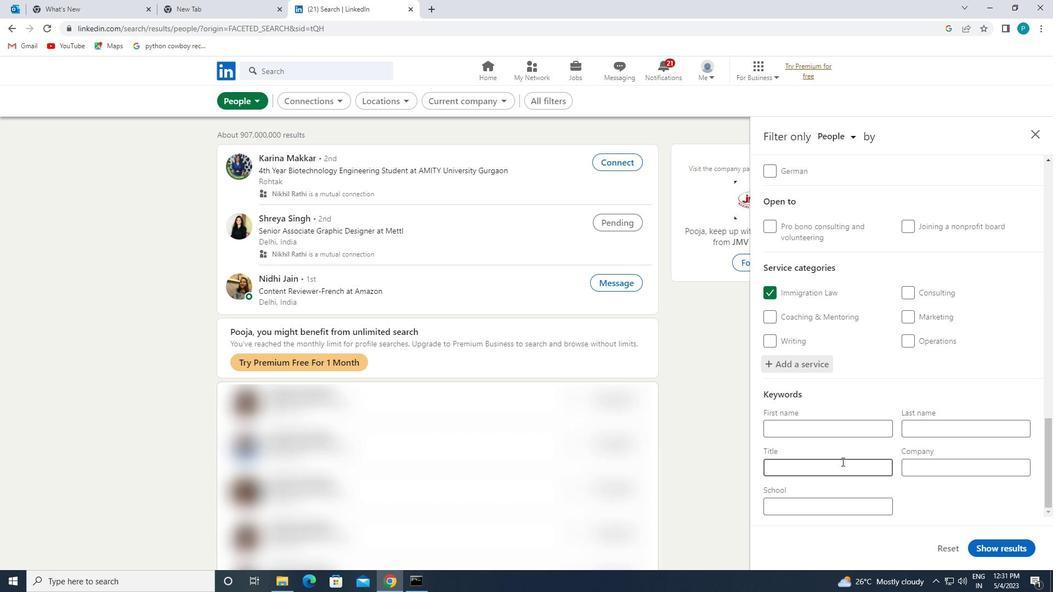 
Action: Mouse moved to (839, 463)
Screenshot: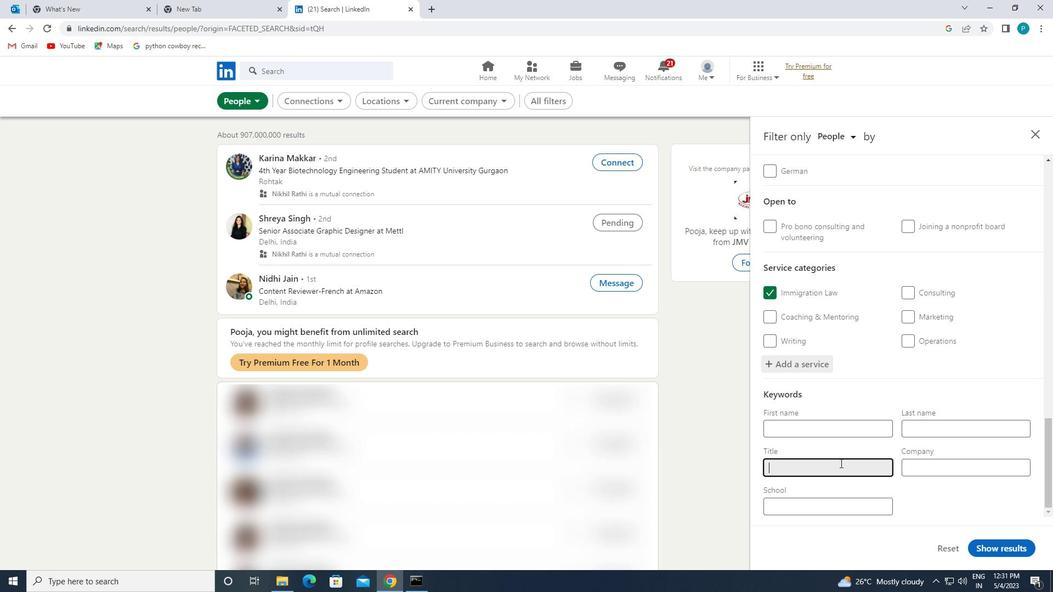 
Action: Key pressed <Key.caps_lock>R<Key.caps_lock>ESTAURANT<Key.space><Key.caps_lock>C<Key.caps_lock>HAIN<Key.space><Key.caps_lock>E<Key.caps_lock>XECUTIB<Key.backspace>VE
Screenshot: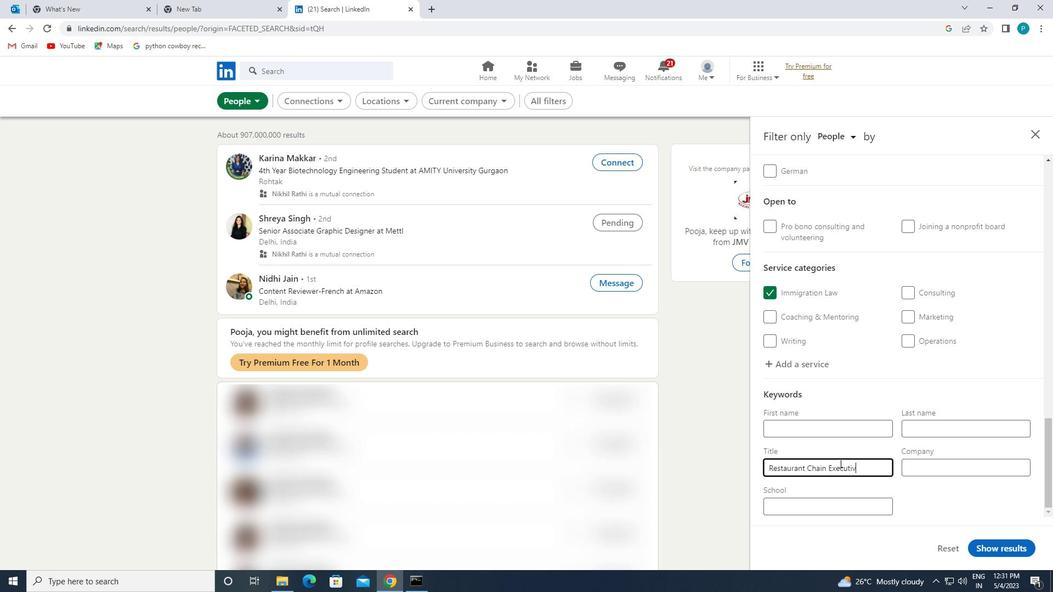 
Action: Mouse moved to (991, 544)
Screenshot: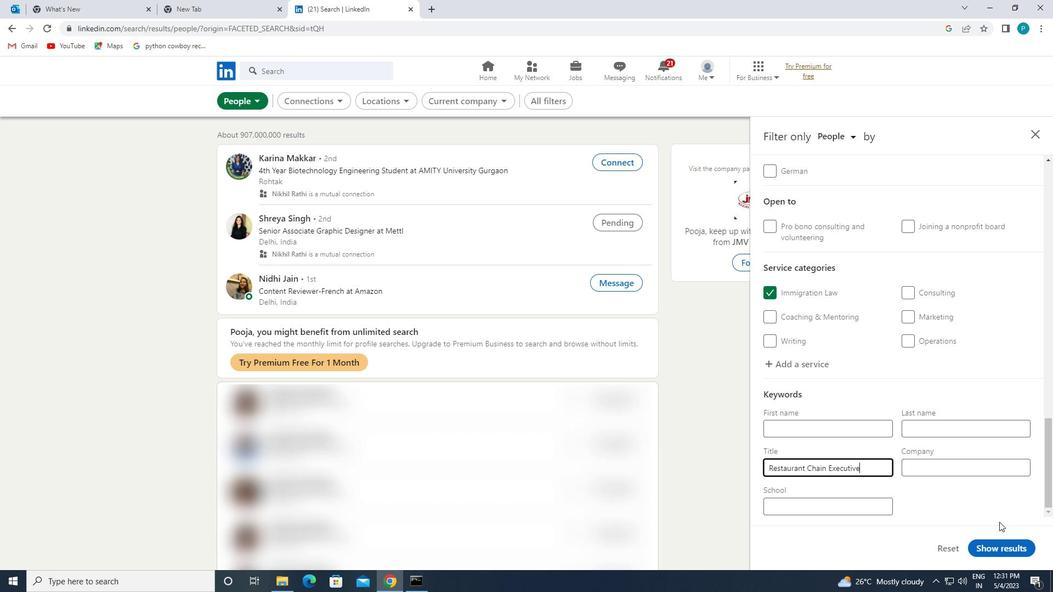 
Action: Mouse pressed left at (991, 544)
Screenshot: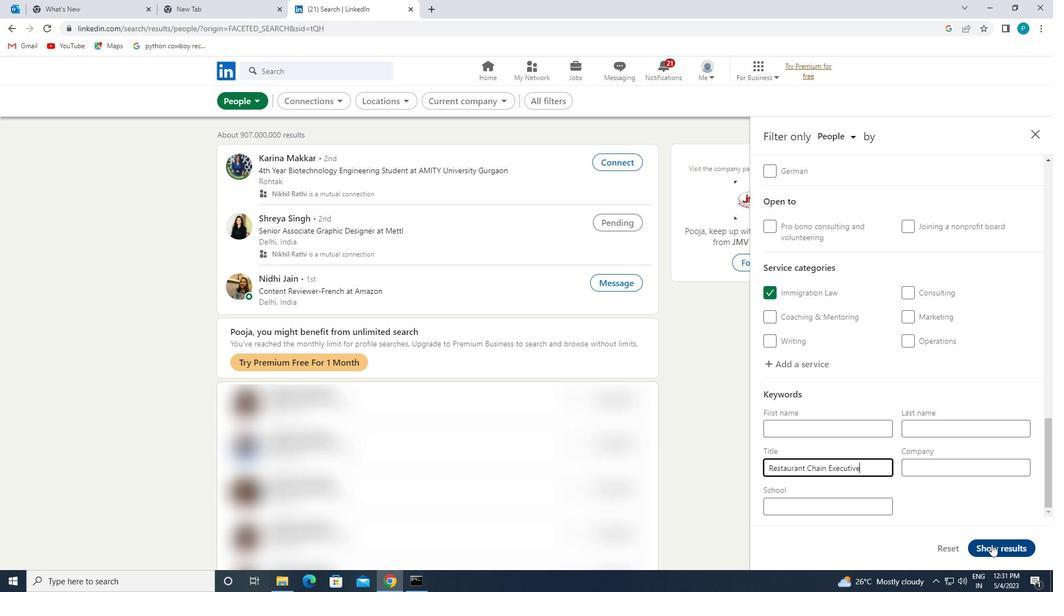 
Action: Mouse moved to (990, 543)
Screenshot: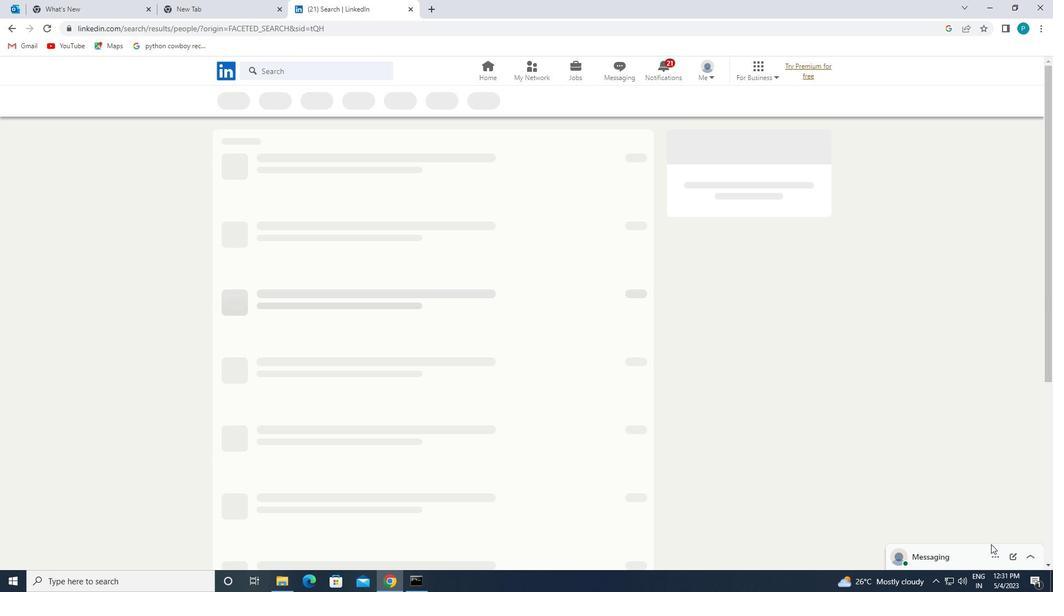 
